 Task: Look for space in Angri, Italy from 24th August, 2023 to 10th September, 2023 for 8 adults in price range Rs.12000 to Rs.15000. Place can be entire place or shared room with 4 bedrooms having 8 beds and 4 bathrooms. Property type can be house, flat, guest house. Amenities needed are: wifi, TV, free parkinig on premises, gym, breakfast. Booking option can be shelf check-in. Required host language is English.
Action: Mouse moved to (594, 111)
Screenshot: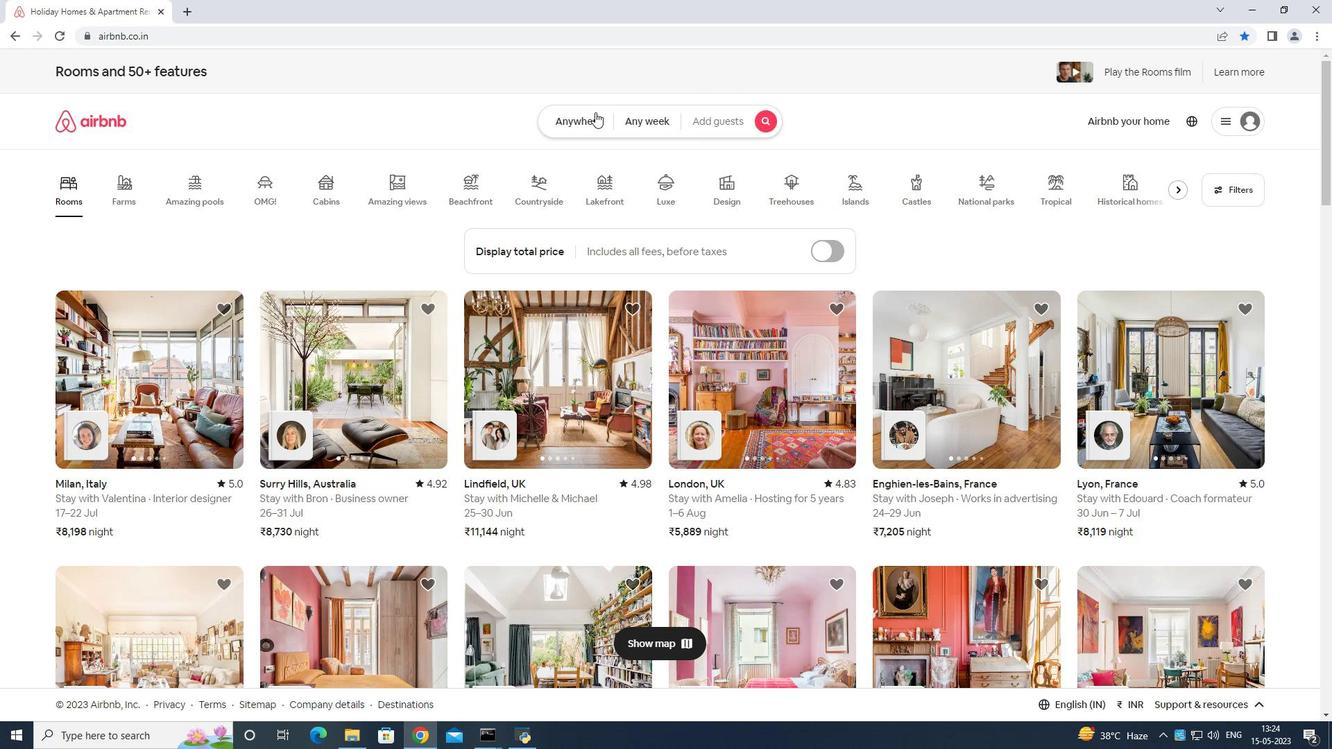 
Action: Mouse pressed left at (594, 111)
Screenshot: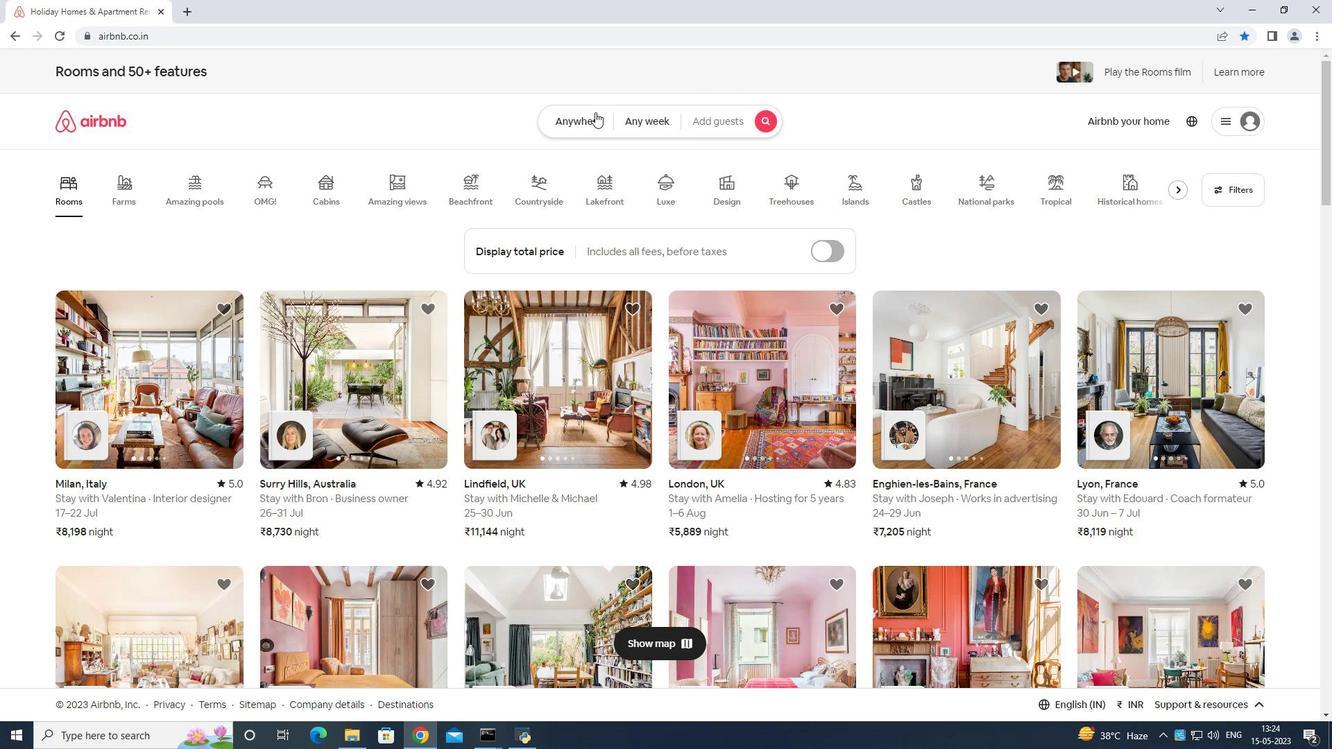 
Action: Mouse moved to (544, 166)
Screenshot: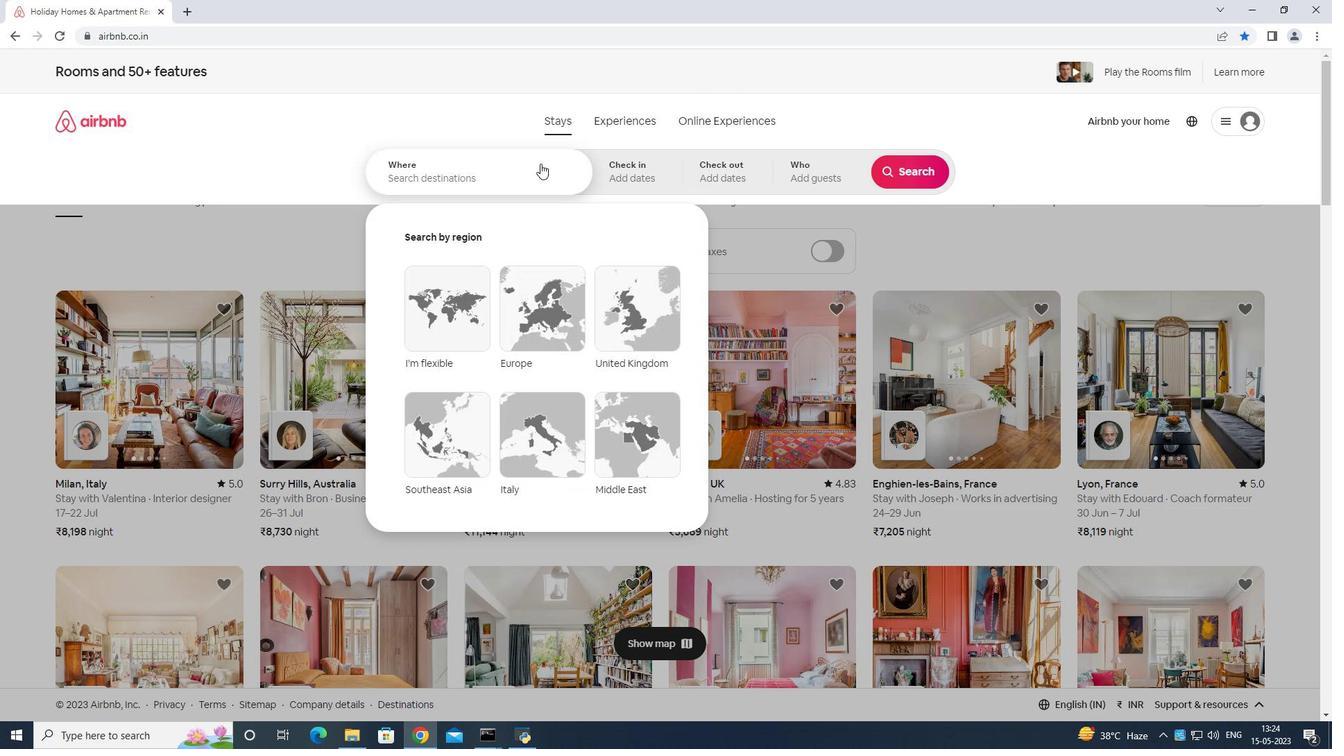 
Action: Mouse pressed left at (544, 166)
Screenshot: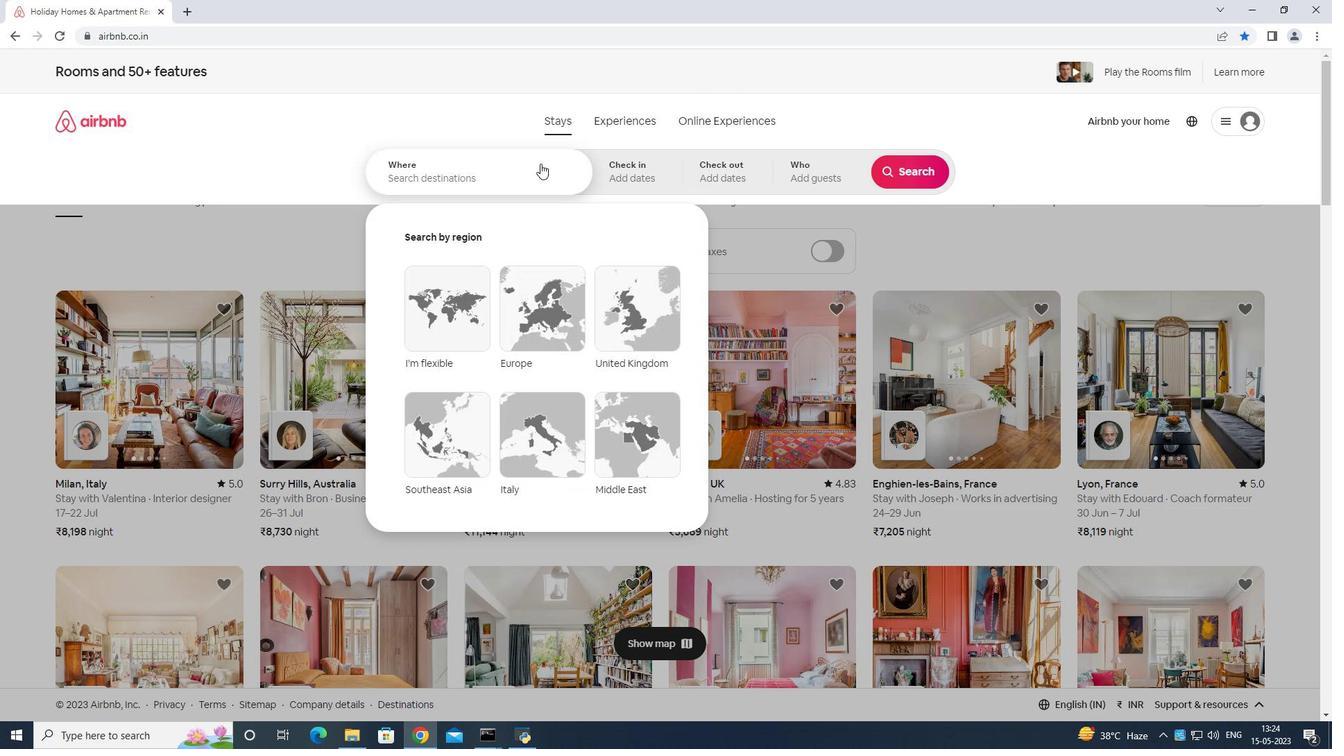 
Action: Mouse moved to (714, 286)
Screenshot: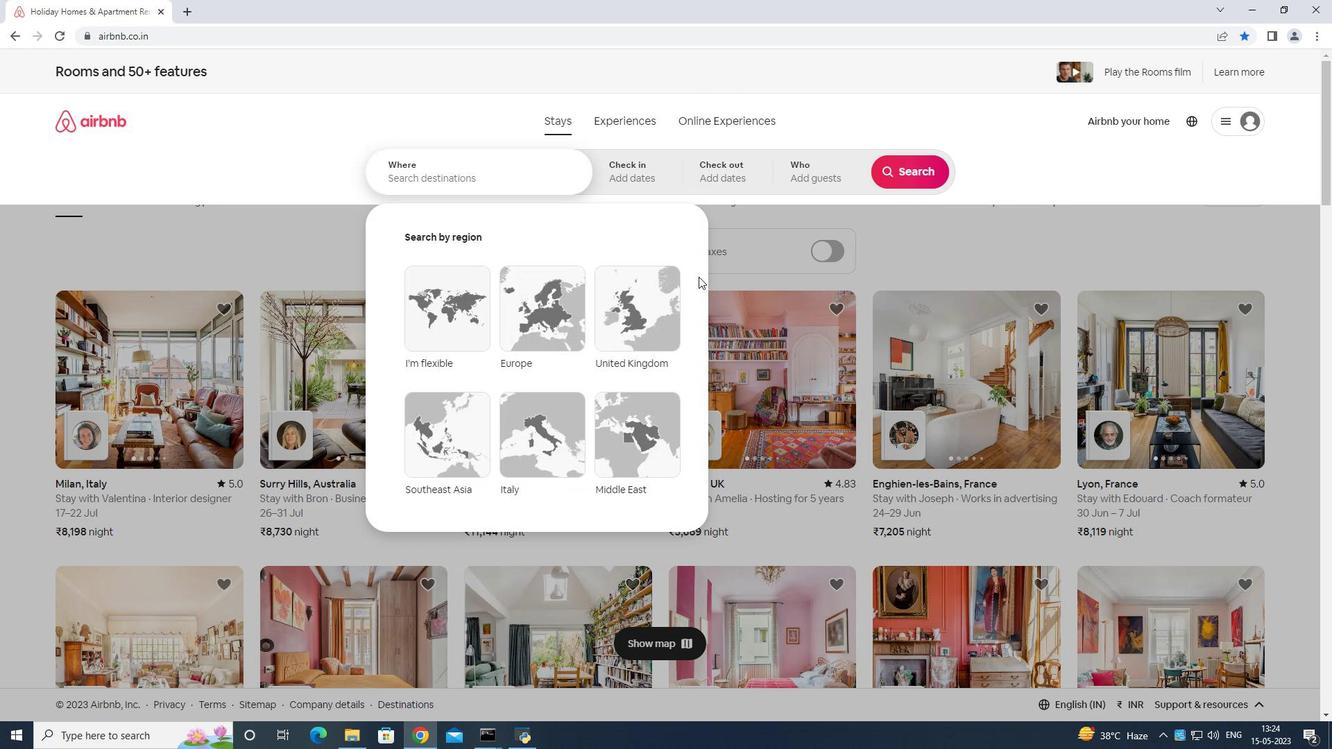
Action: Key pressed <Key.shift>Angri<Key.space>its<Key.backspace>aly<Key.enter>
Screenshot: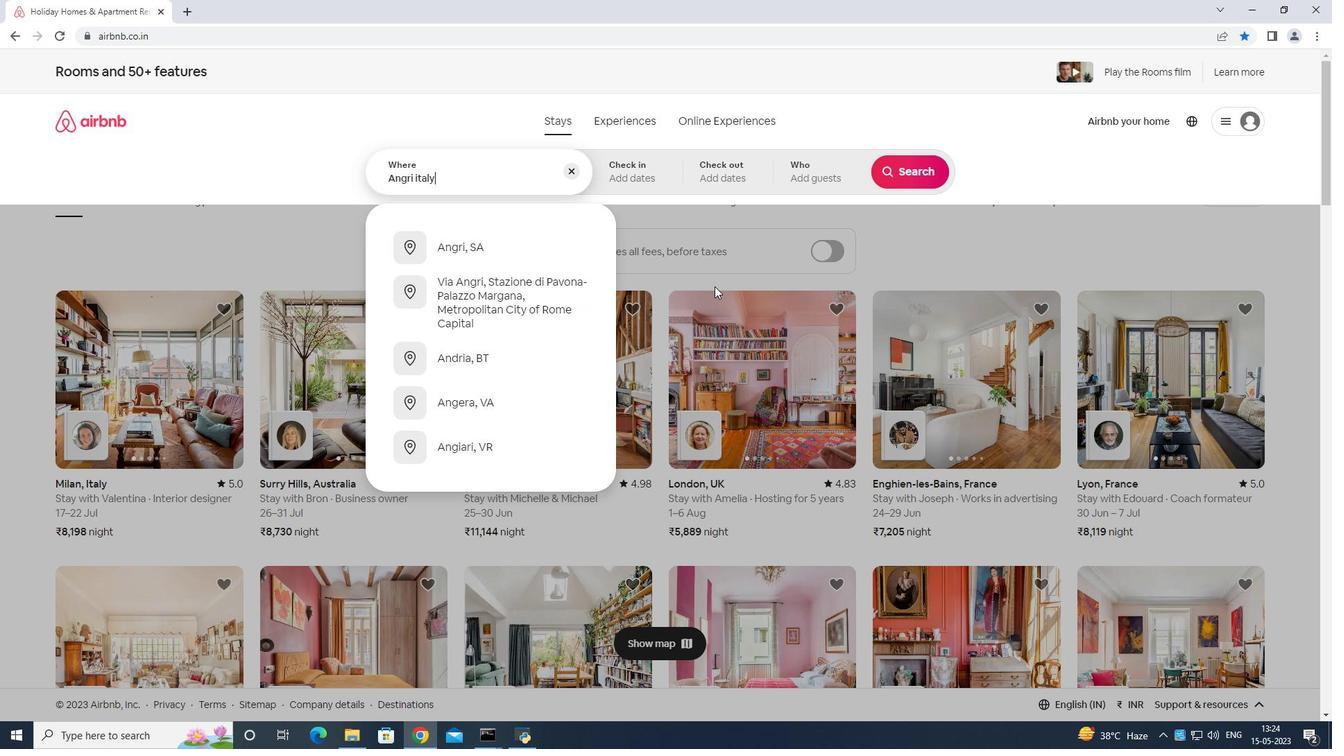 
Action: Mouse moved to (902, 285)
Screenshot: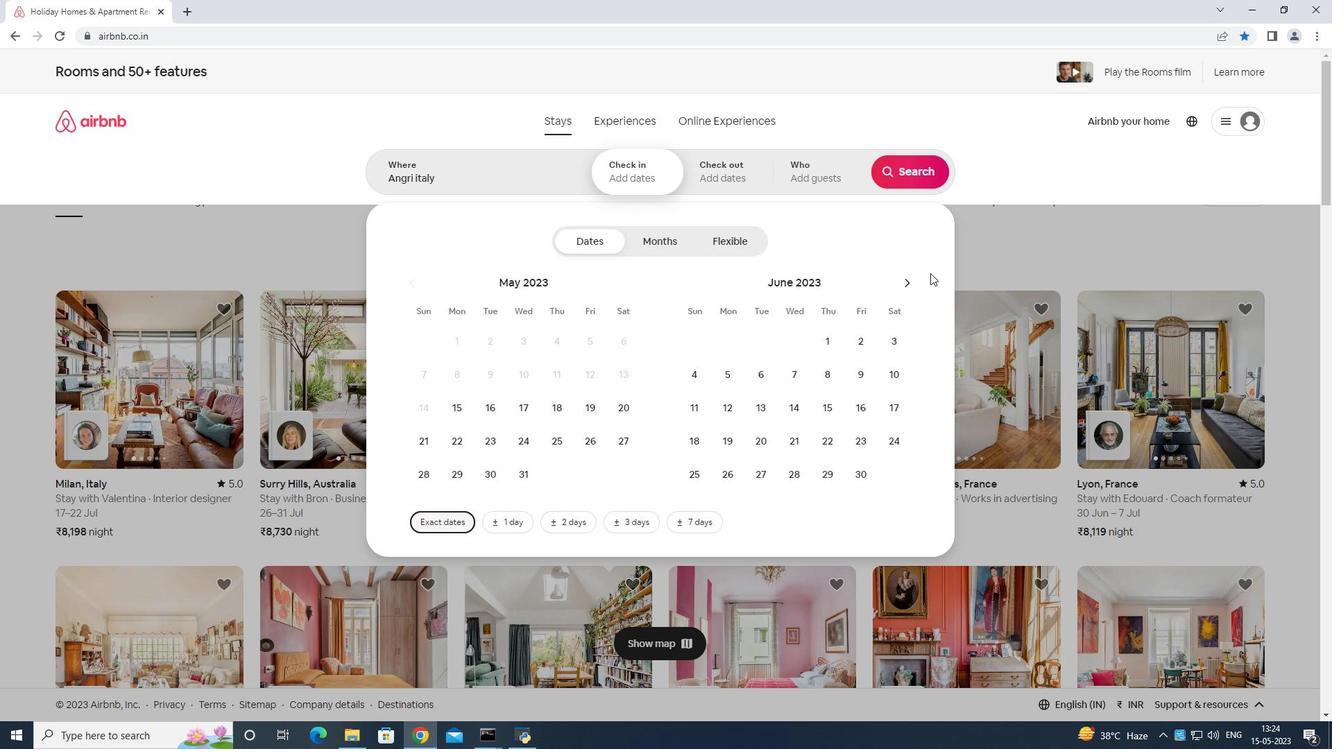 
Action: Mouse pressed left at (902, 285)
Screenshot: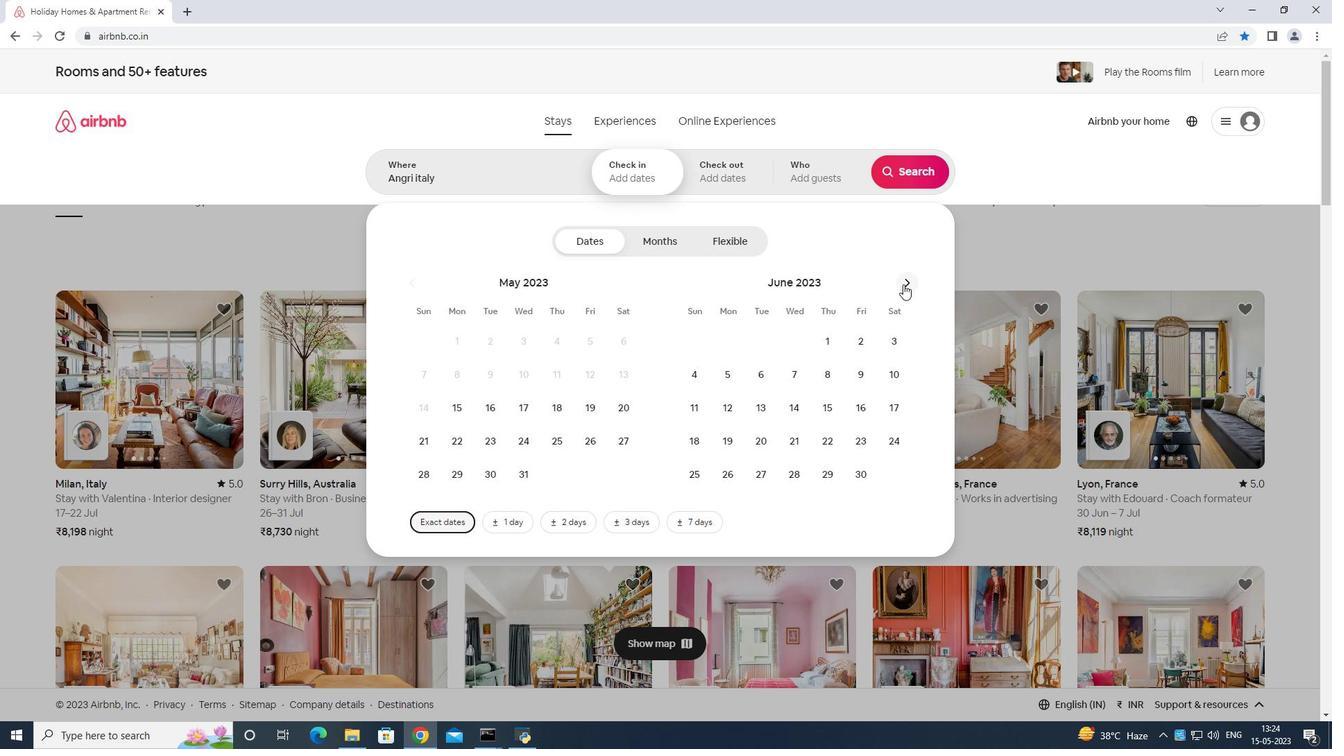 
Action: Mouse pressed left at (902, 285)
Screenshot: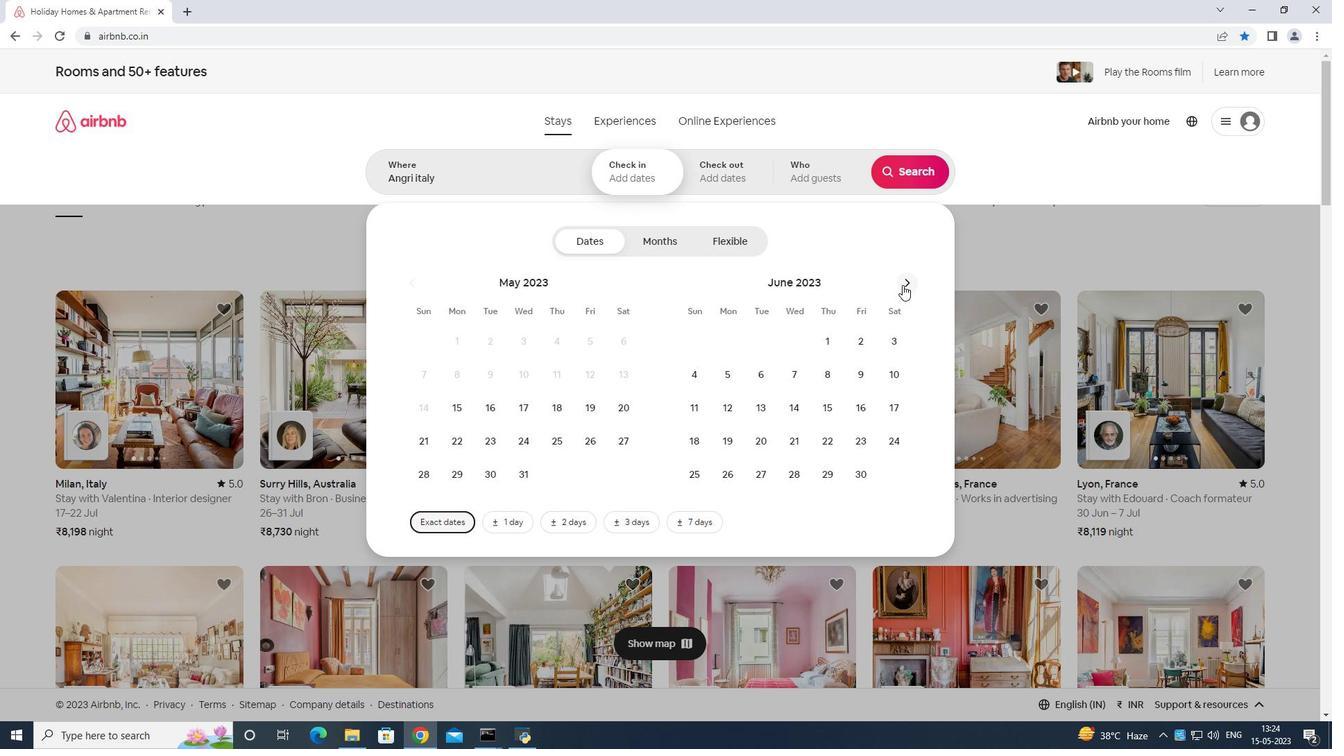 
Action: Mouse moved to (831, 433)
Screenshot: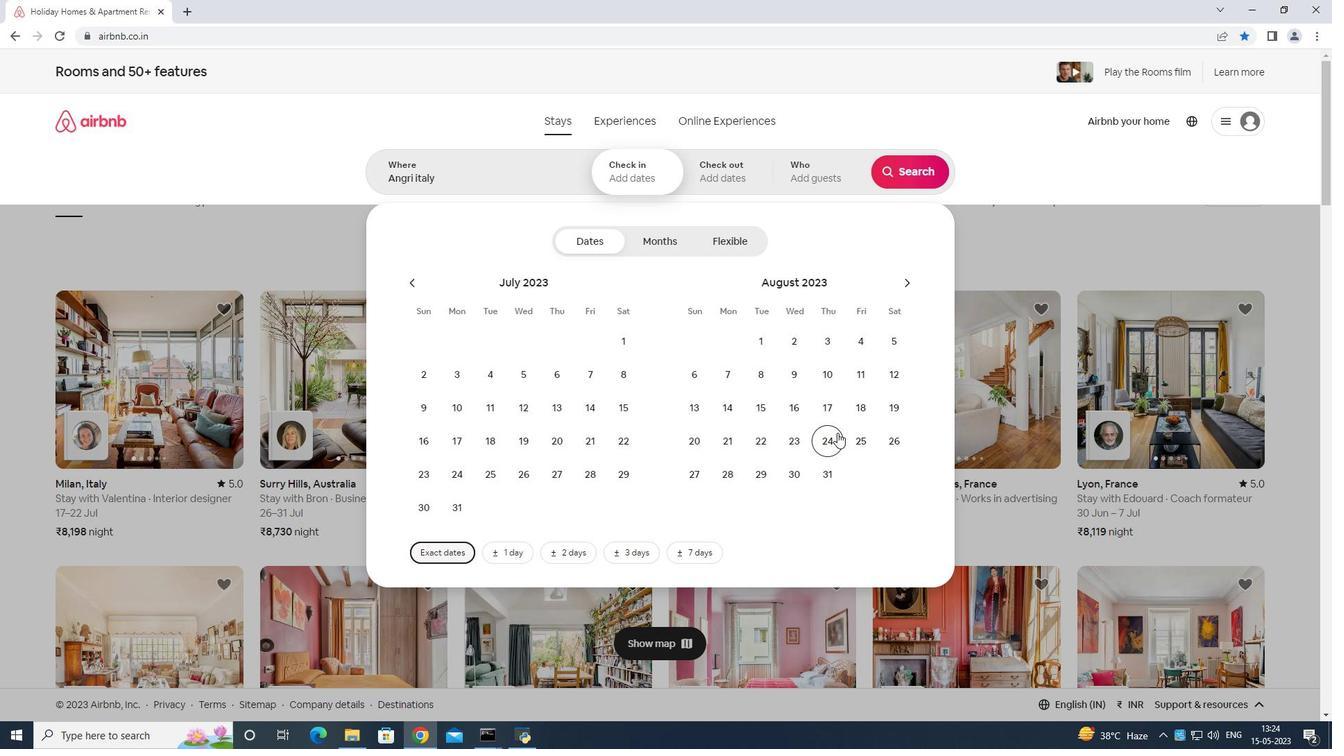 
Action: Mouse pressed left at (831, 433)
Screenshot: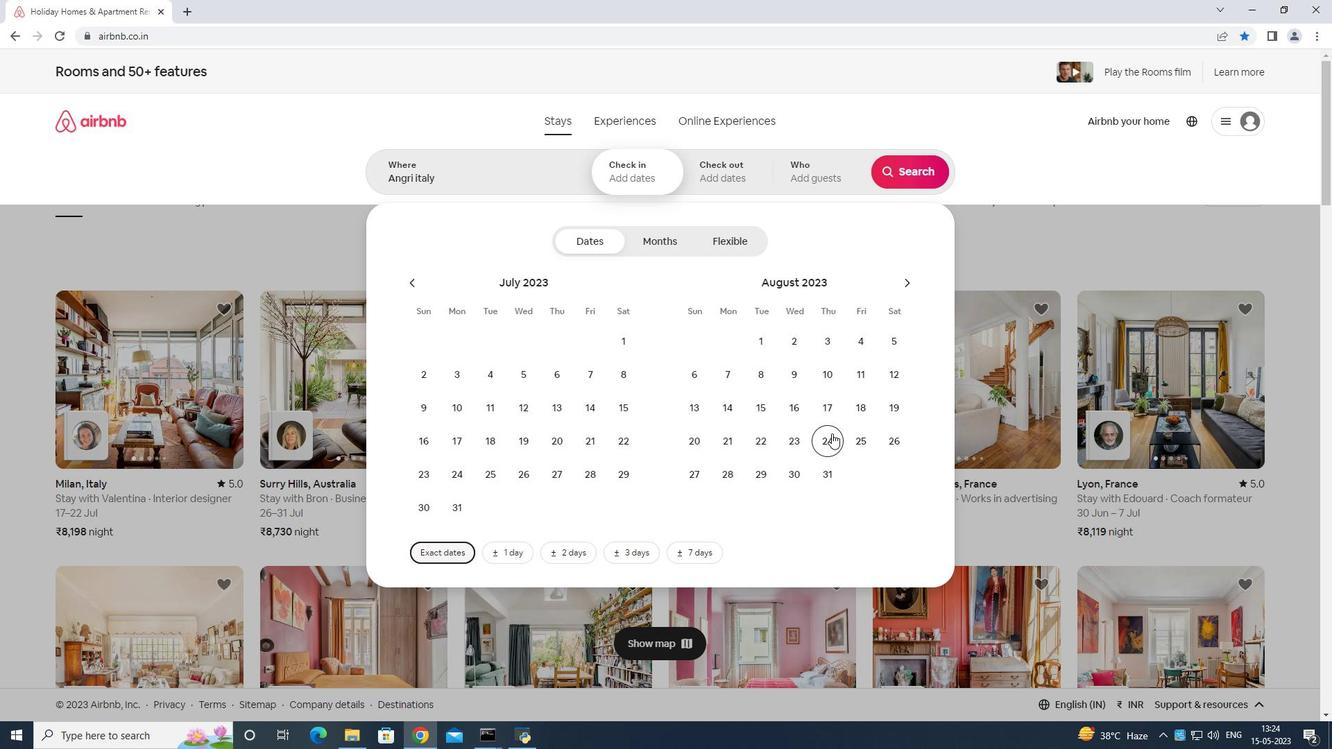 
Action: Mouse moved to (910, 286)
Screenshot: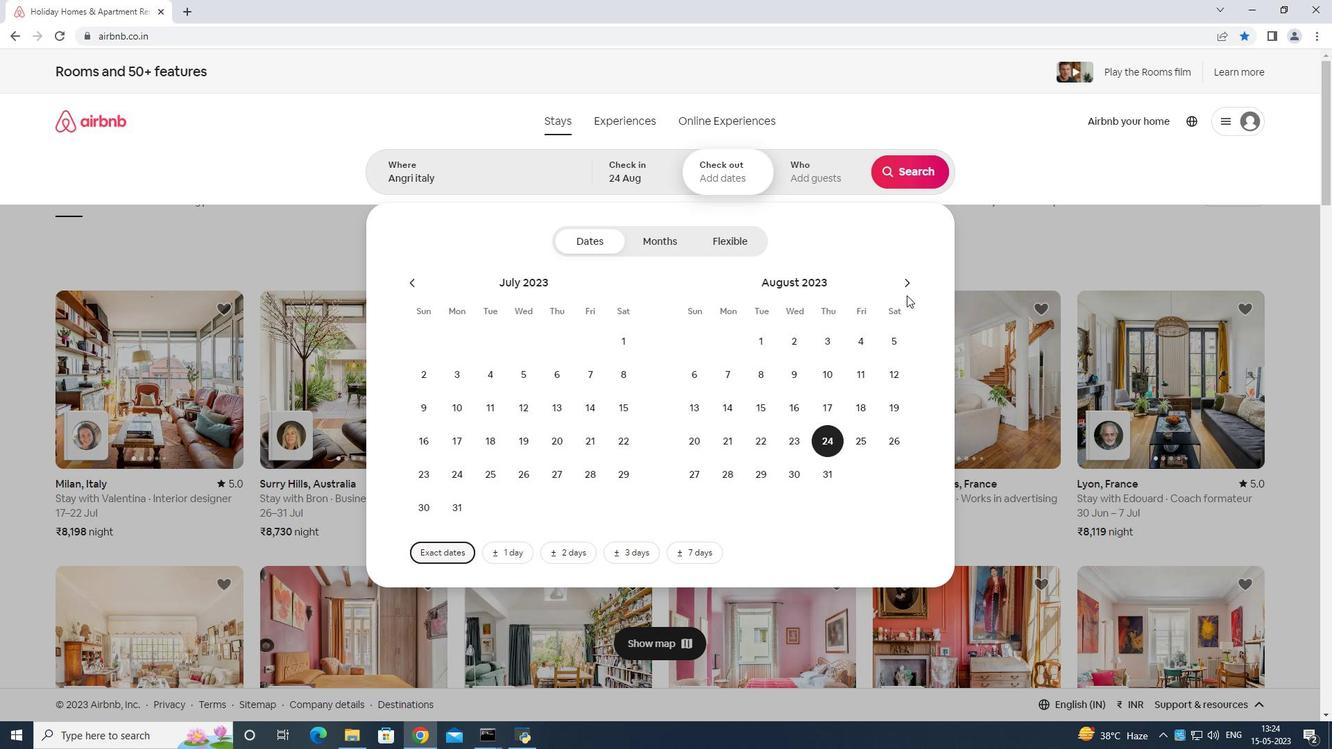 
Action: Mouse pressed left at (910, 286)
Screenshot: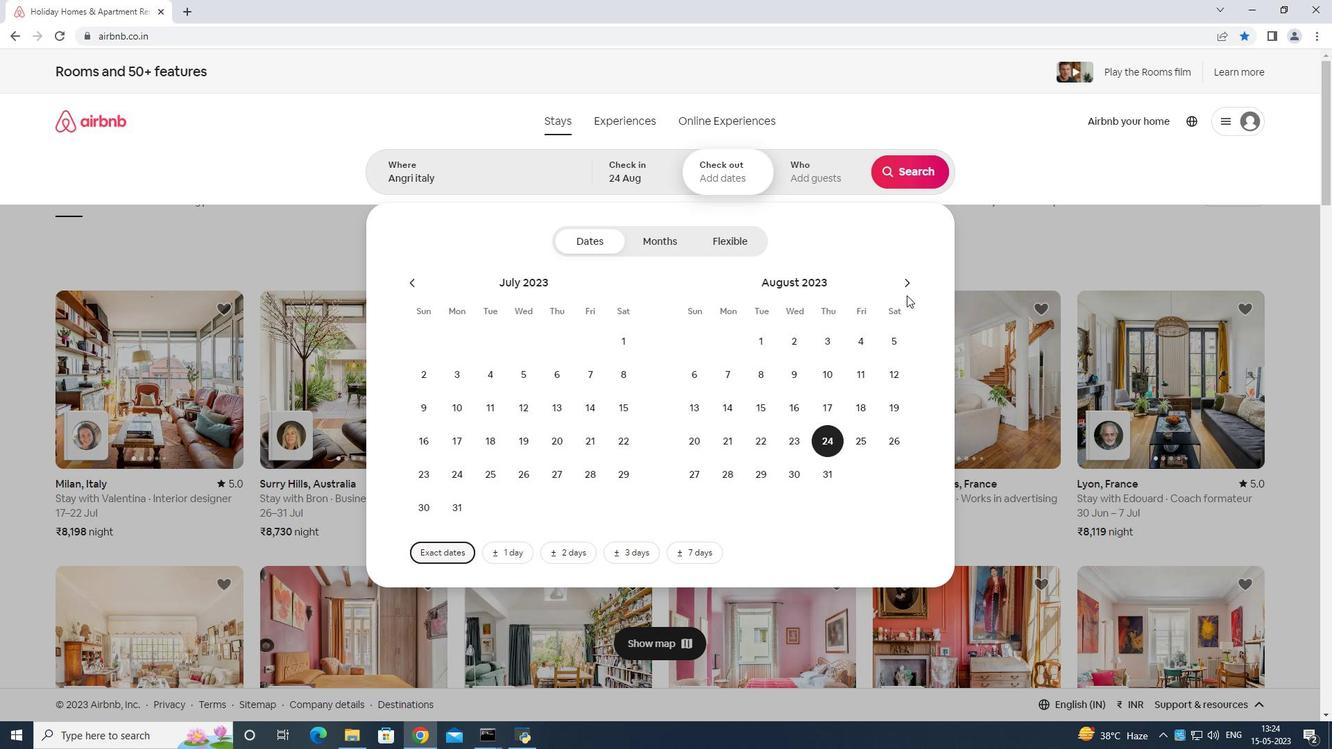 
Action: Mouse moved to (700, 407)
Screenshot: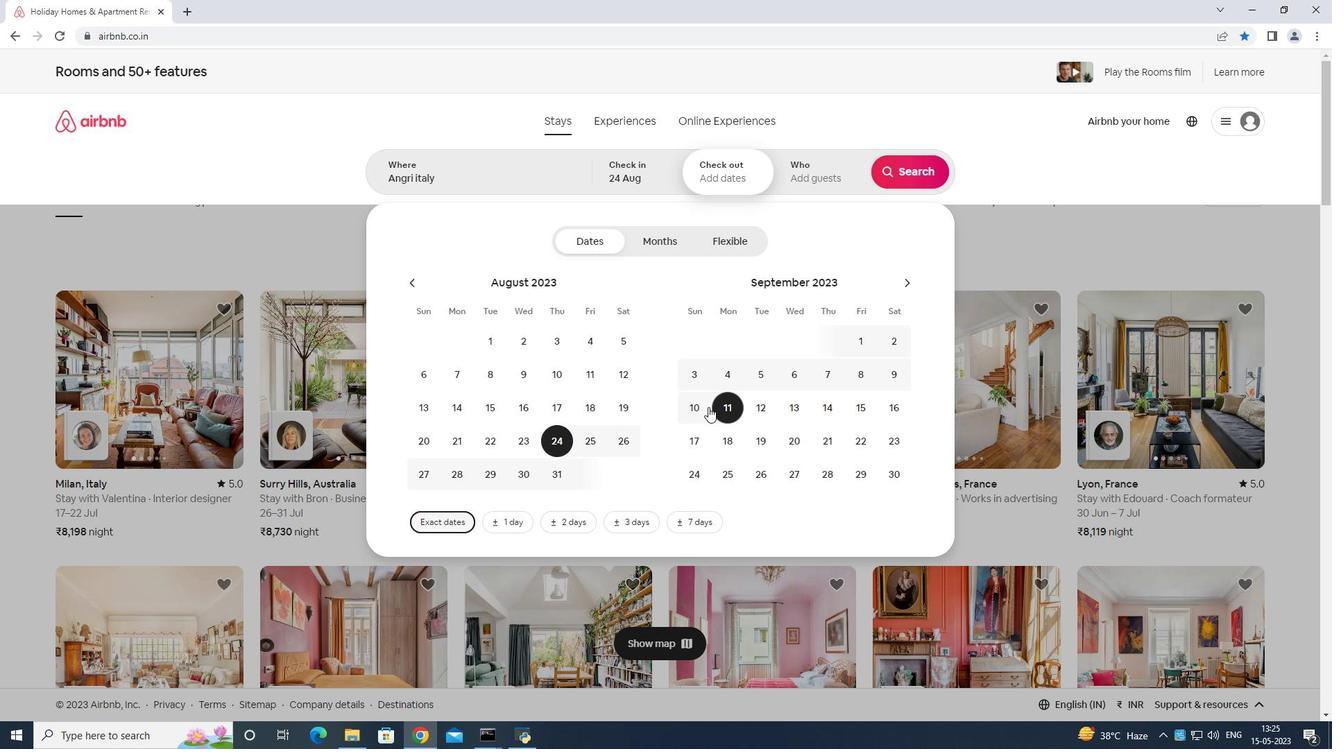 
Action: Mouse pressed left at (700, 407)
Screenshot: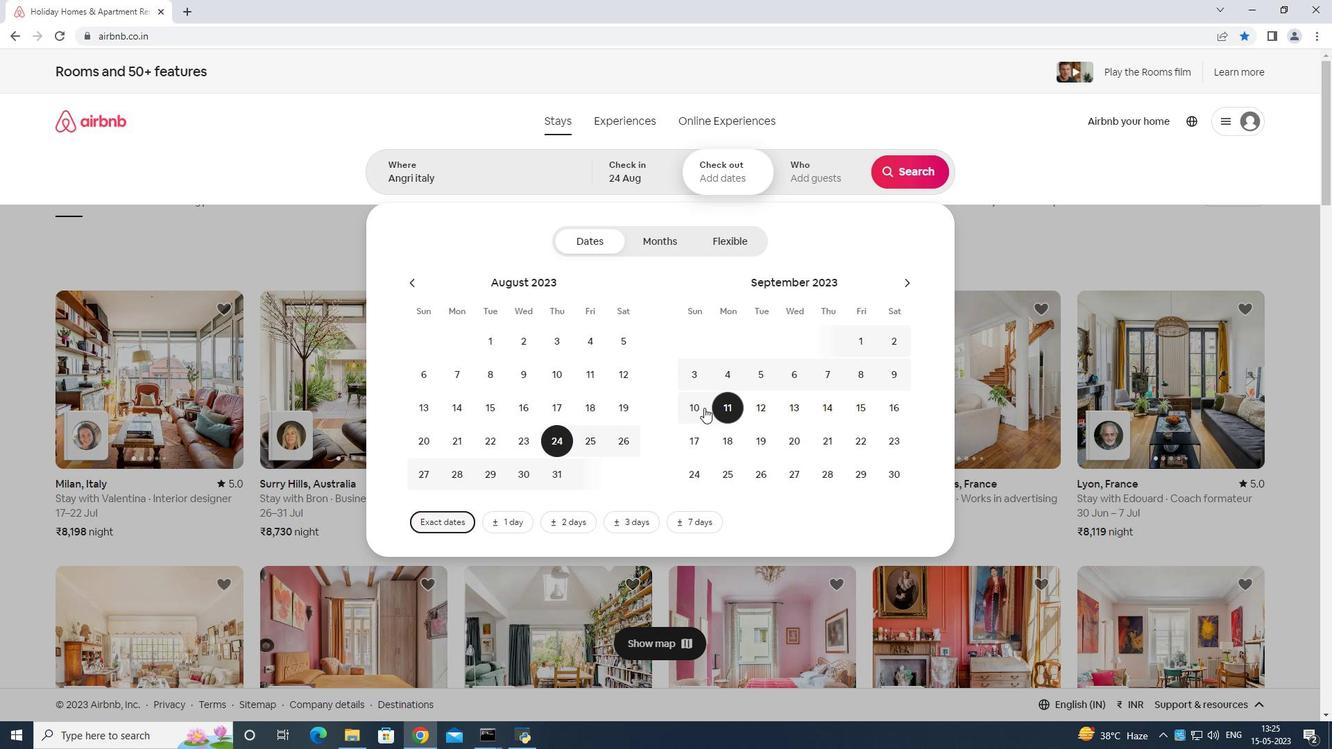 
Action: Mouse moved to (806, 170)
Screenshot: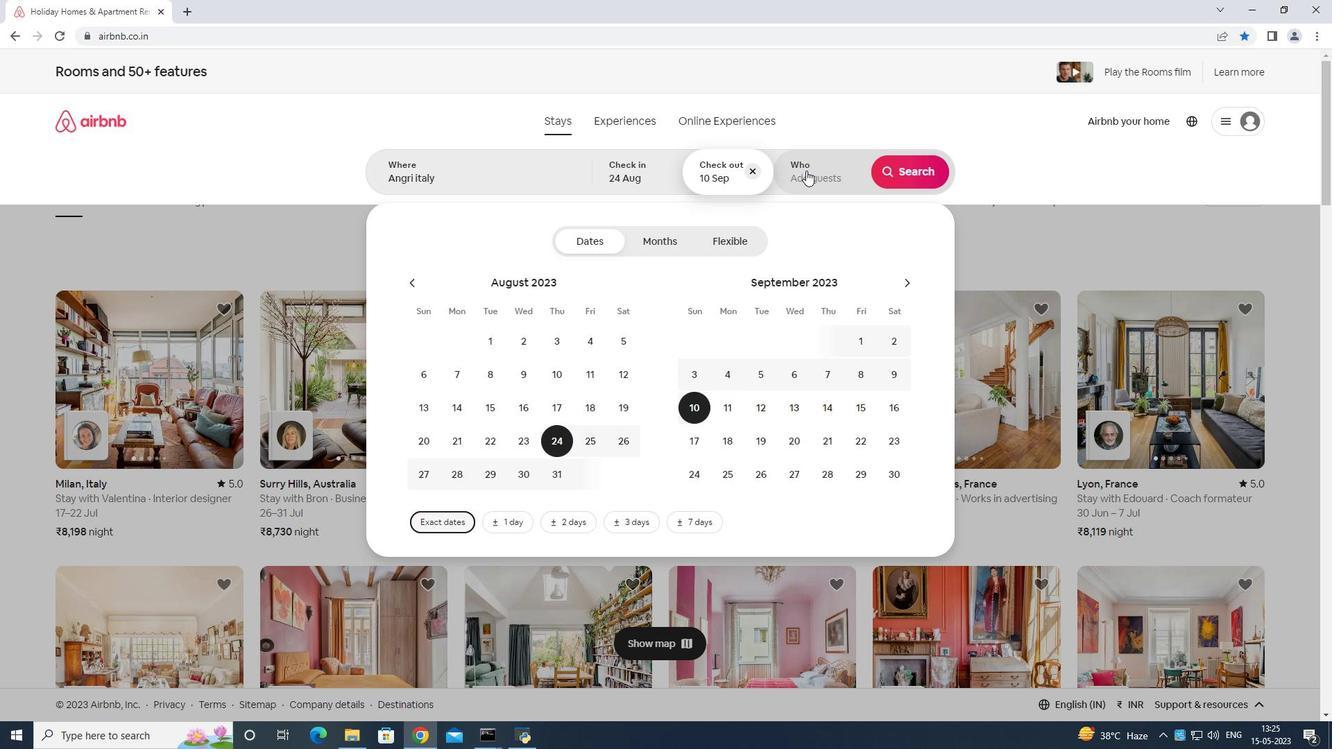
Action: Mouse pressed left at (806, 170)
Screenshot: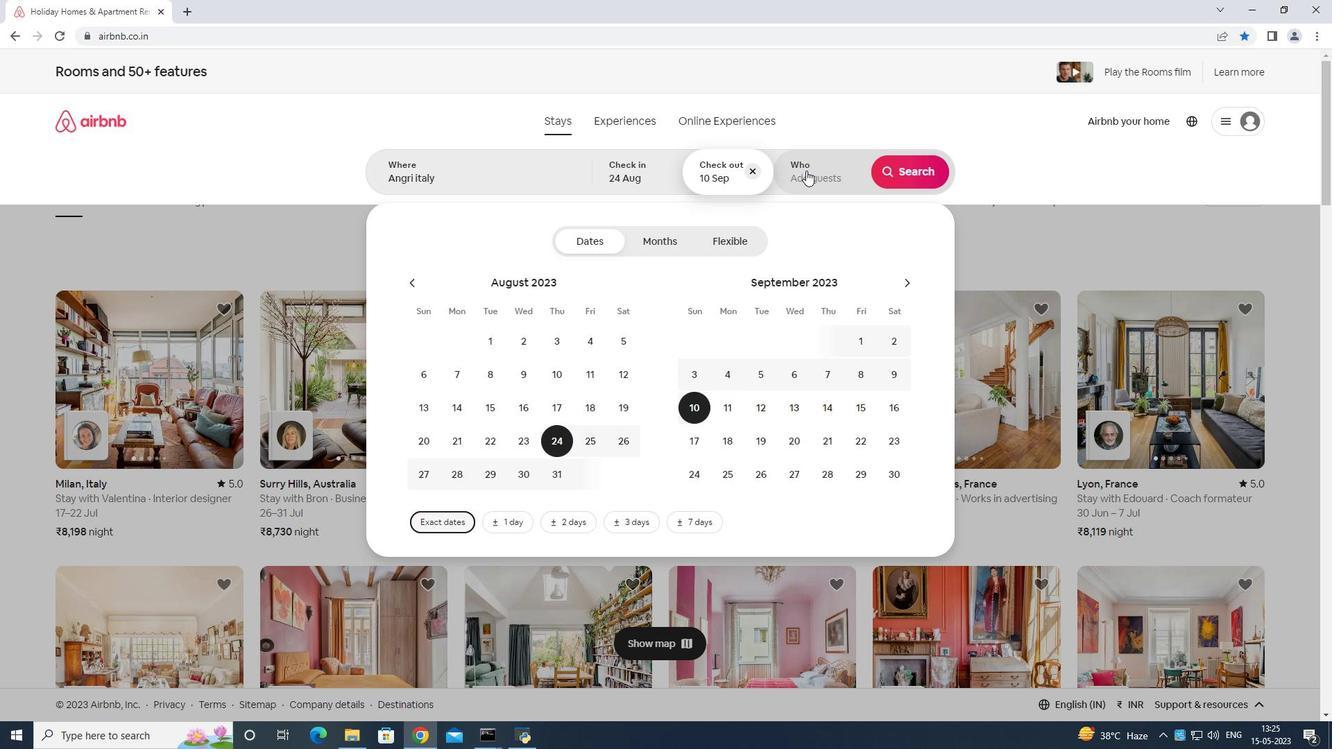 
Action: Mouse moved to (906, 244)
Screenshot: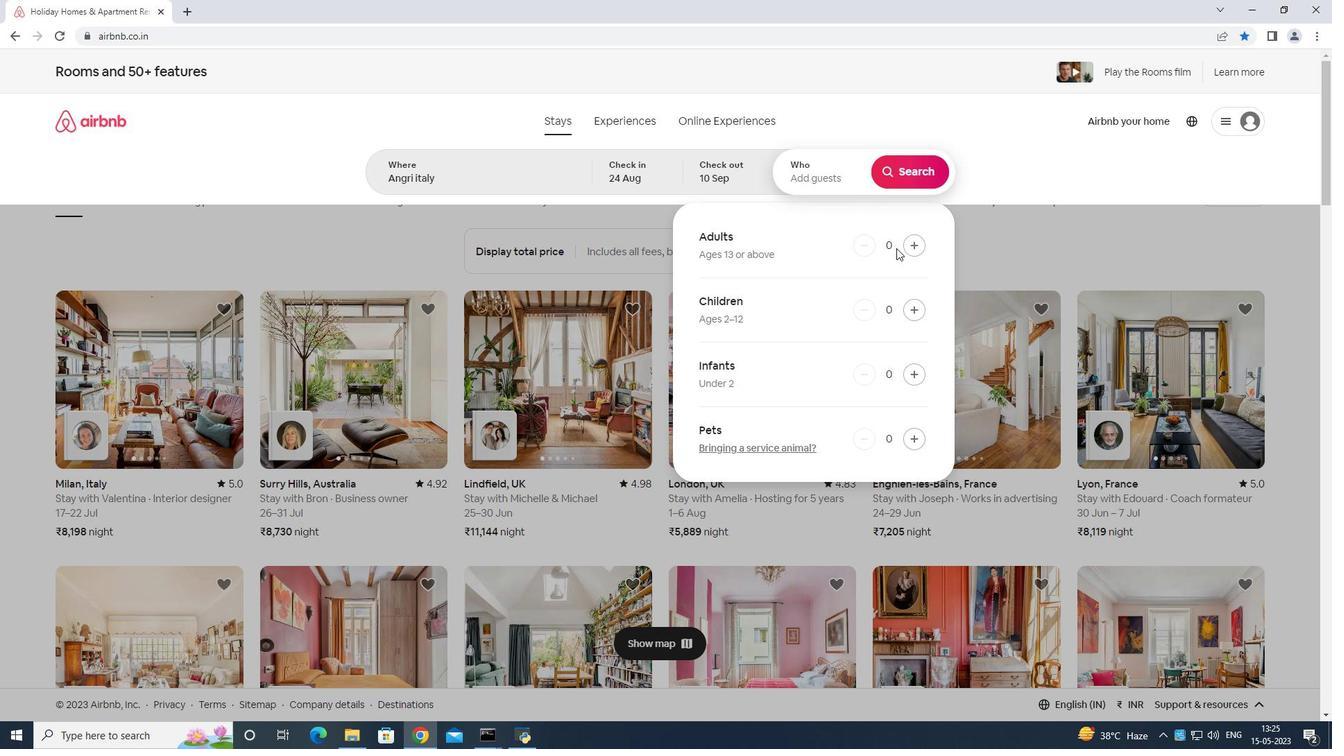 
Action: Mouse pressed left at (906, 244)
Screenshot: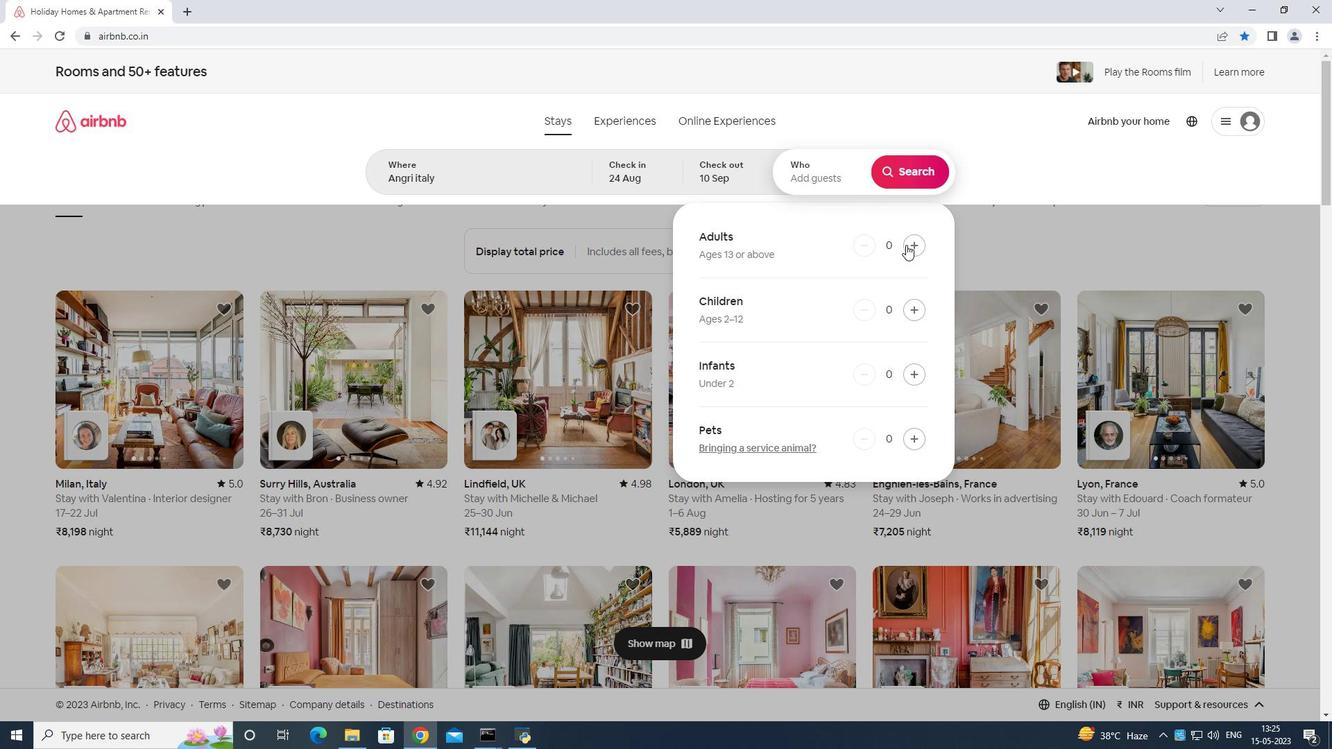 
Action: Mouse moved to (907, 244)
Screenshot: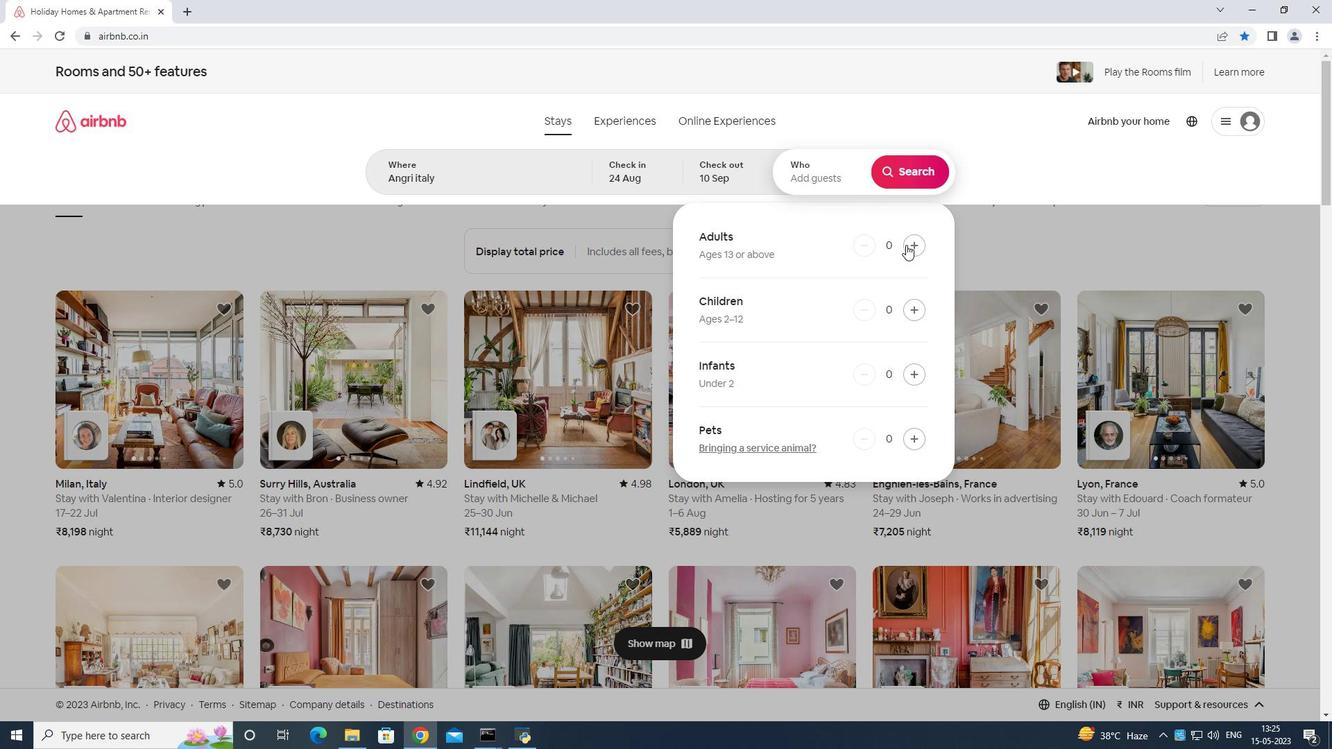 
Action: Mouse pressed left at (907, 244)
Screenshot: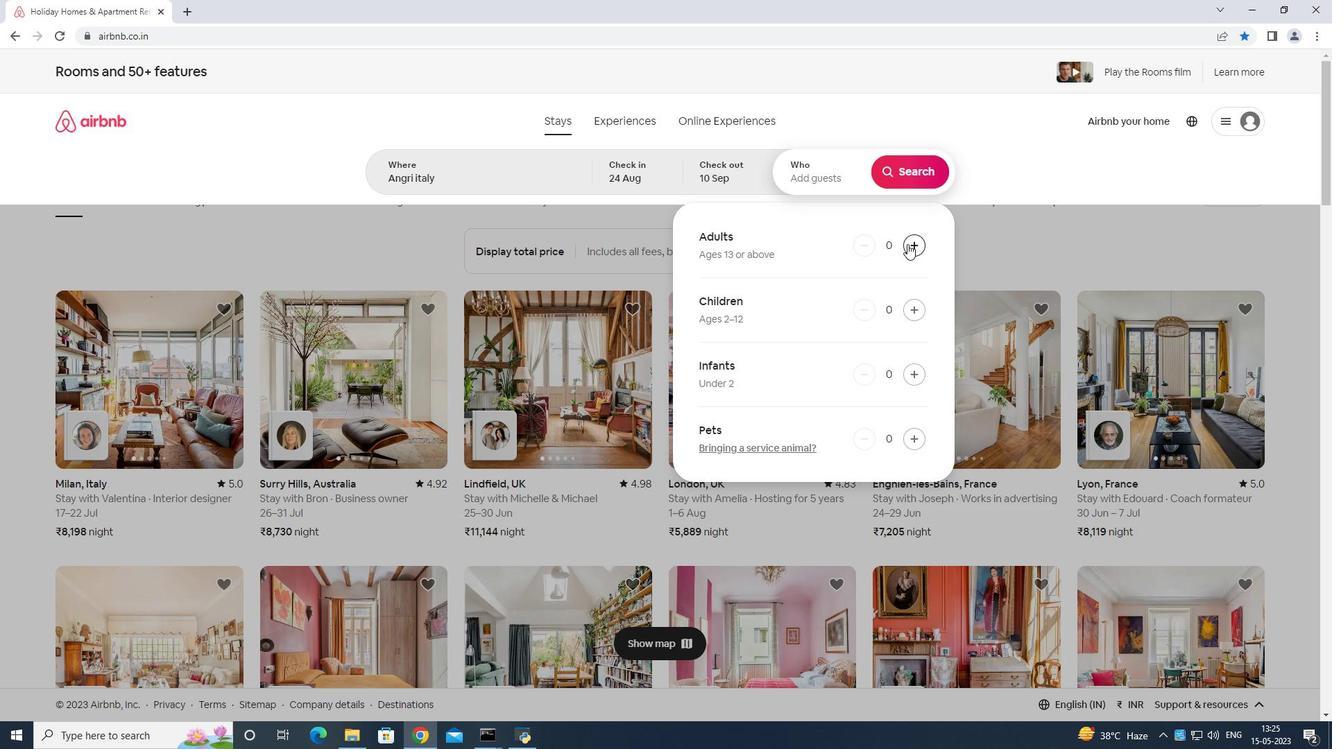
Action: Mouse pressed left at (907, 244)
Screenshot: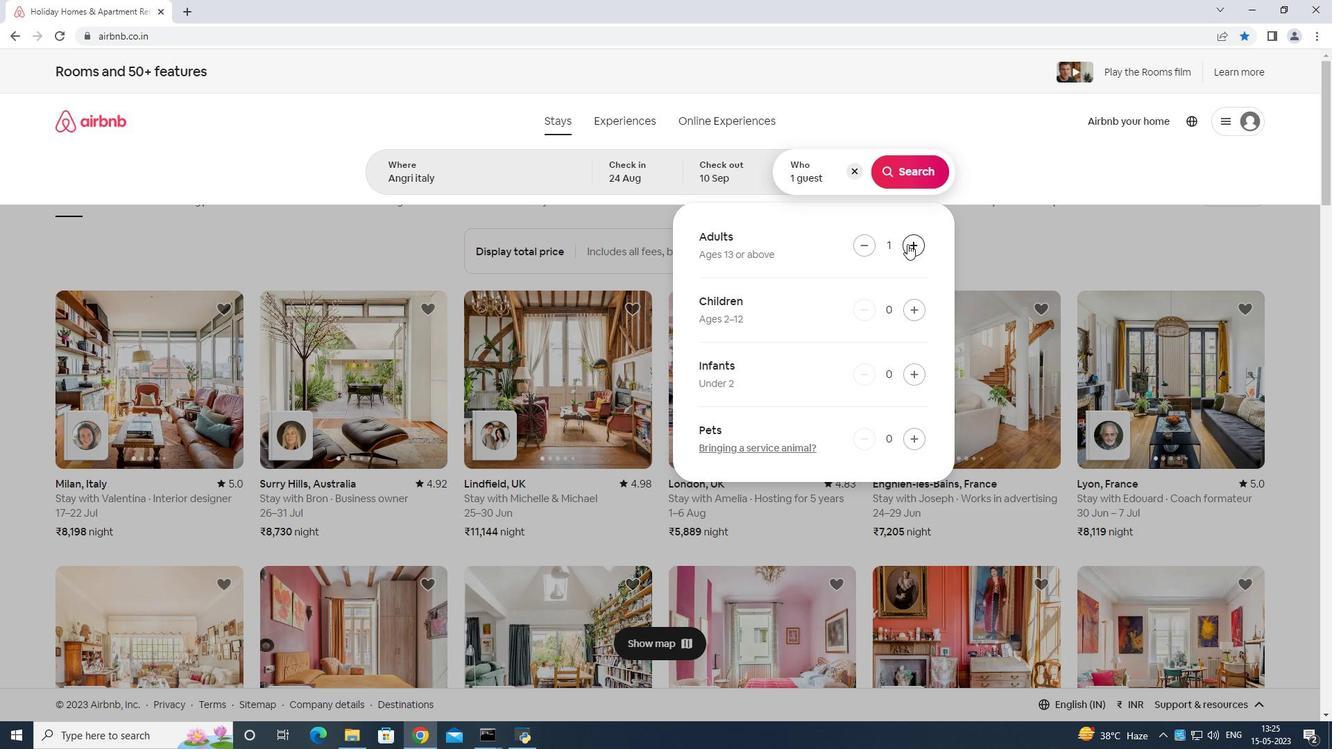 
Action: Mouse moved to (907, 244)
Screenshot: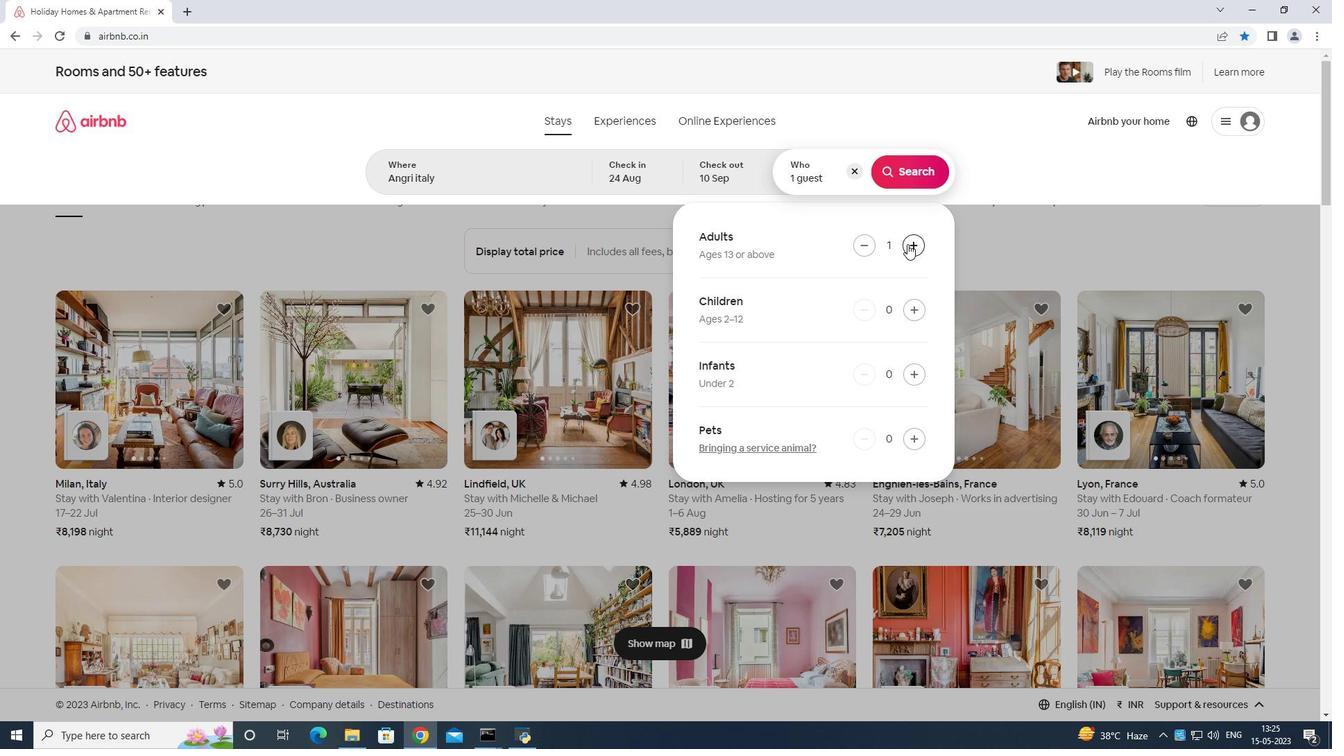 
Action: Mouse pressed left at (907, 244)
Screenshot: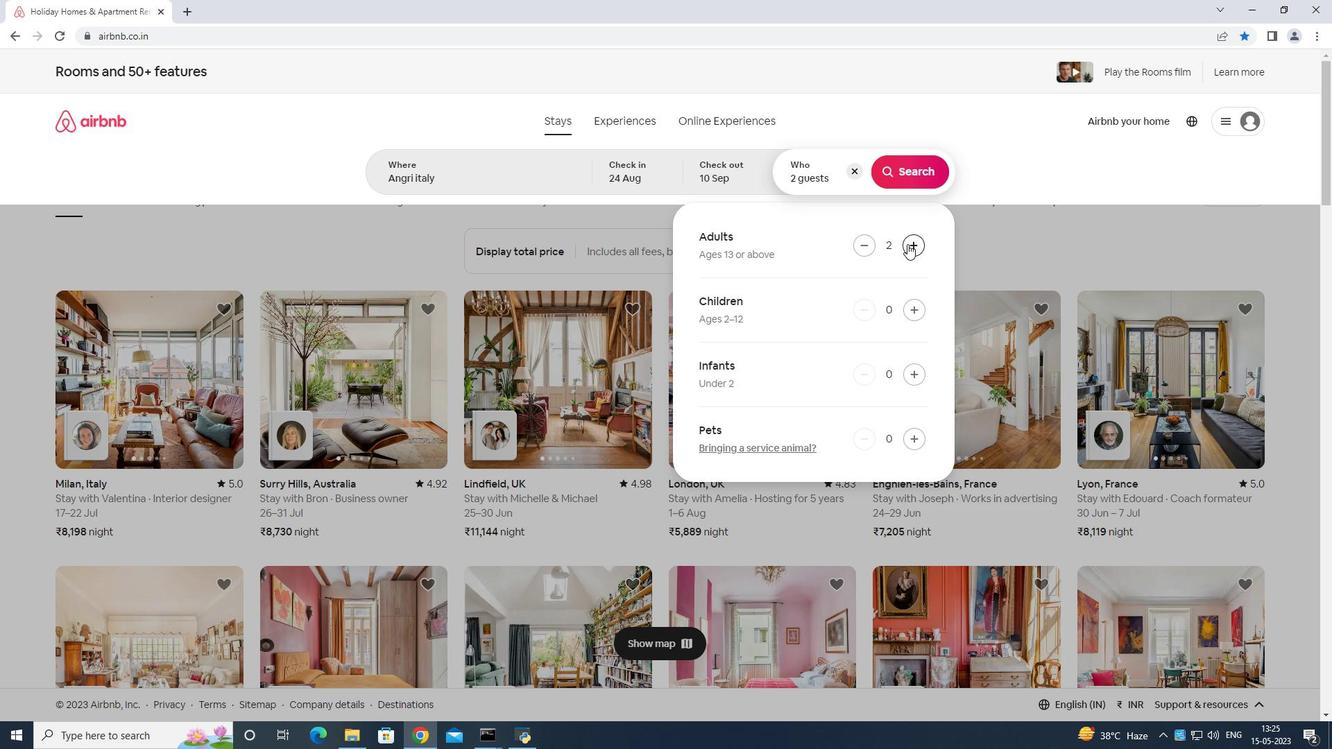 
Action: Mouse pressed left at (907, 244)
Screenshot: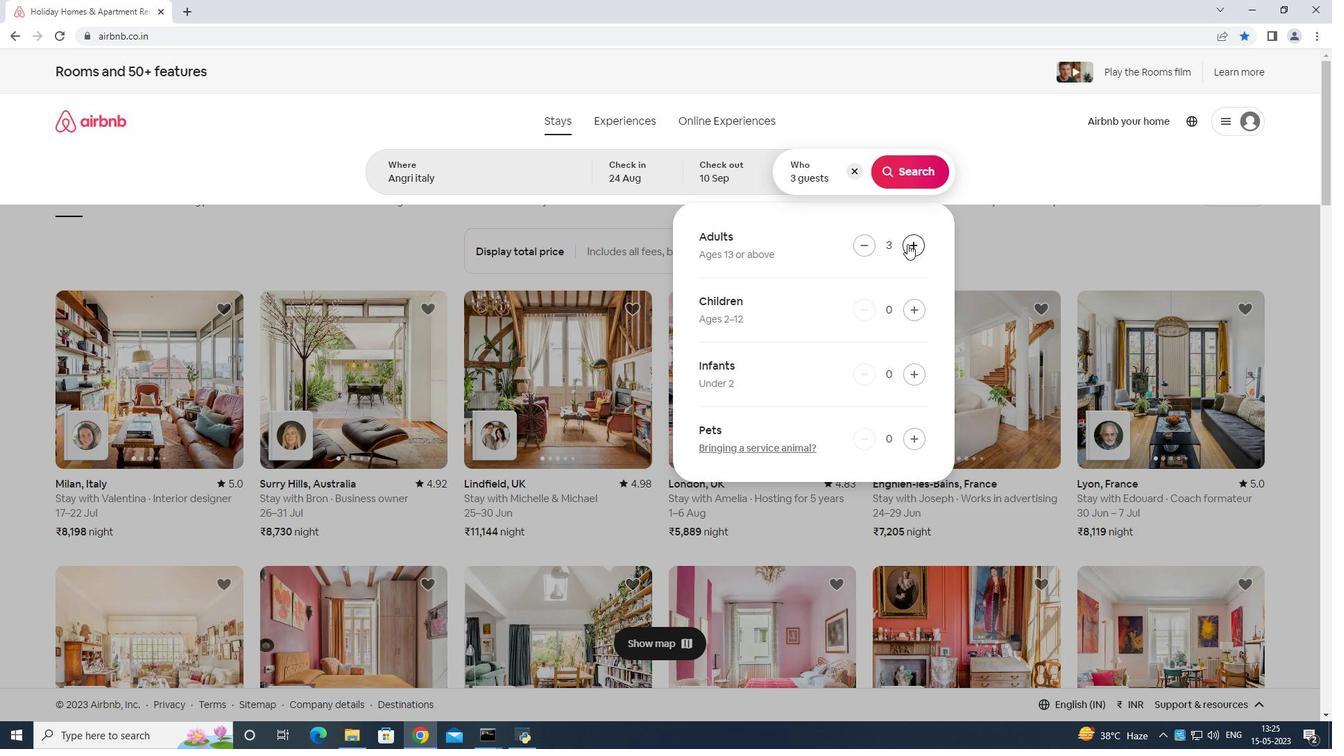 
Action: Mouse pressed left at (907, 244)
Screenshot: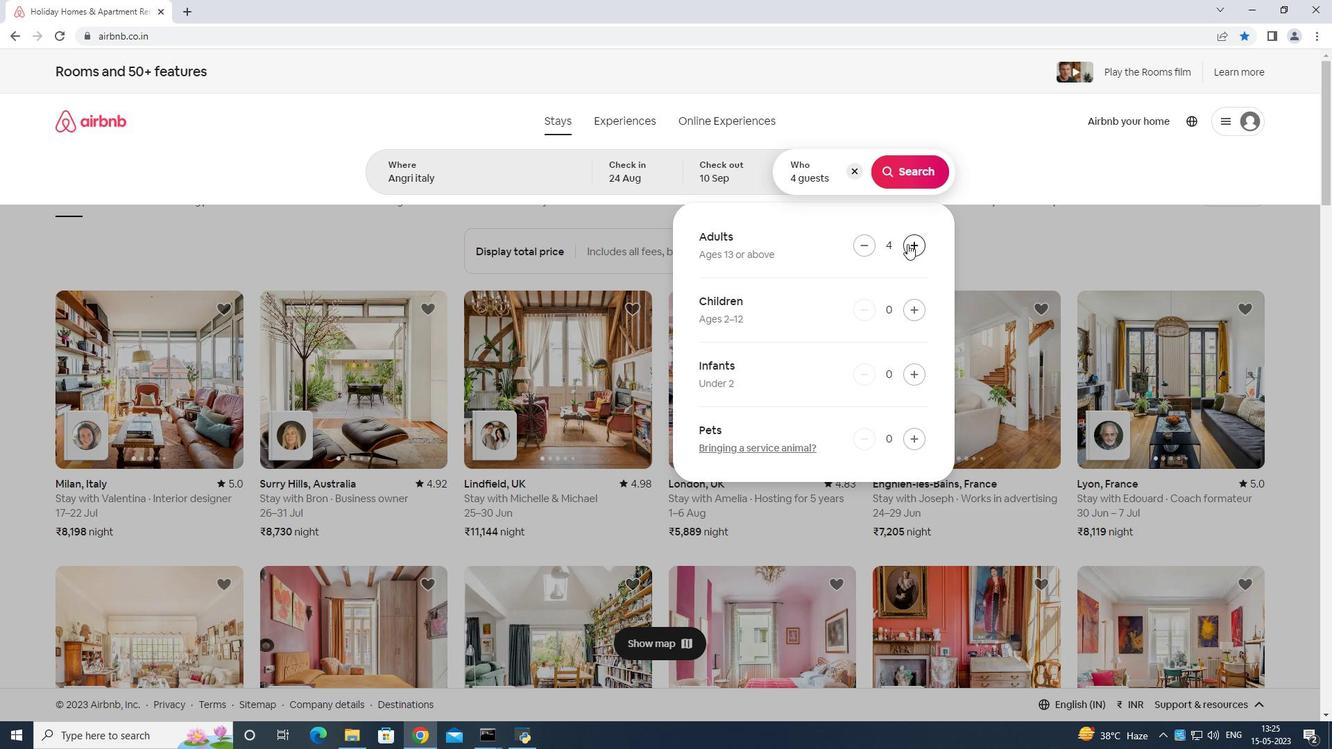 
Action: Mouse pressed left at (907, 244)
Screenshot: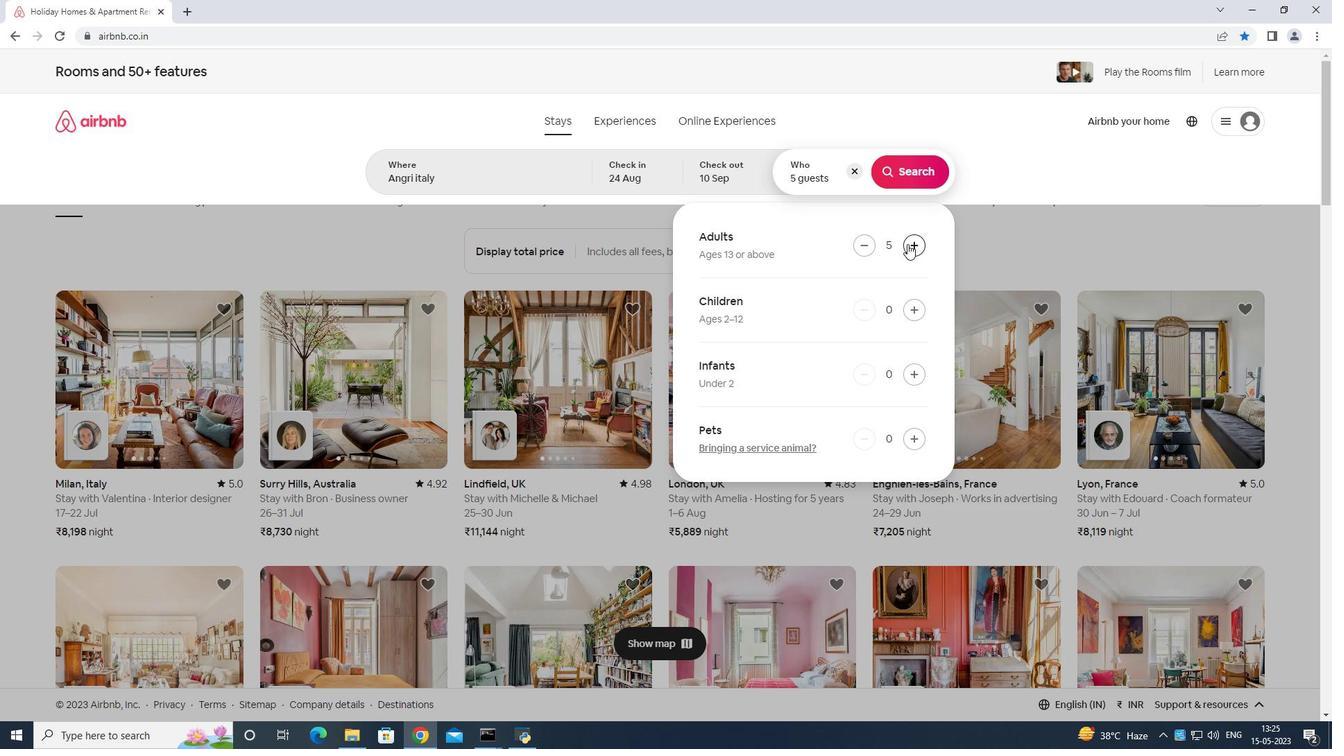 
Action: Mouse pressed left at (907, 244)
Screenshot: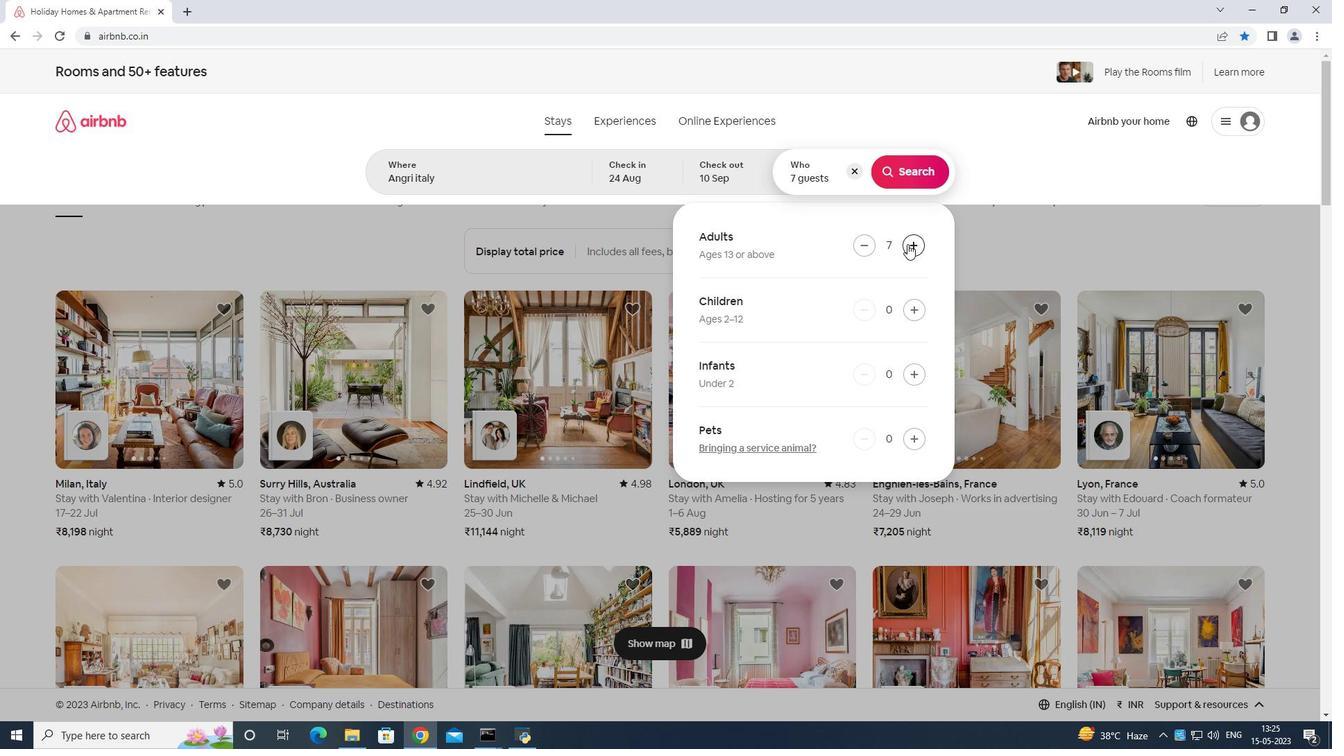 
Action: Mouse moved to (917, 169)
Screenshot: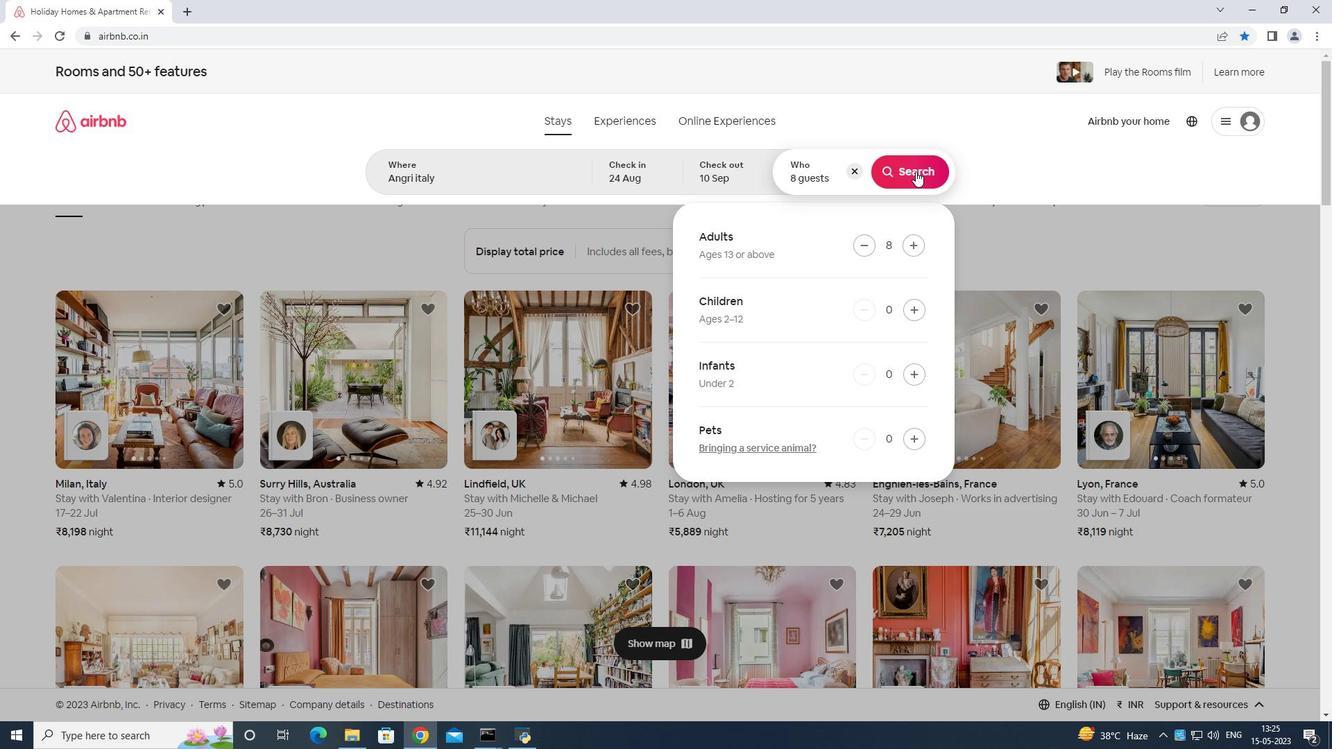 
Action: Mouse pressed left at (917, 169)
Screenshot: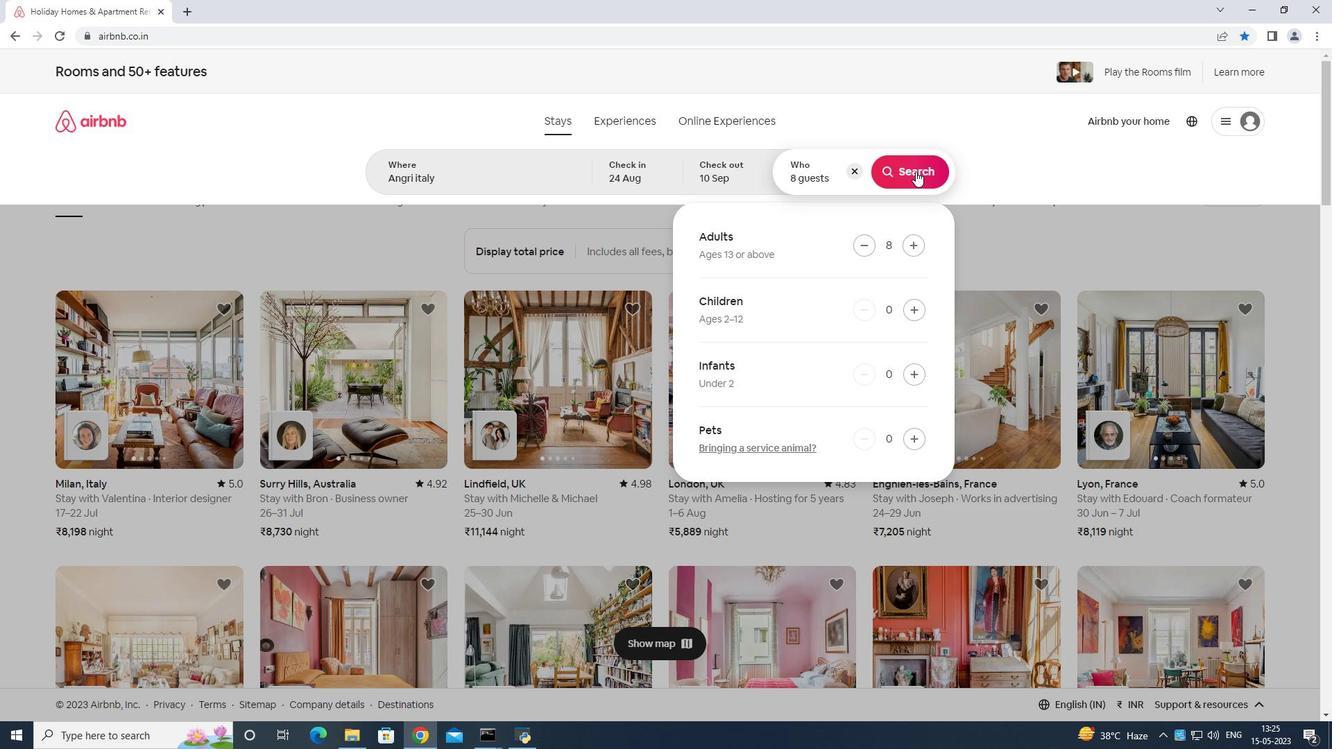 
Action: Mouse moved to (1260, 127)
Screenshot: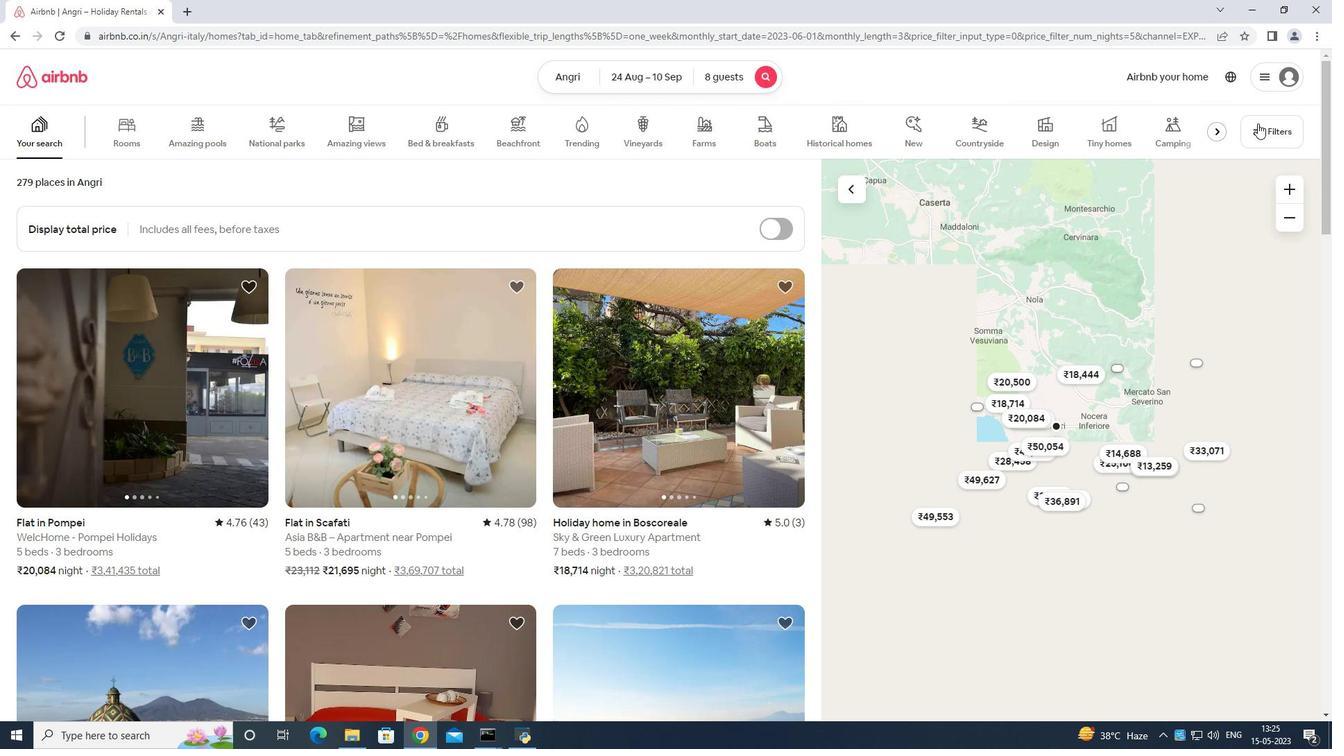 
Action: Mouse pressed left at (1260, 127)
Screenshot: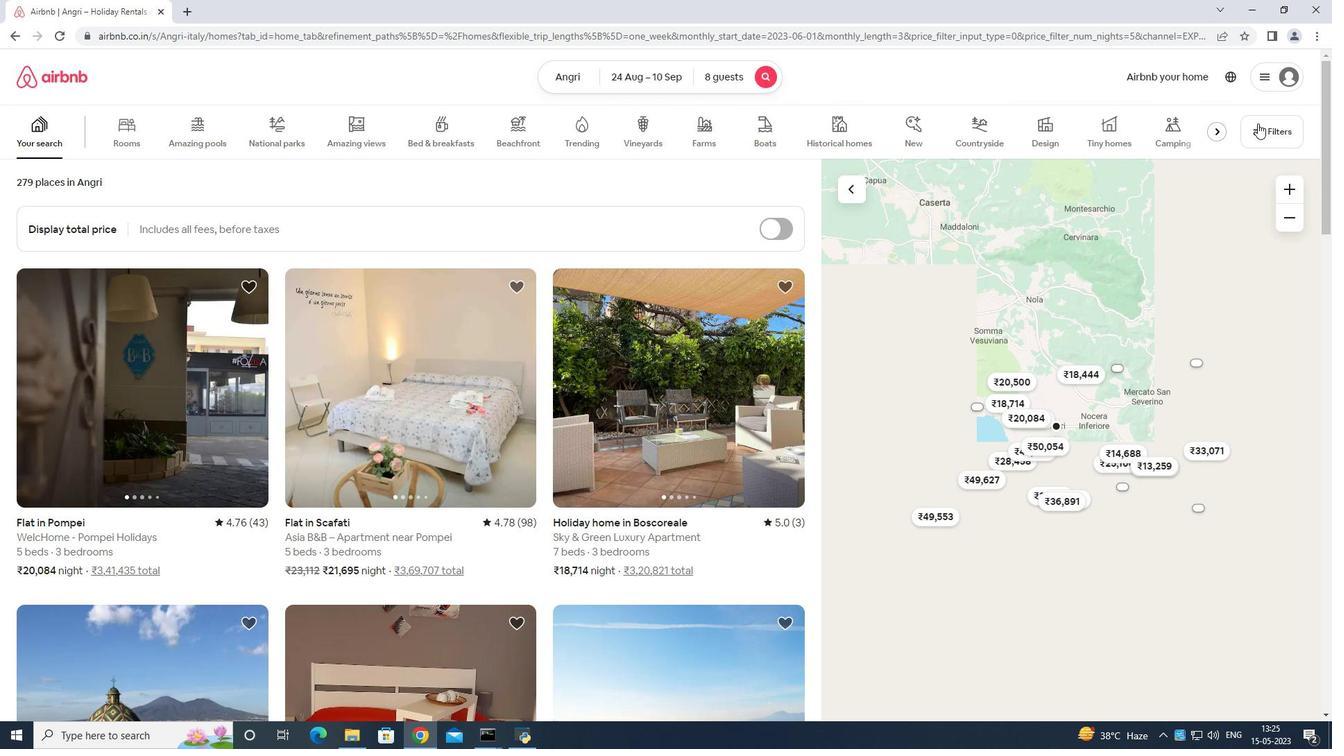 
Action: Mouse moved to (618, 467)
Screenshot: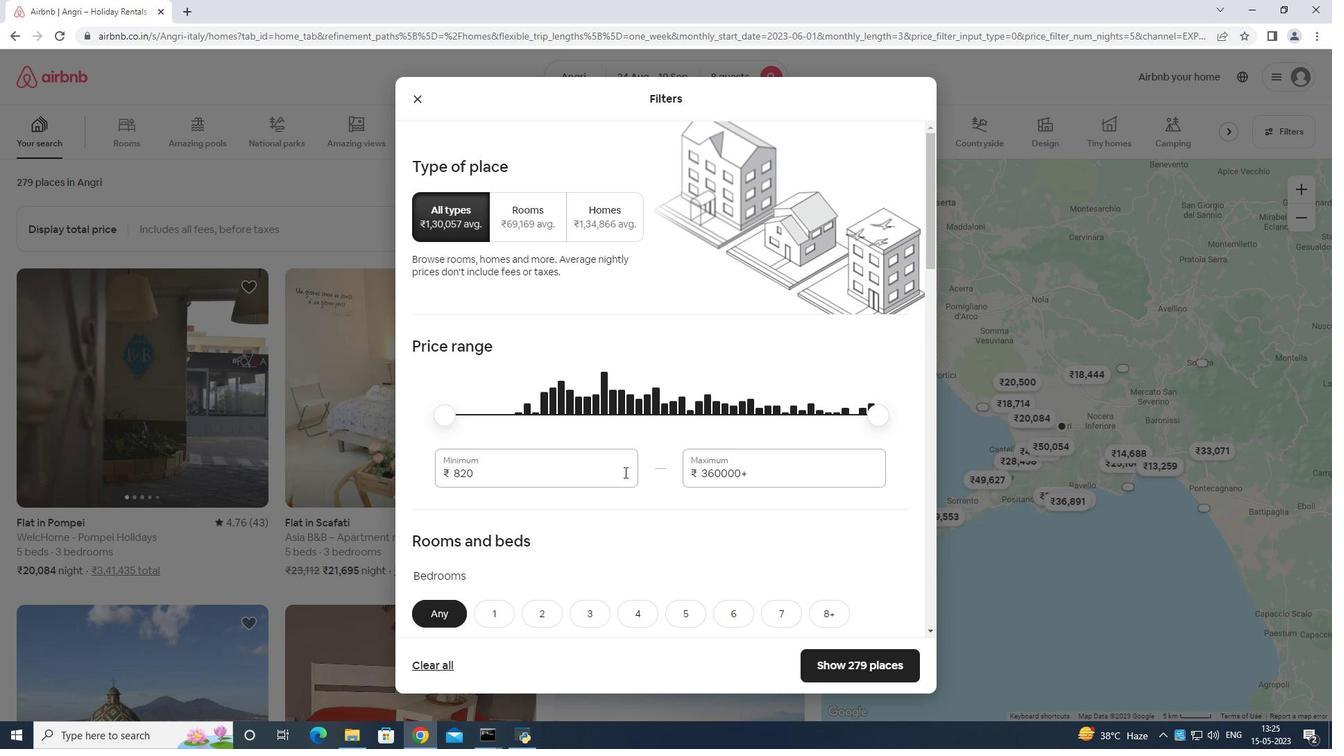 
Action: Mouse pressed left at (618, 467)
Screenshot: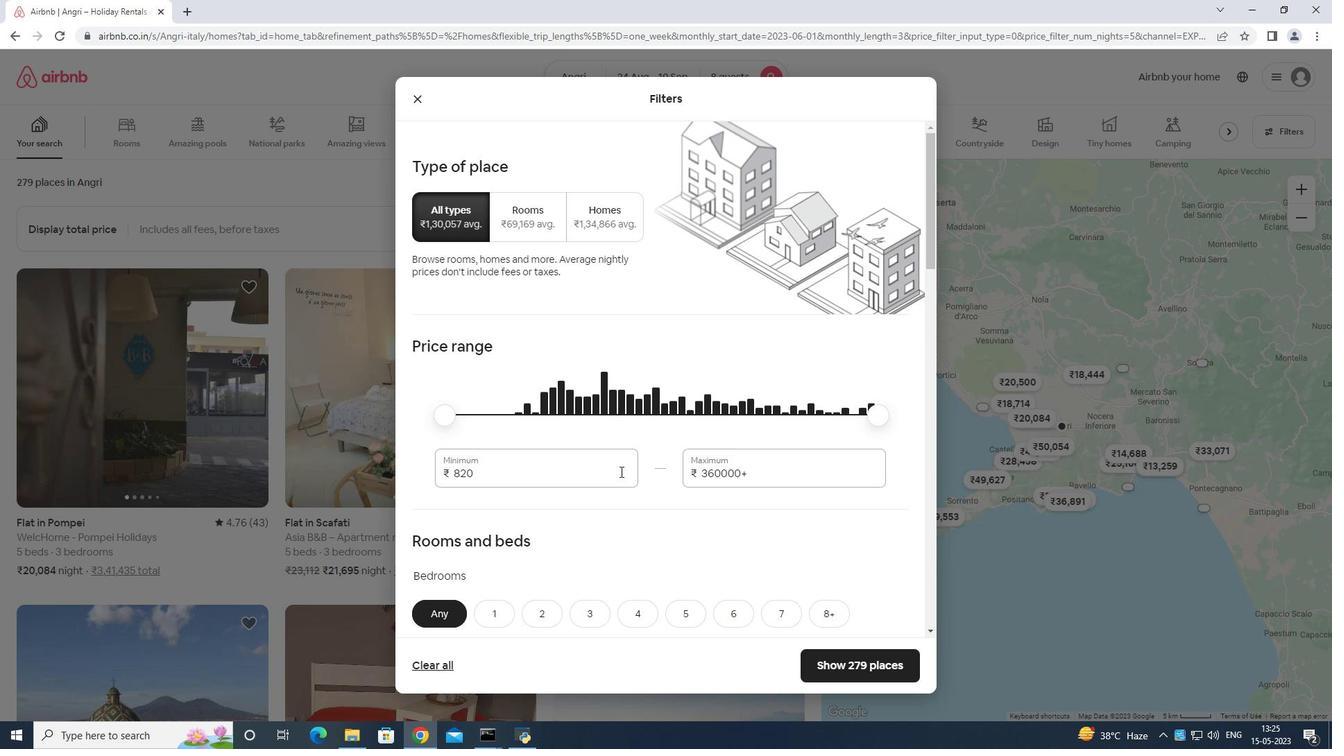 
Action: Mouse moved to (633, 441)
Screenshot: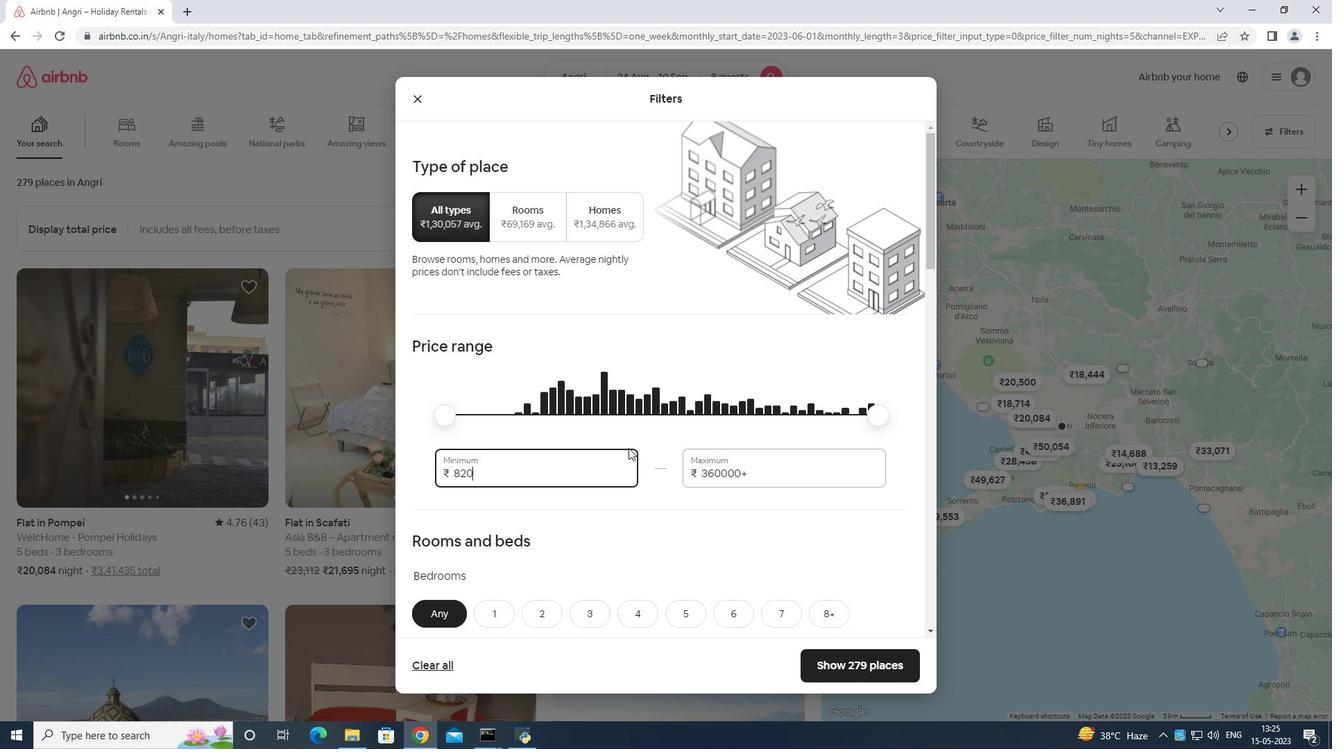 
Action: Key pressed <Key.backspace>
Screenshot: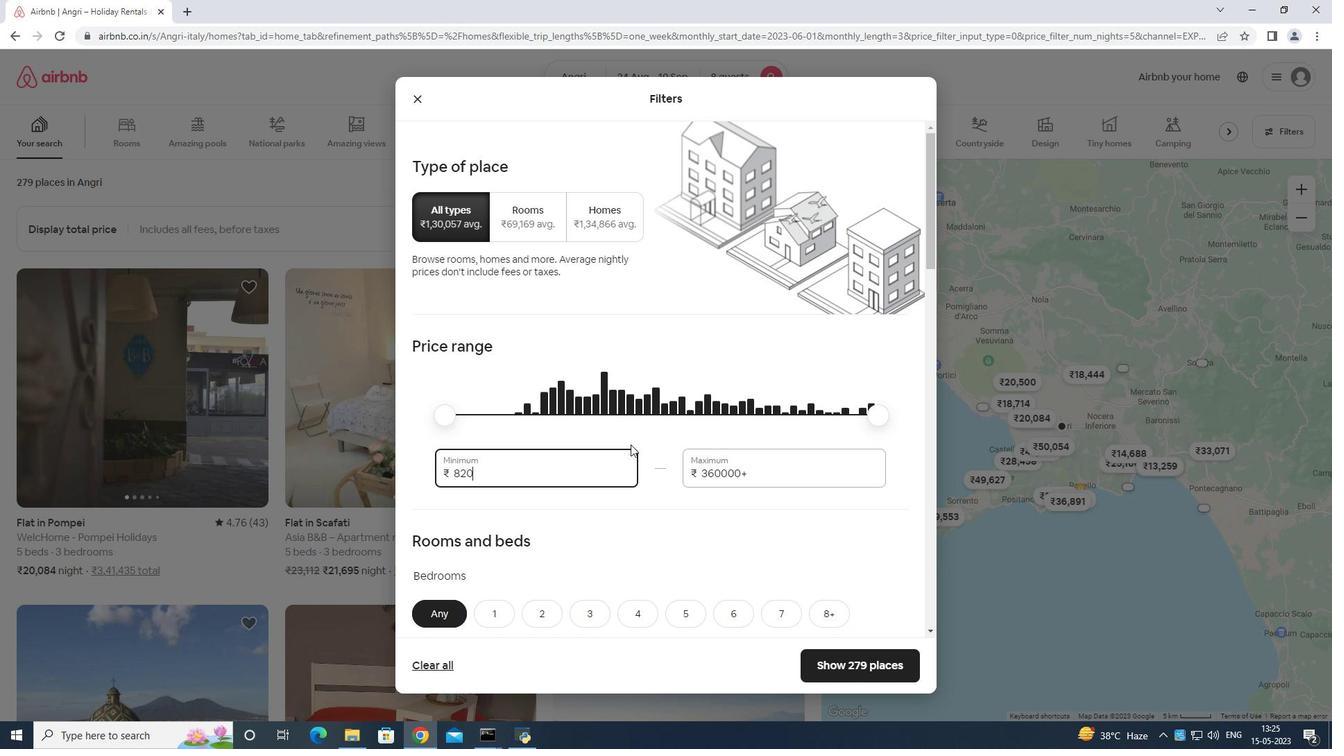 
Action: Mouse moved to (639, 433)
Screenshot: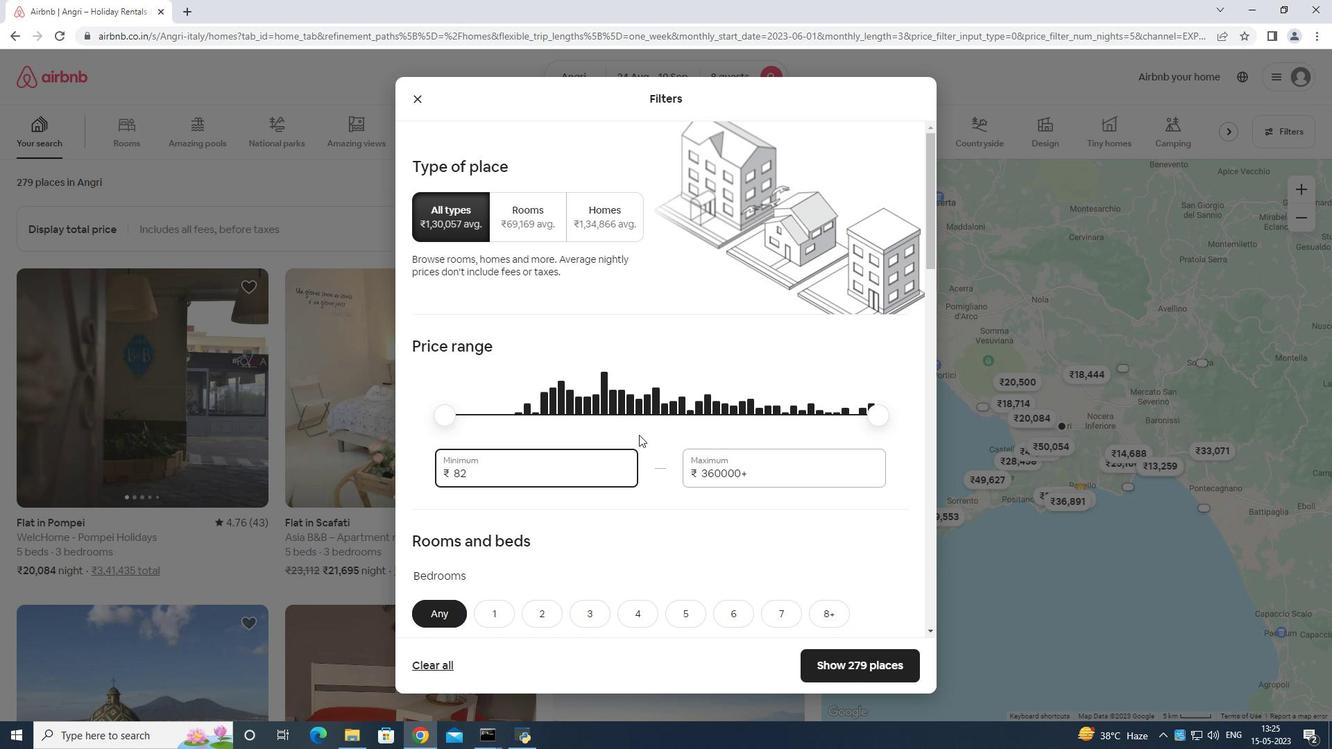 
Action: Key pressed <Key.backspace>
Screenshot: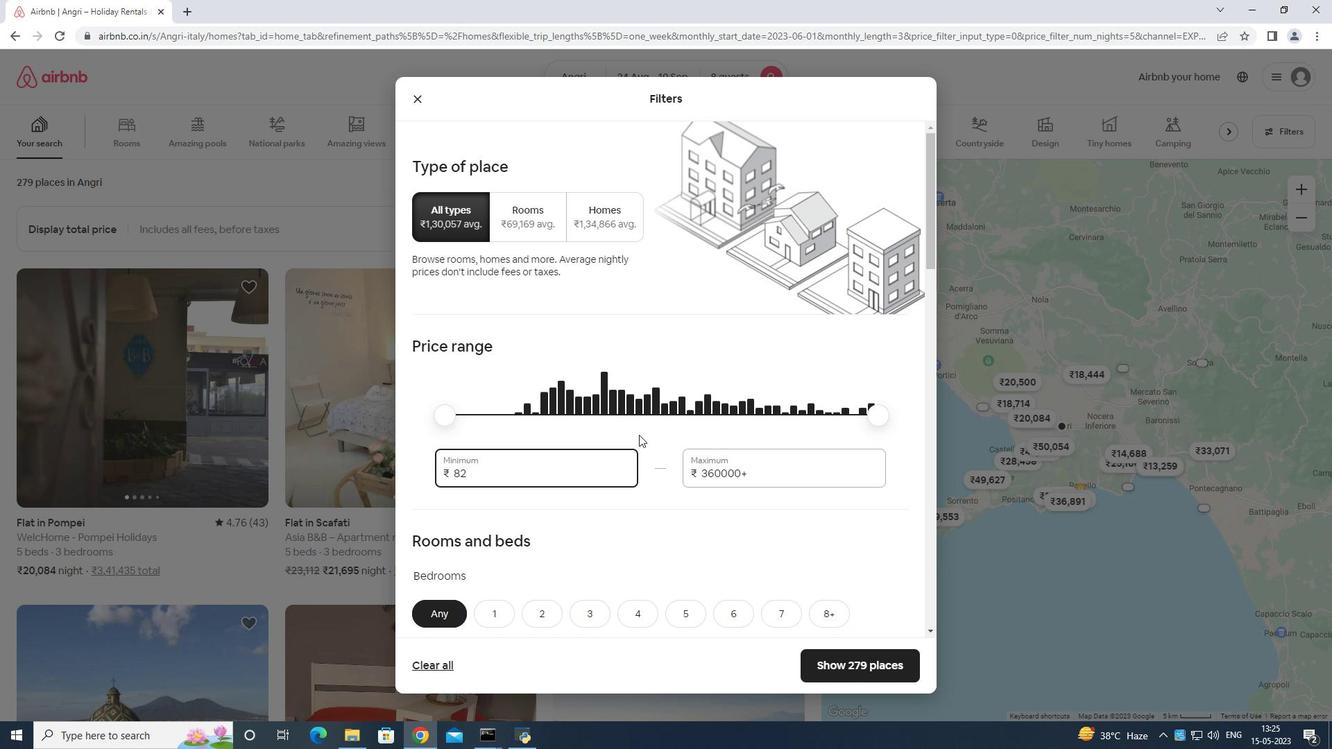 
Action: Mouse moved to (640, 432)
Screenshot: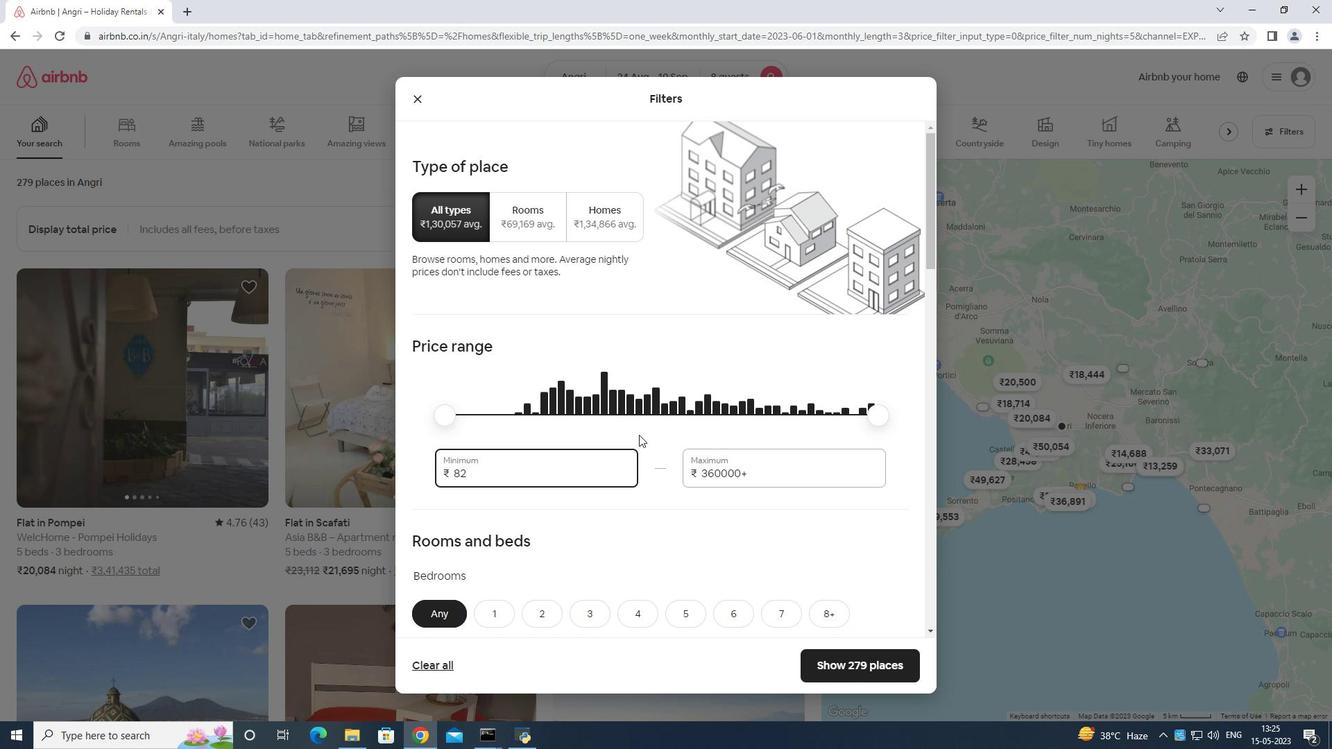 
Action: Key pressed <Key.backspace><Key.backspace><Key.backspace>
Screenshot: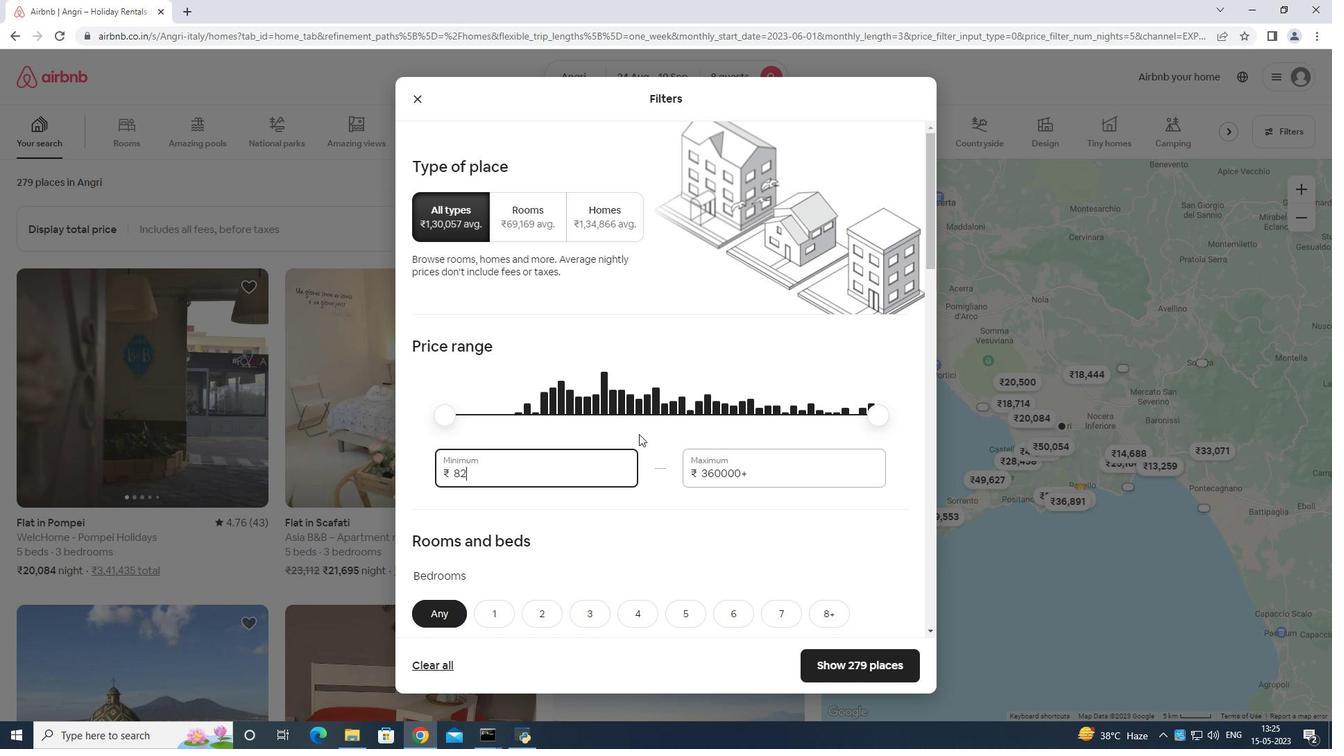 
Action: Mouse moved to (640, 432)
Screenshot: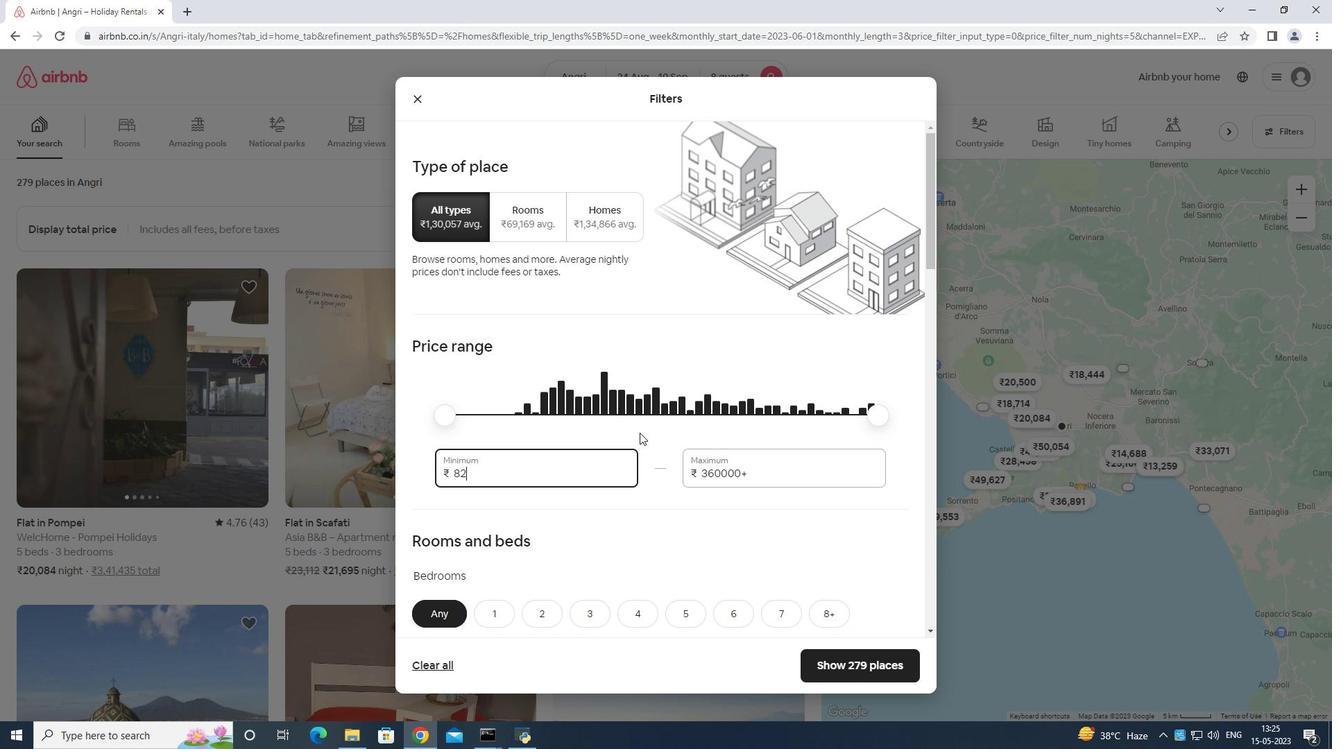 
Action: Key pressed <Key.backspace>
Screenshot: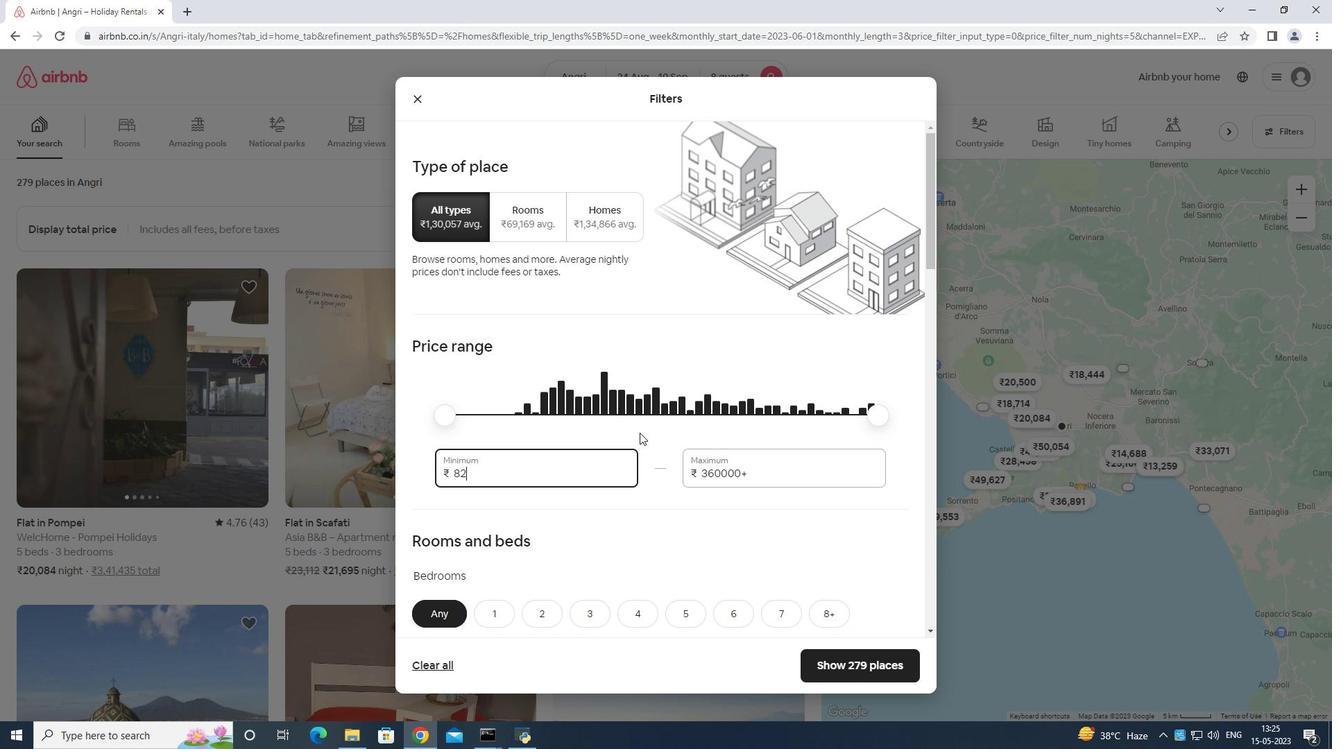 
Action: Mouse moved to (641, 431)
Screenshot: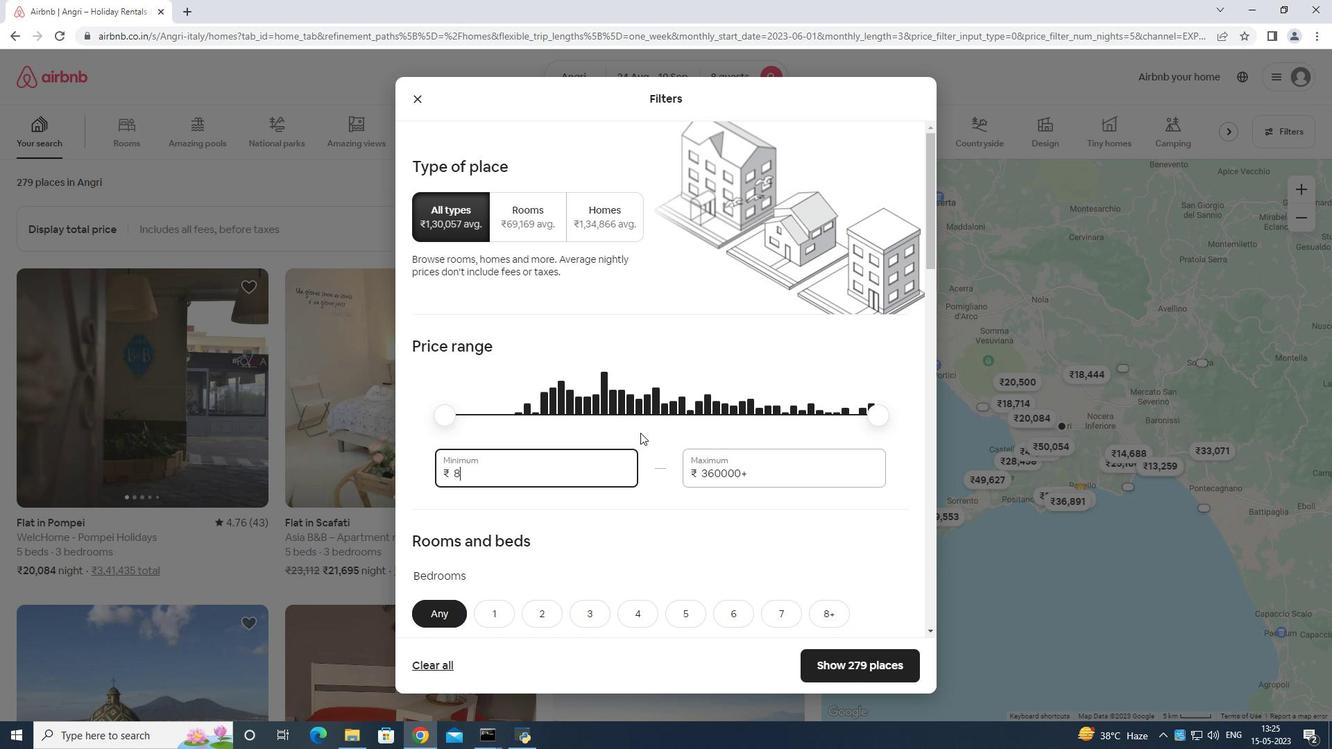 
Action: Key pressed <Key.backspace>
Screenshot: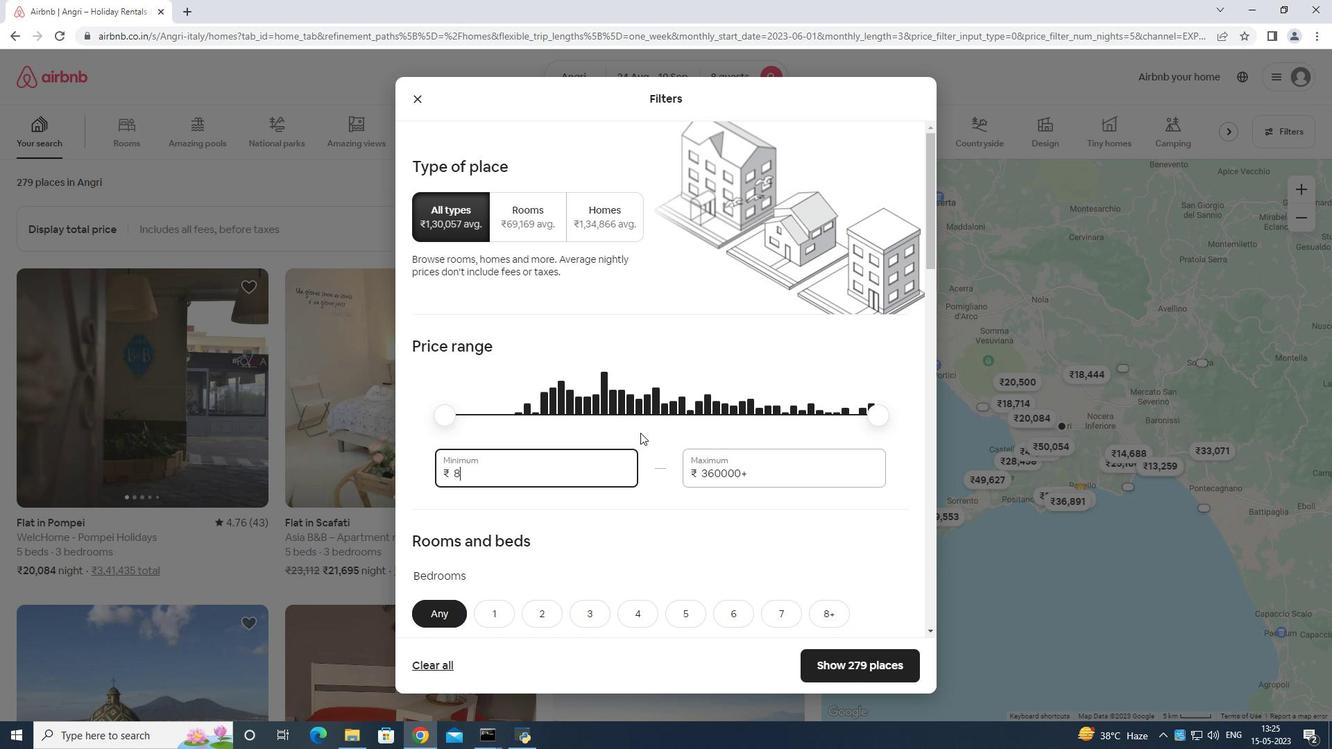 
Action: Mouse moved to (641, 431)
Screenshot: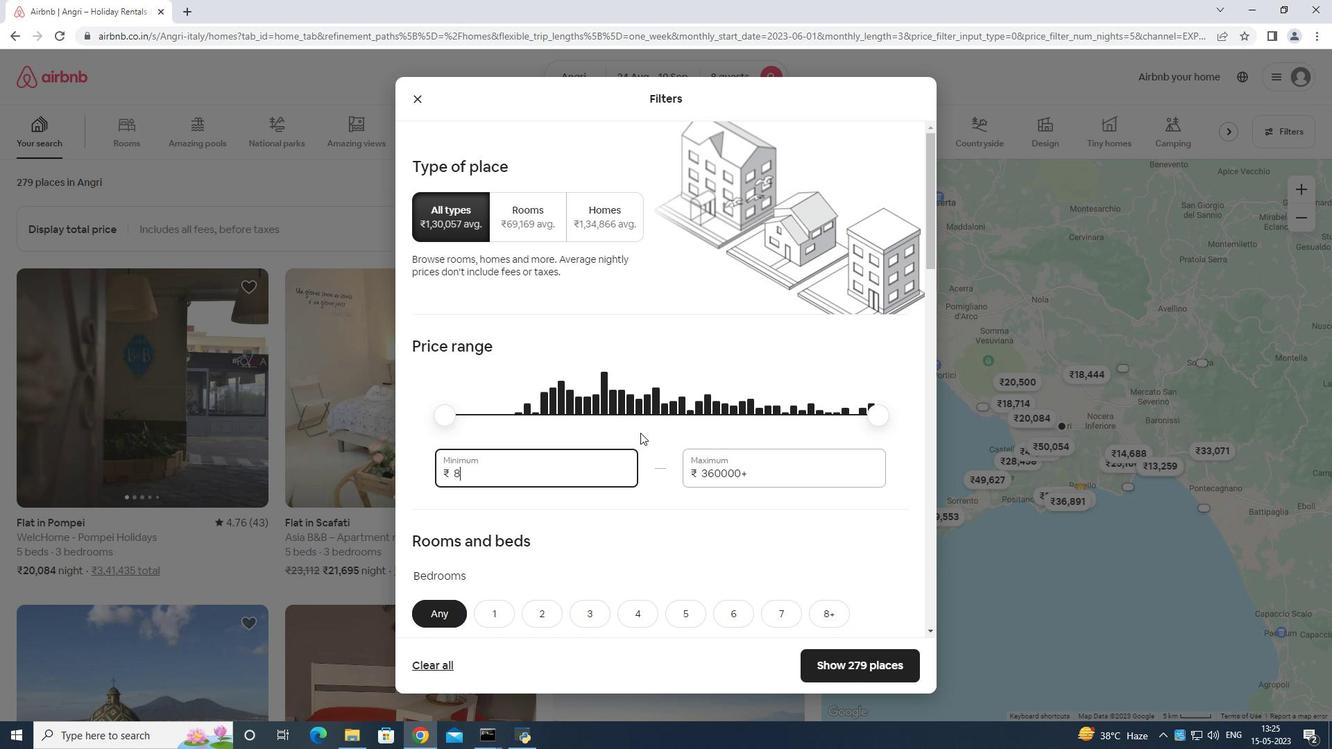 
Action: Key pressed <Key.backspace>
Screenshot: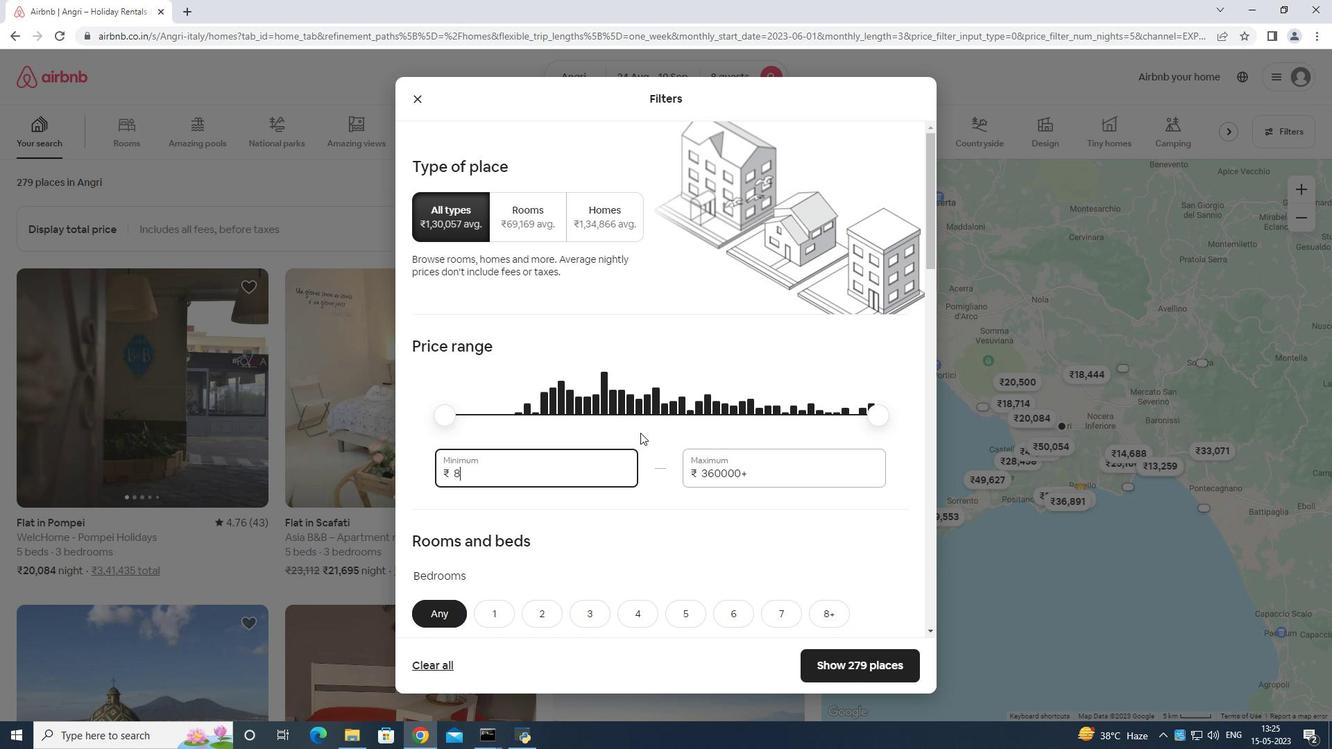 
Action: Mouse moved to (643, 429)
Screenshot: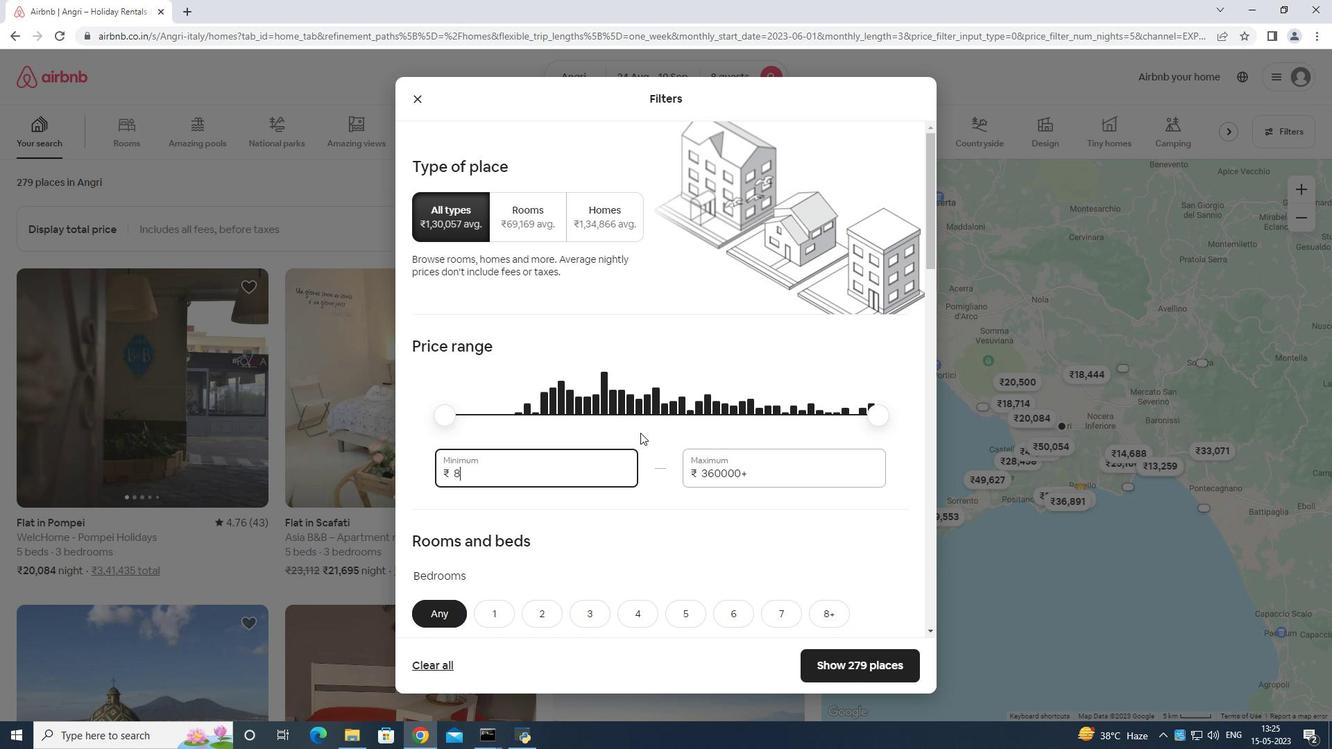 
Action: Key pressed <Key.backspace>
Screenshot: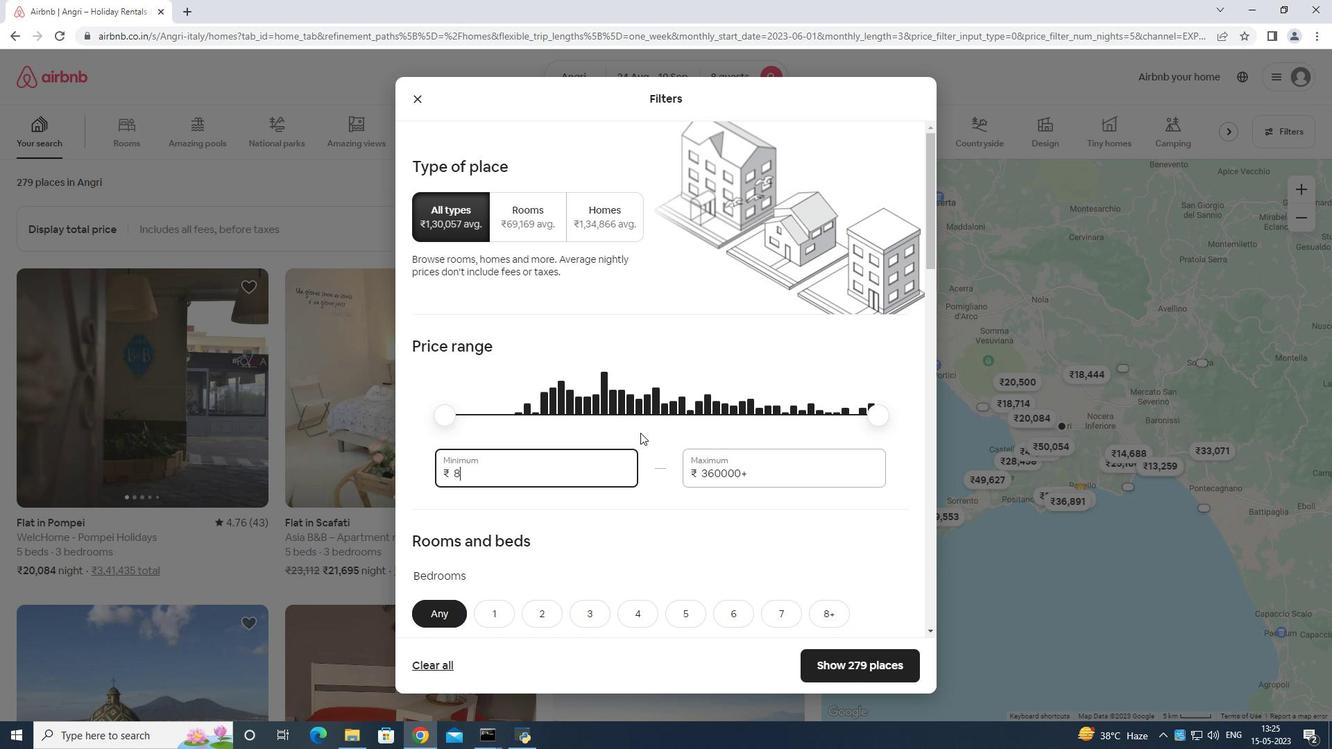 
Action: Mouse moved to (647, 425)
Screenshot: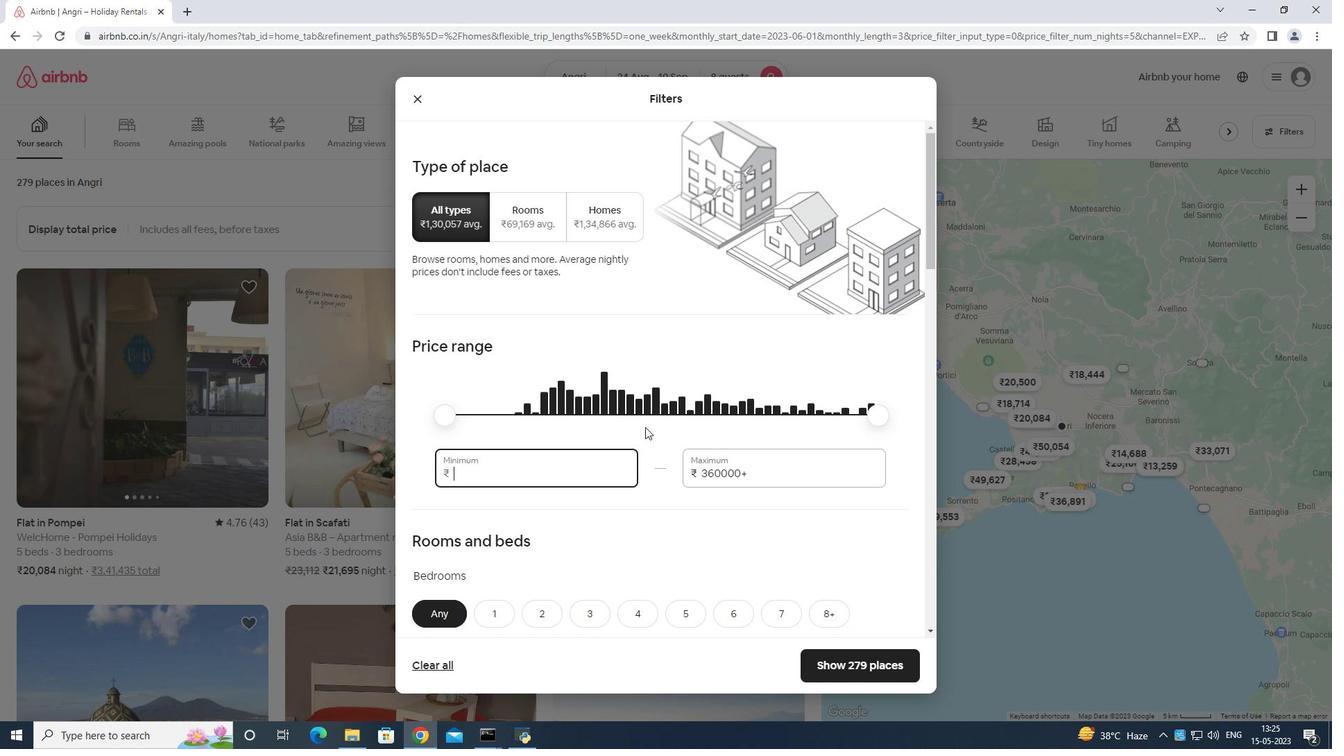 
Action: Key pressed 1
Screenshot: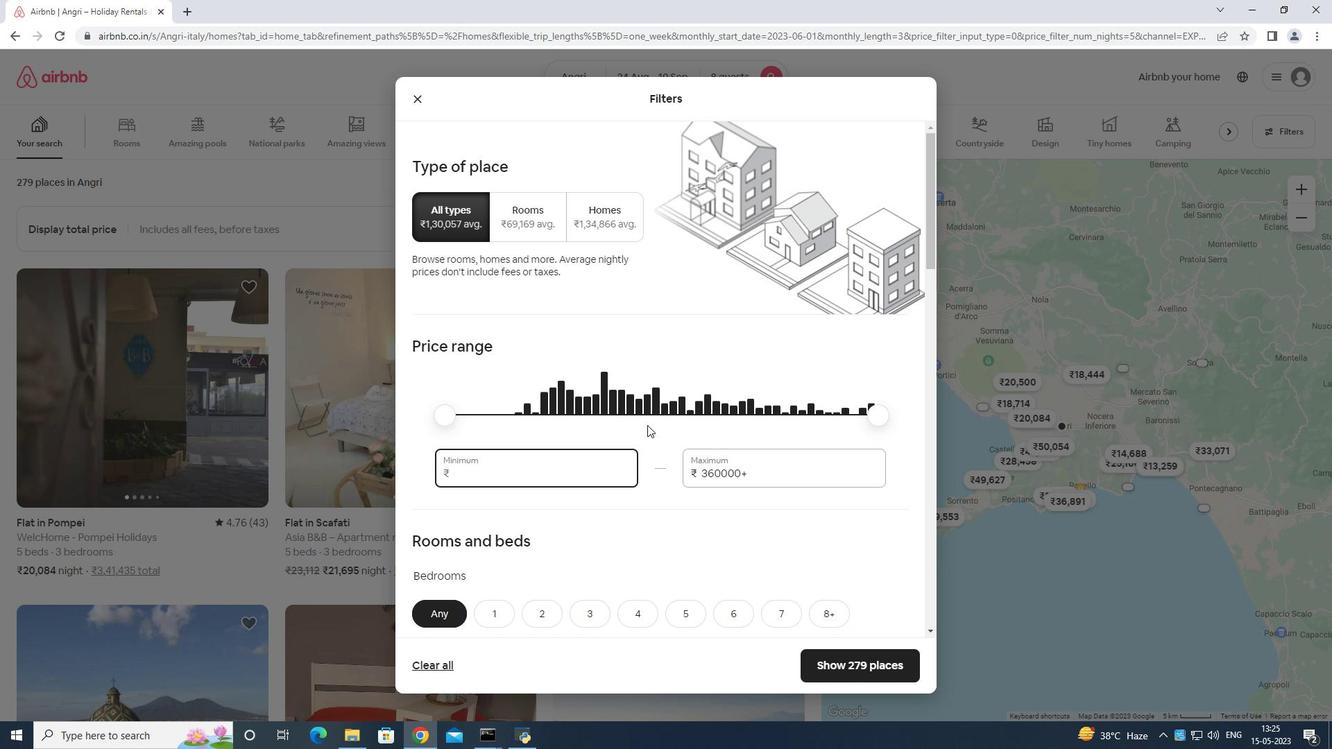 
Action: Mouse moved to (649, 423)
Screenshot: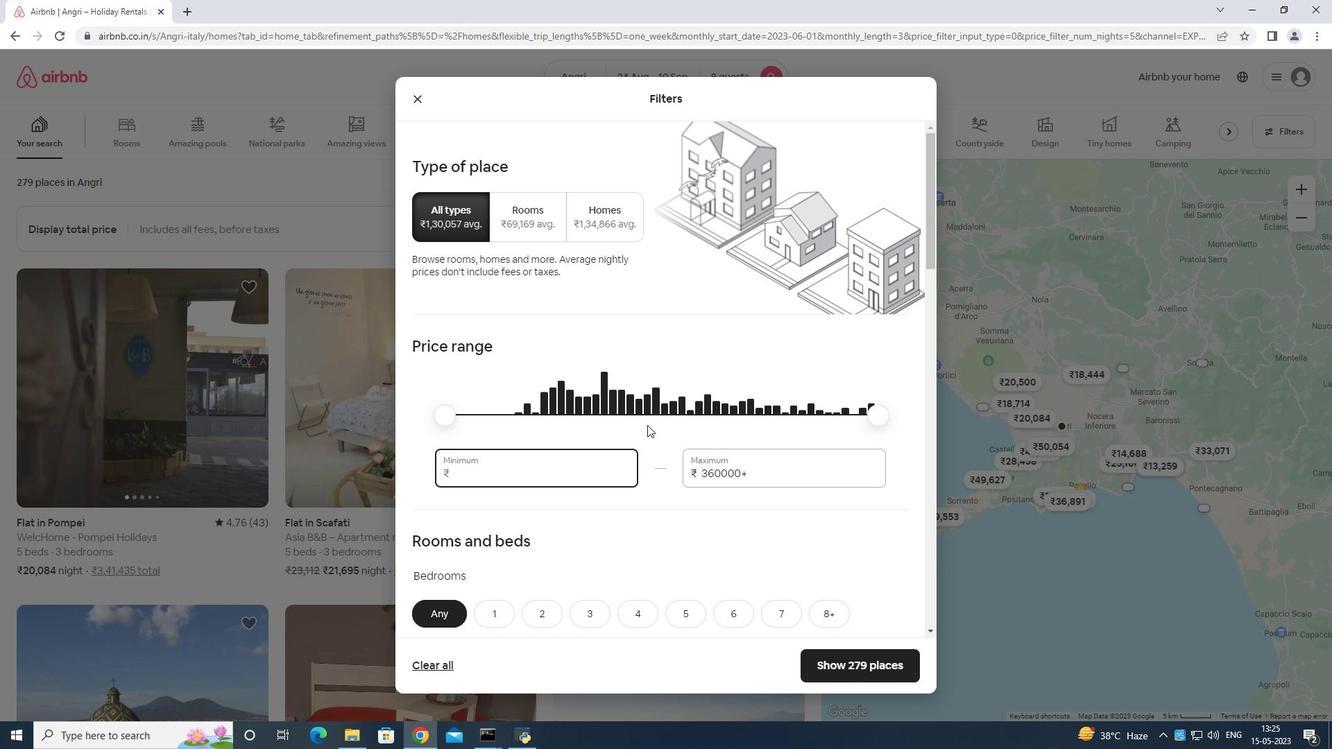 
Action: Key pressed 2000
Screenshot: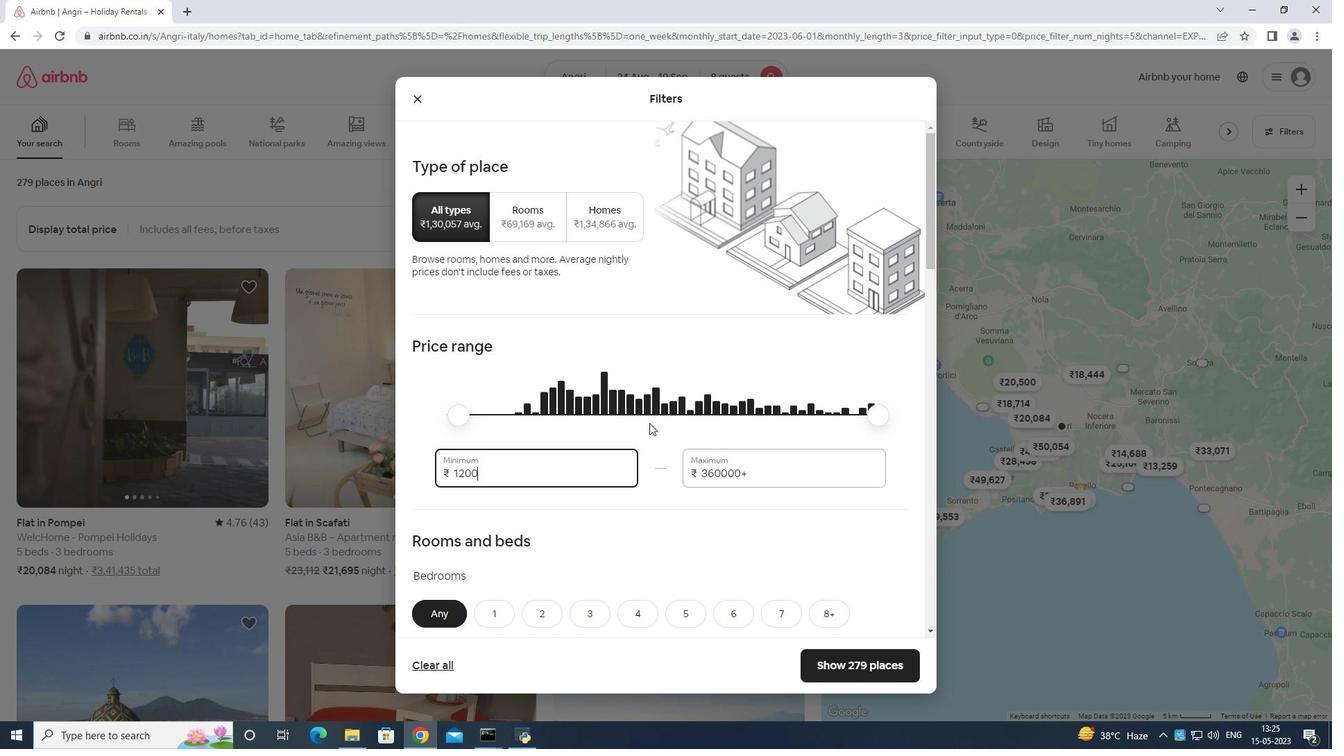 
Action: Mouse moved to (840, 452)
Screenshot: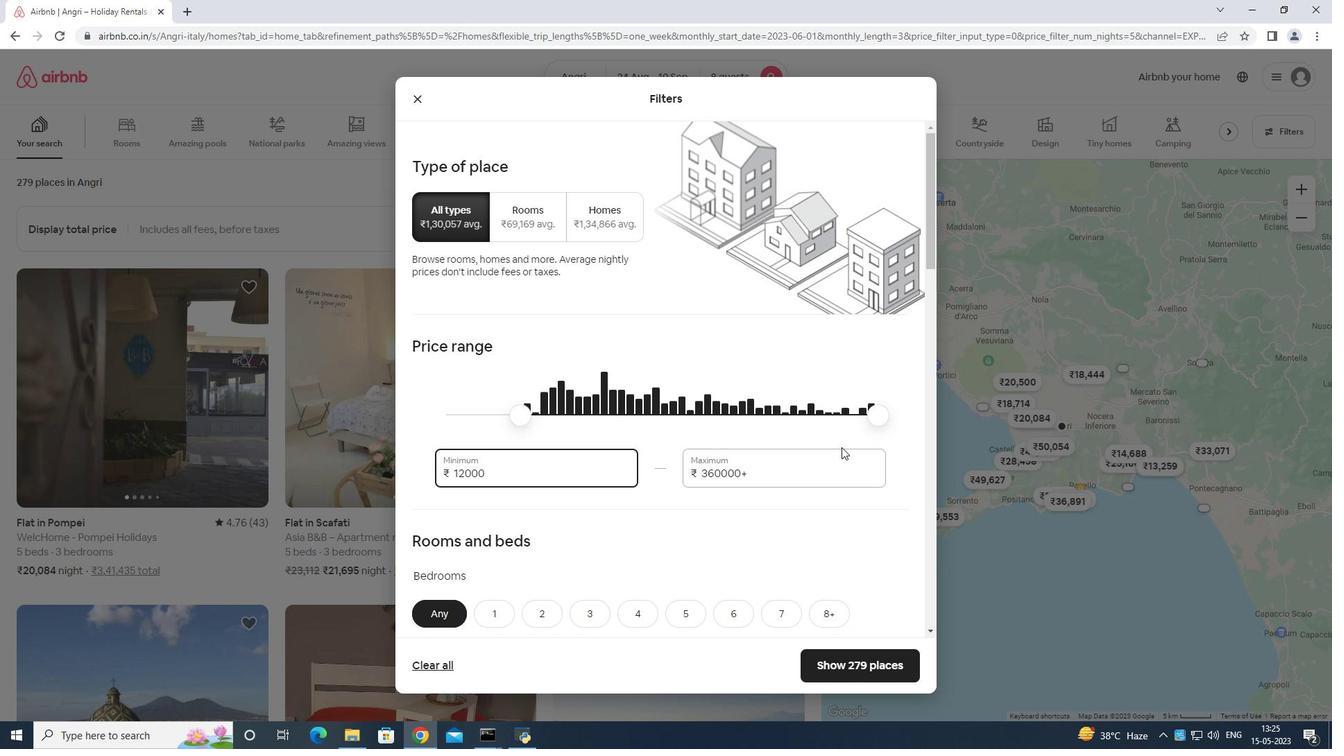 
Action: Mouse pressed left at (840, 452)
Screenshot: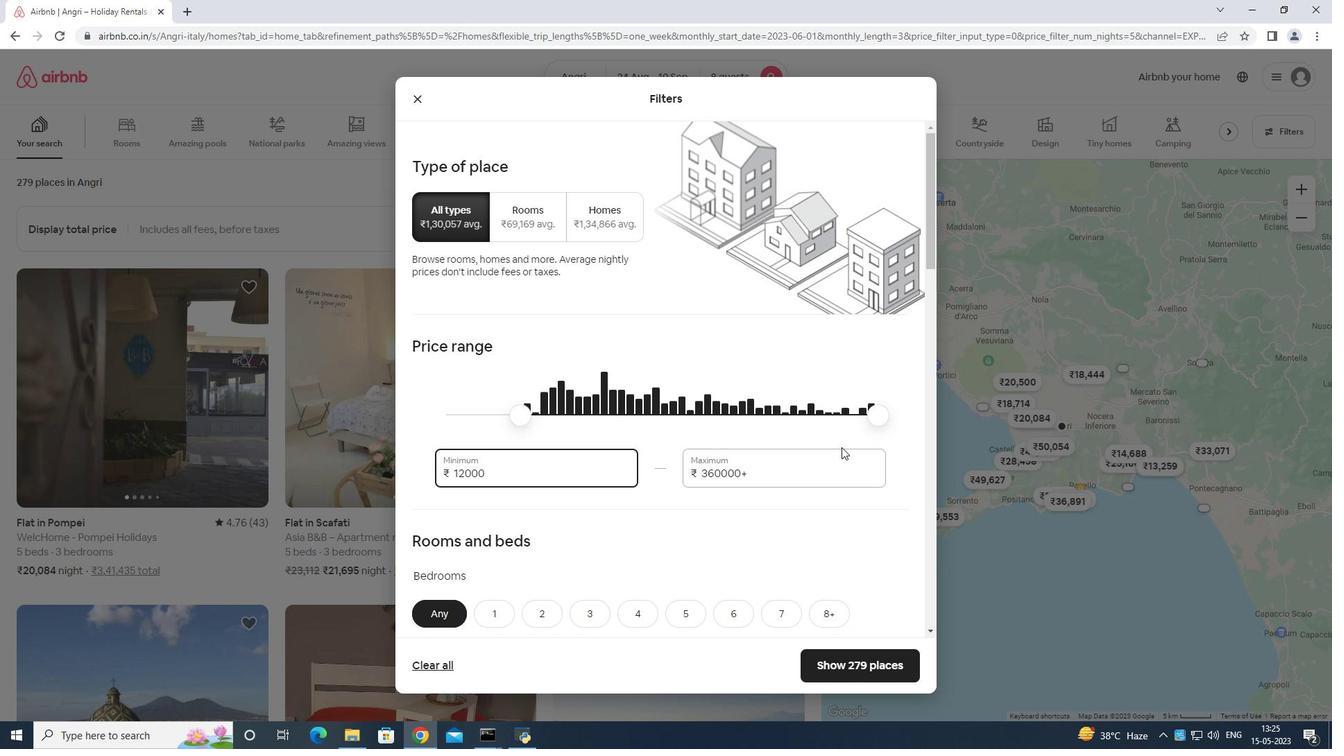 
Action: Mouse moved to (840, 453)
Screenshot: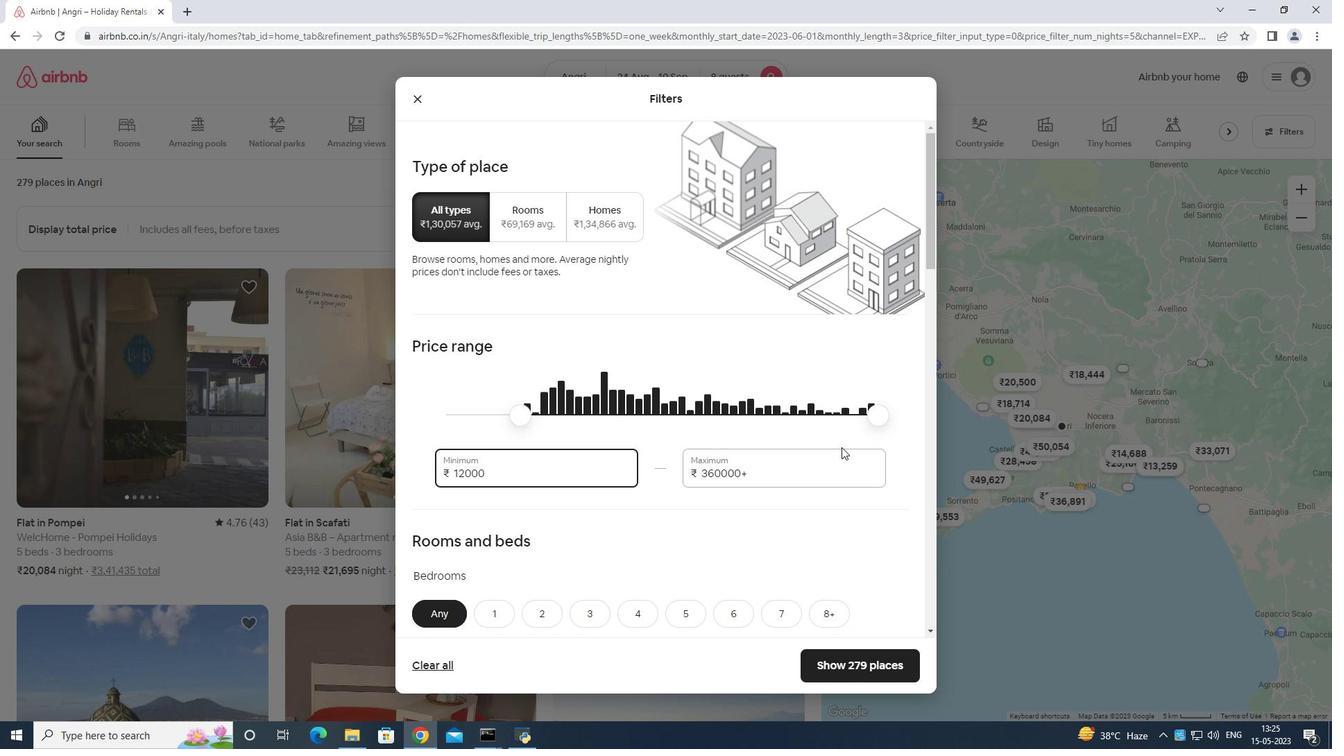 
Action: Key pressed <Key.backspace>
Screenshot: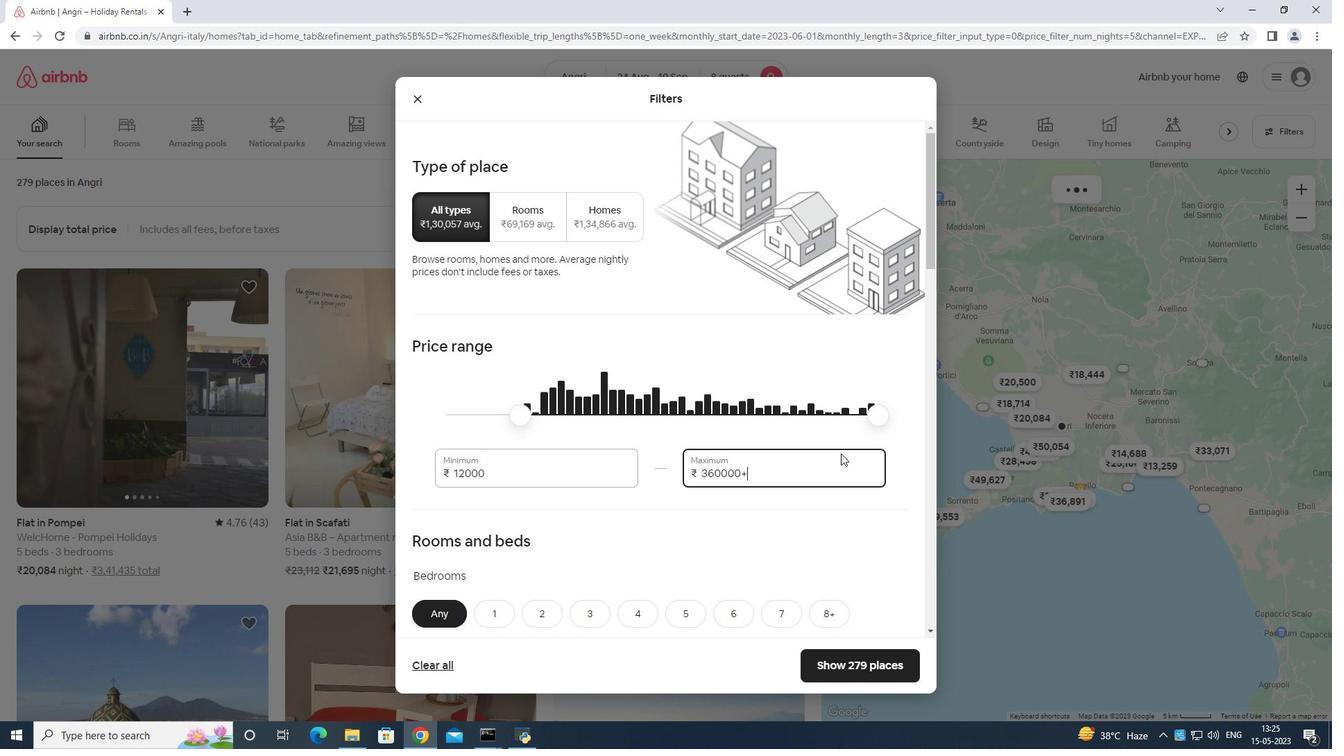 
Action: Mouse moved to (840, 453)
Screenshot: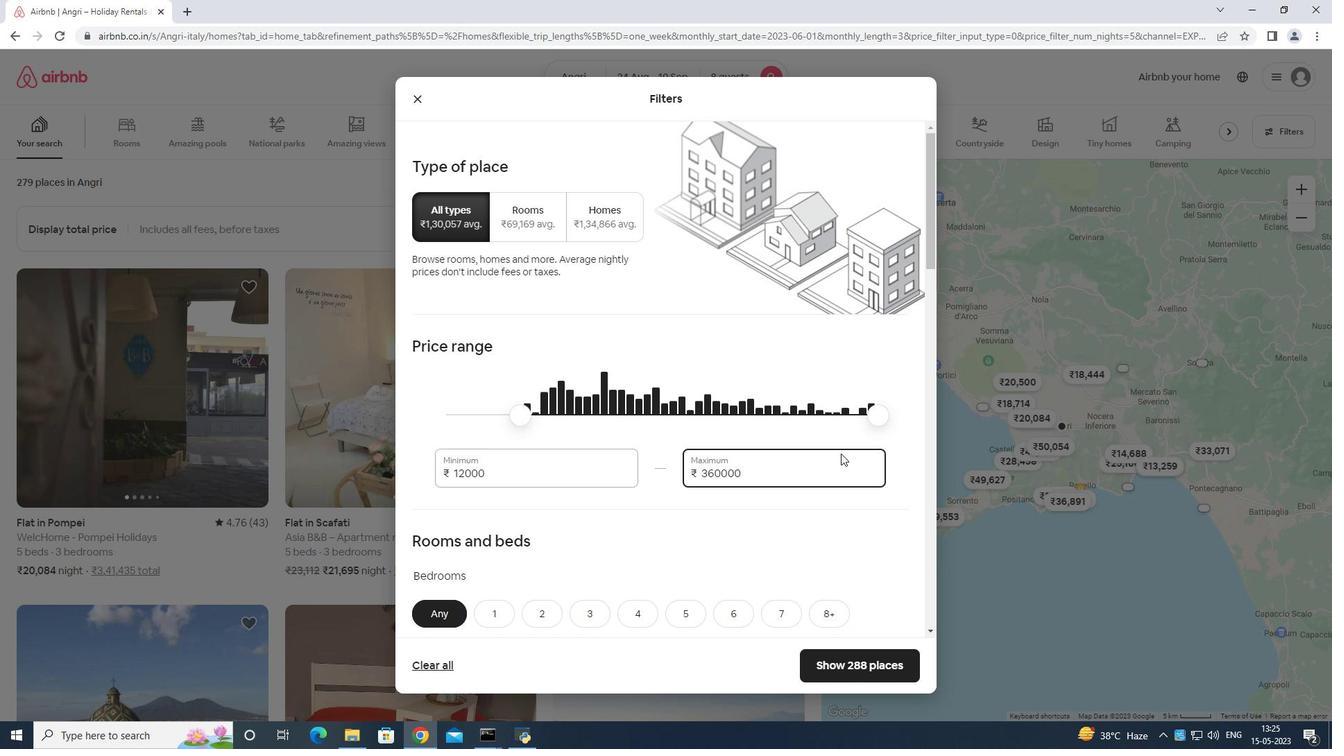 
Action: Key pressed <Key.backspace><Key.backspace><Key.backspace><Key.backspace><Key.backspace><Key.backspace><Key.backspace><Key.backspace><Key.backspace><Key.backspace><Key.backspace><Key.backspace><Key.backspace><Key.backspace><Key.backspace><Key.backspace>
Screenshot: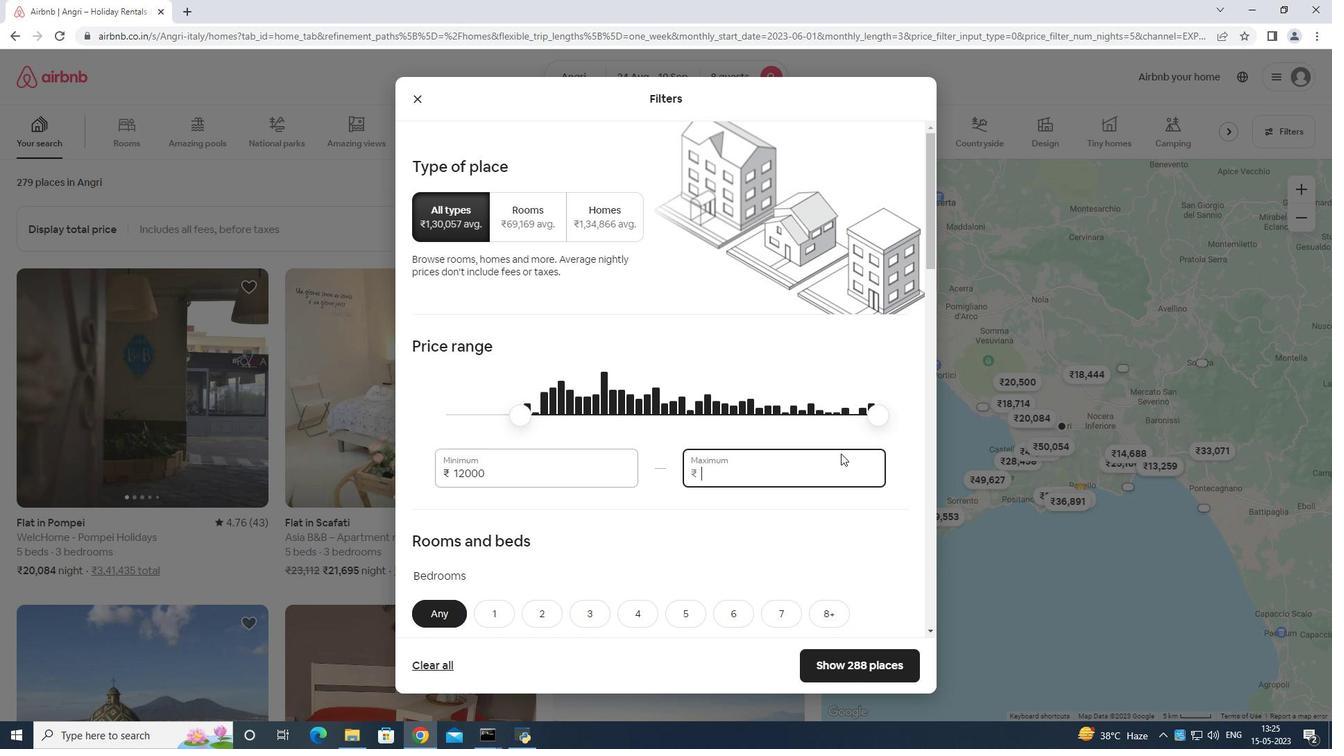 
Action: Mouse moved to (840, 451)
Screenshot: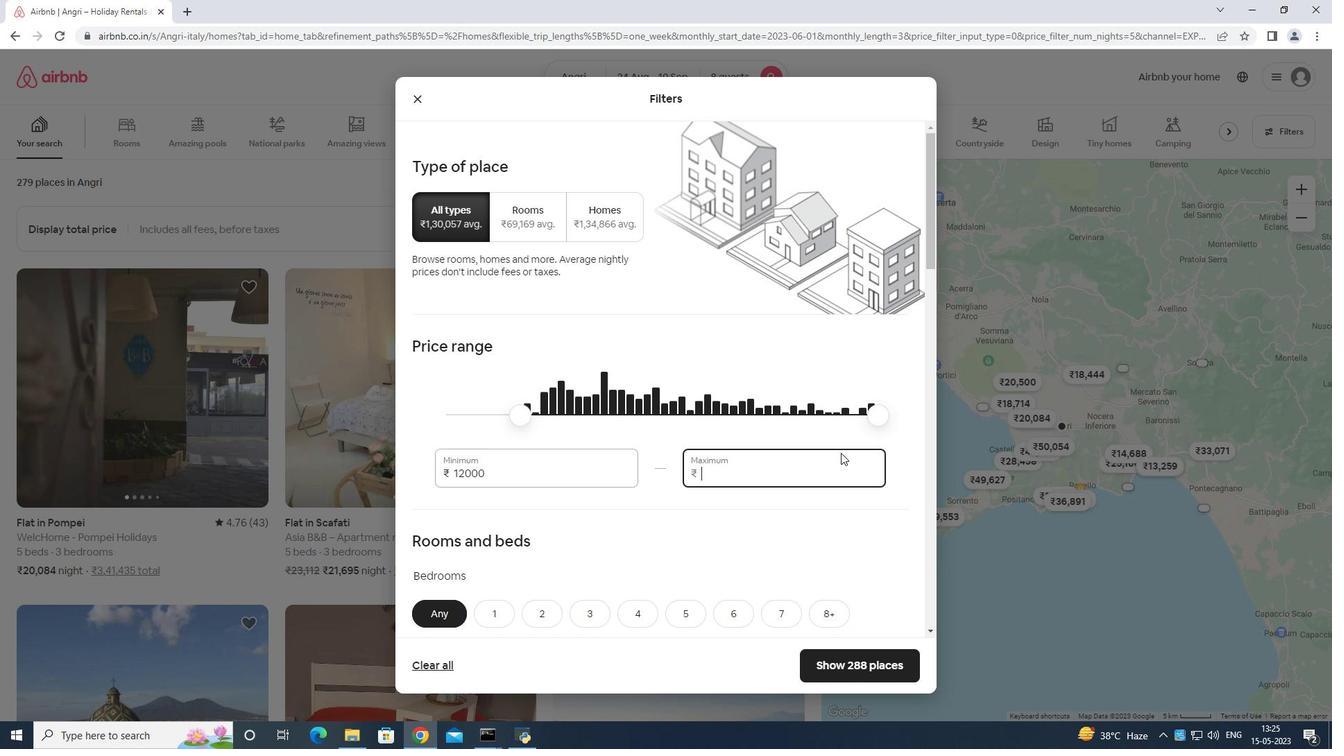 
Action: Key pressed 15
Screenshot: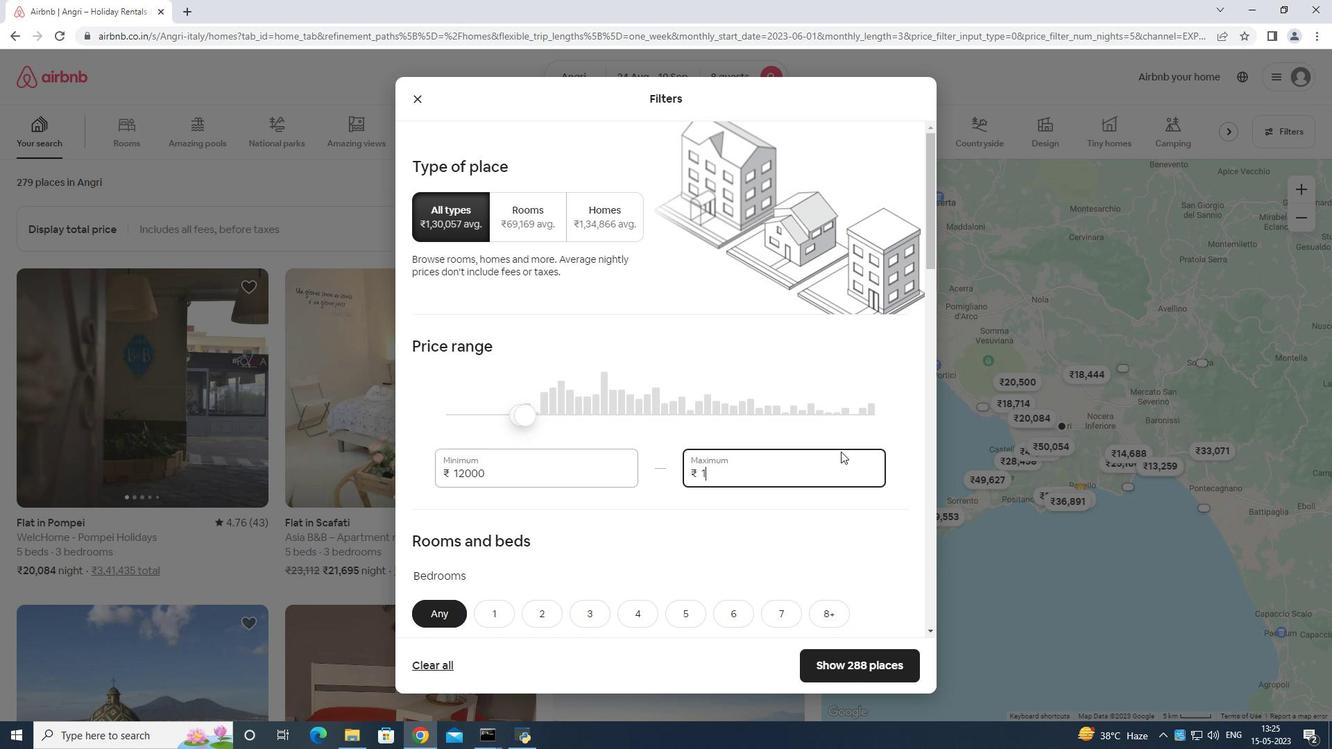 
Action: Mouse moved to (840, 451)
Screenshot: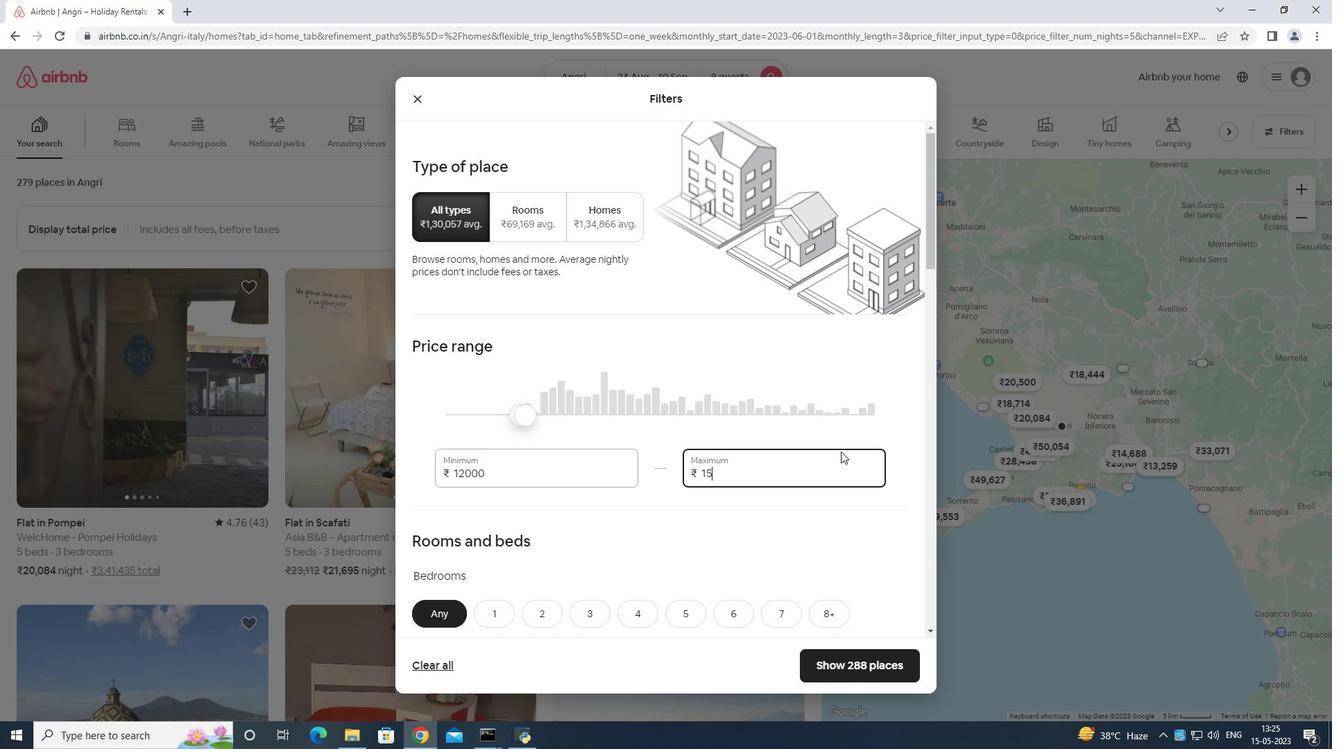 
Action: Key pressed 00
Screenshot: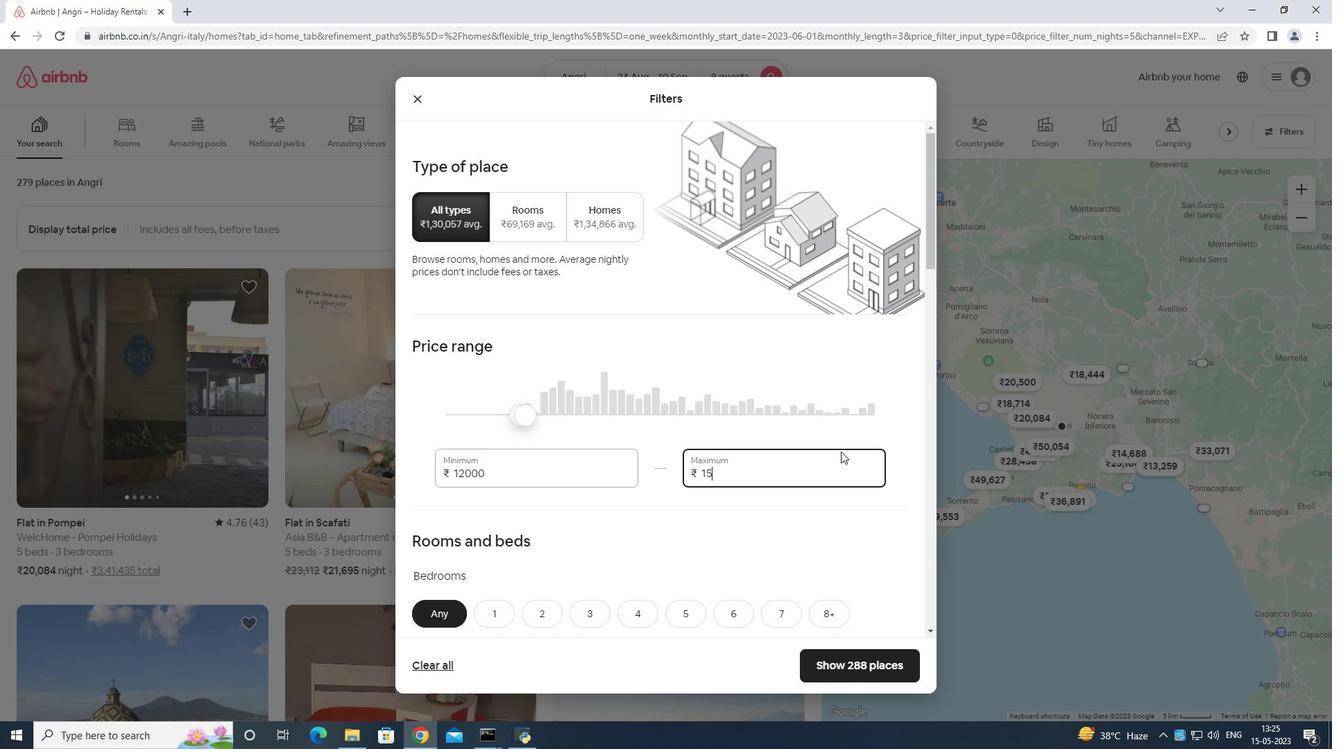 
Action: Mouse moved to (840, 451)
Screenshot: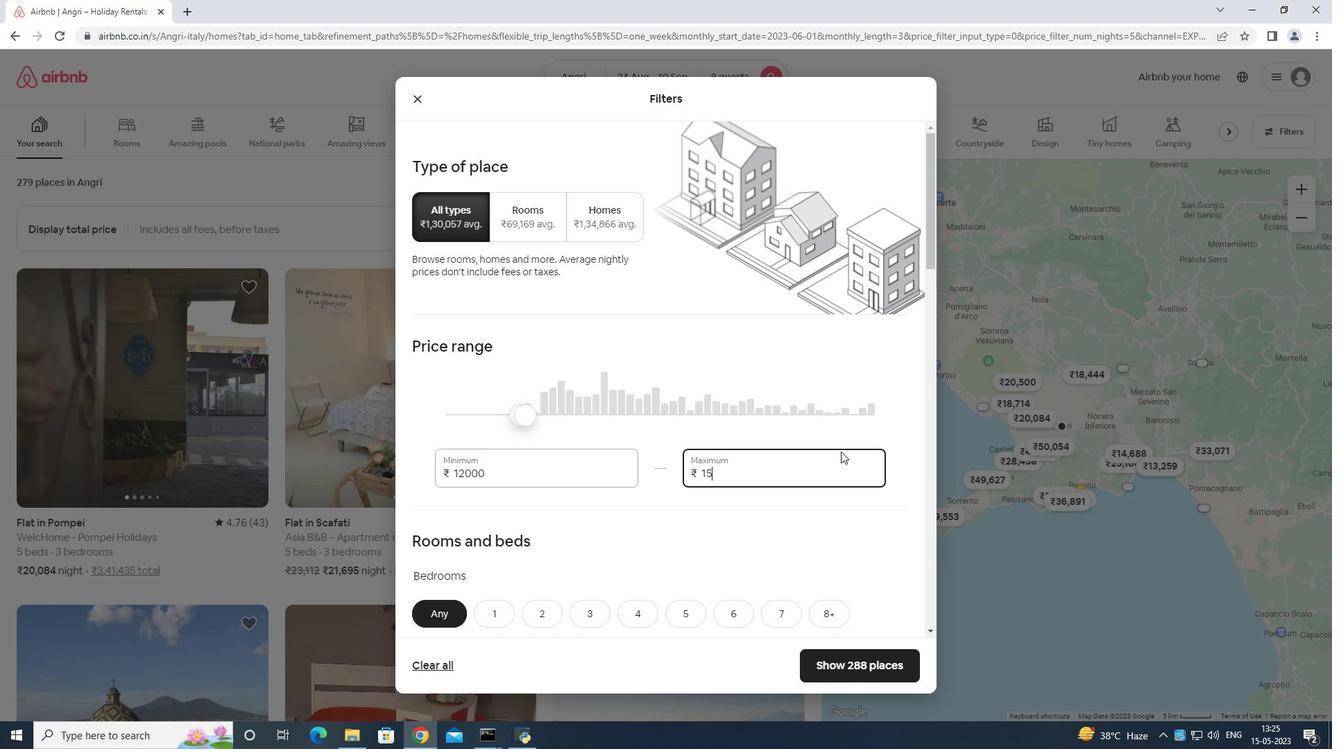 
Action: Key pressed 0
Screenshot: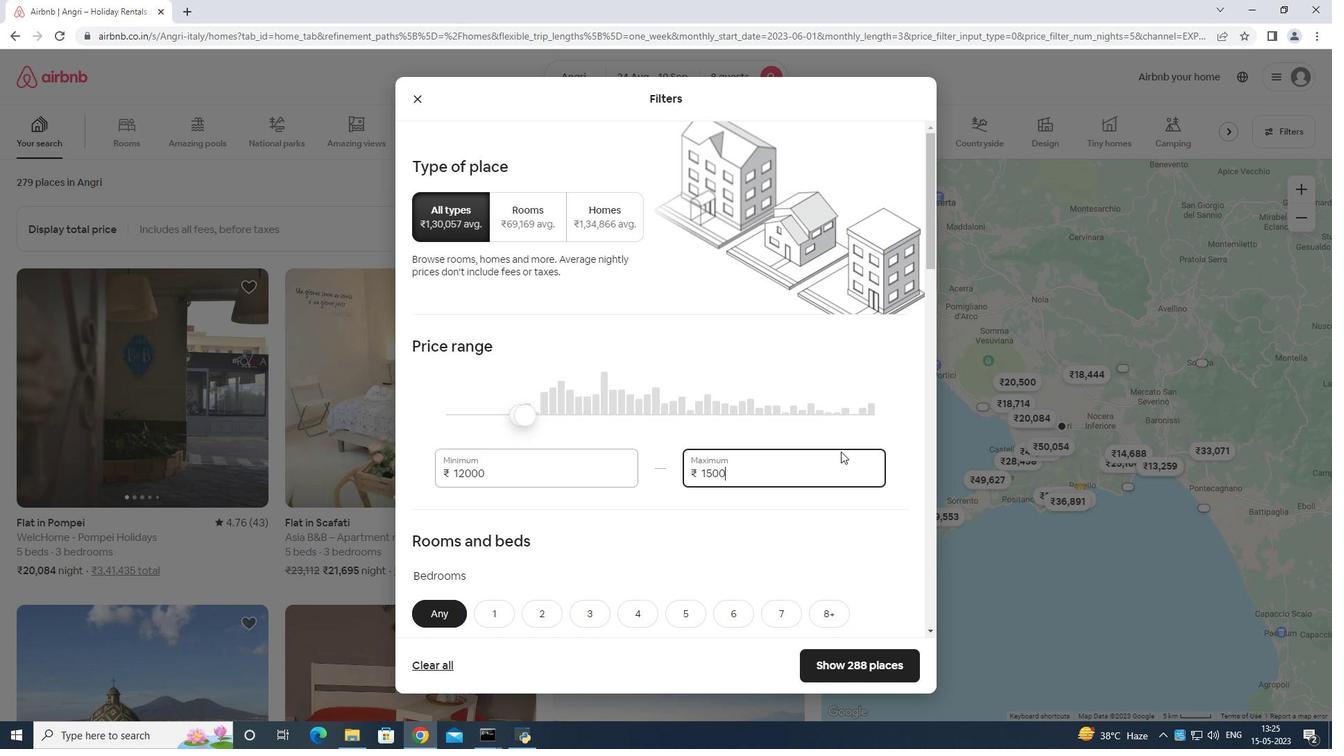 
Action: Mouse moved to (838, 450)
Screenshot: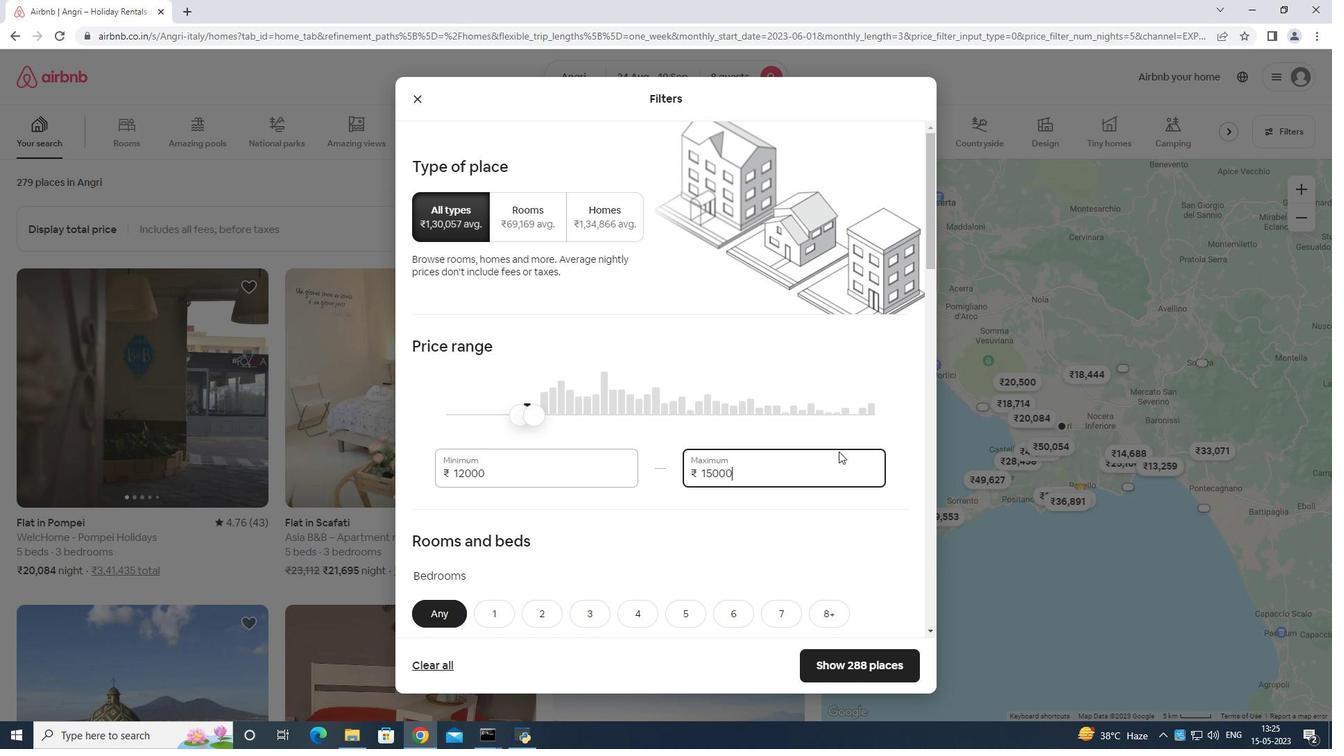 
Action: Mouse scrolled (838, 450) with delta (0, 0)
Screenshot: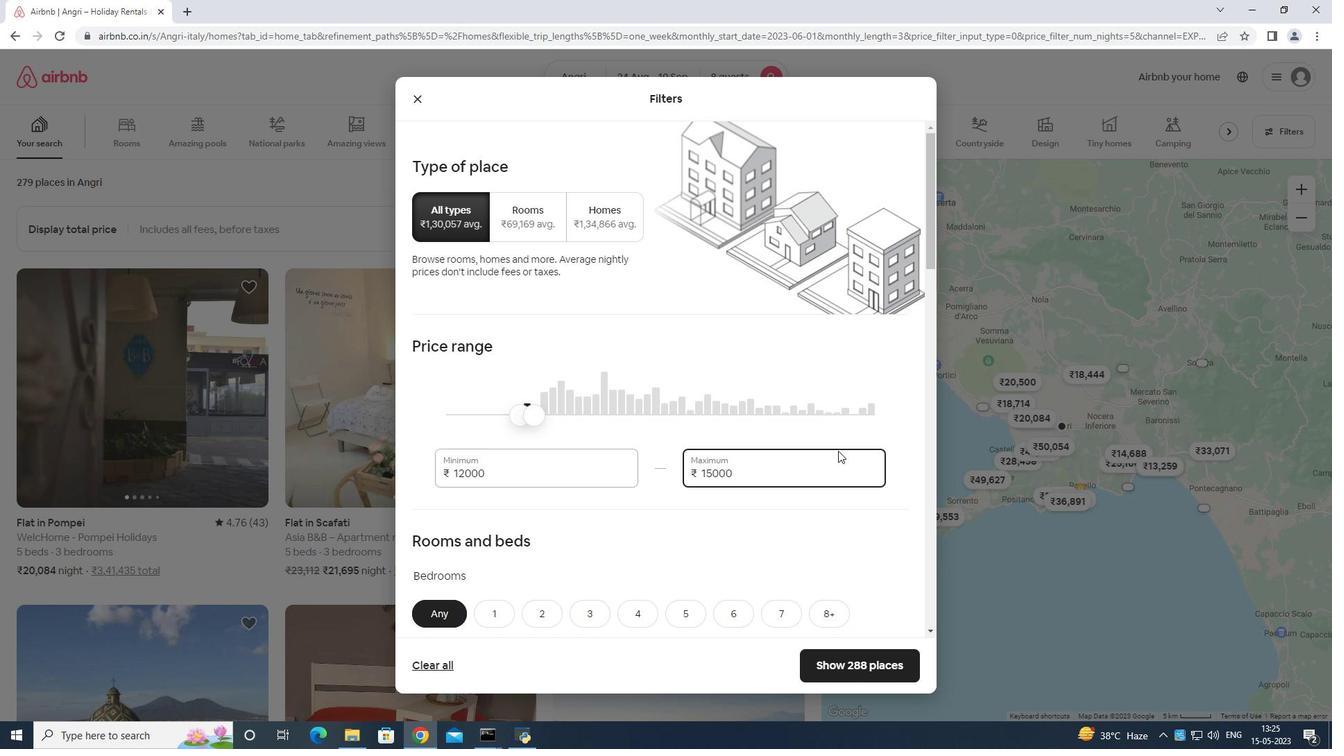 
Action: Mouse scrolled (838, 450) with delta (0, 0)
Screenshot: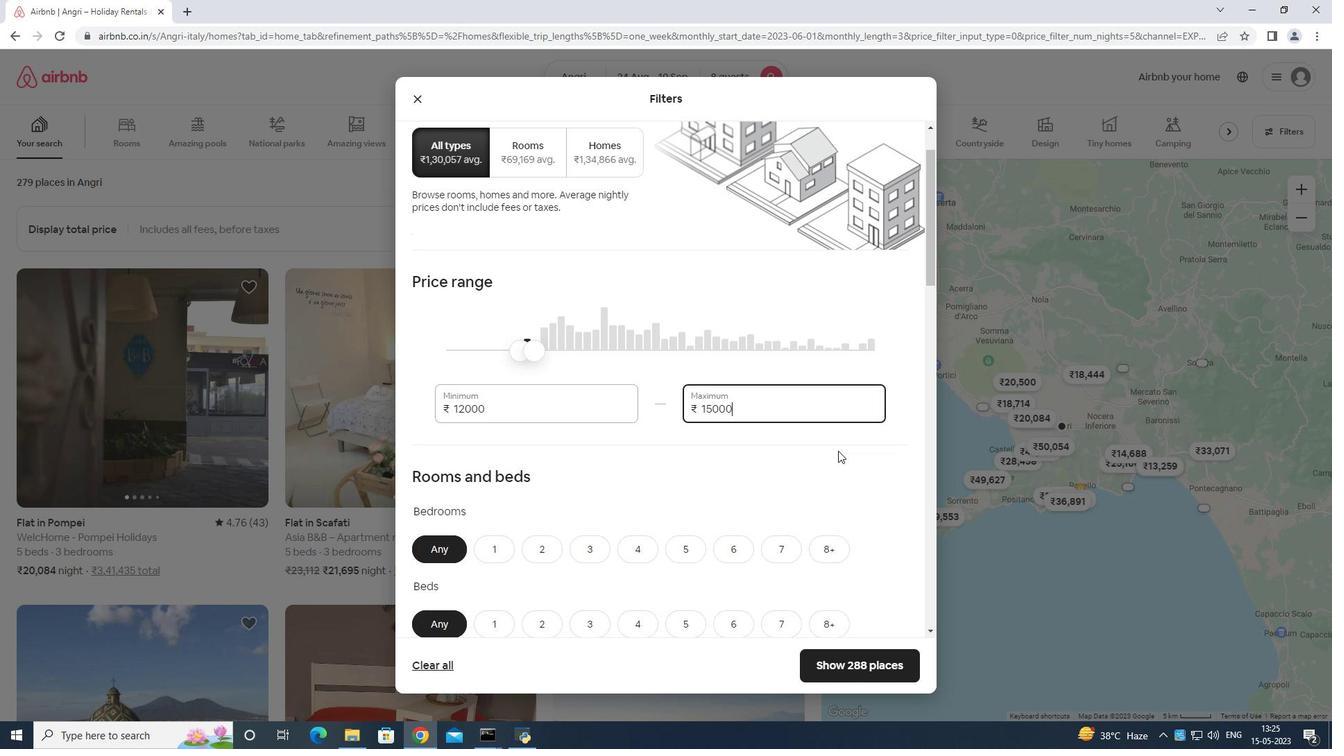 
Action: Mouse scrolled (838, 450) with delta (0, 0)
Screenshot: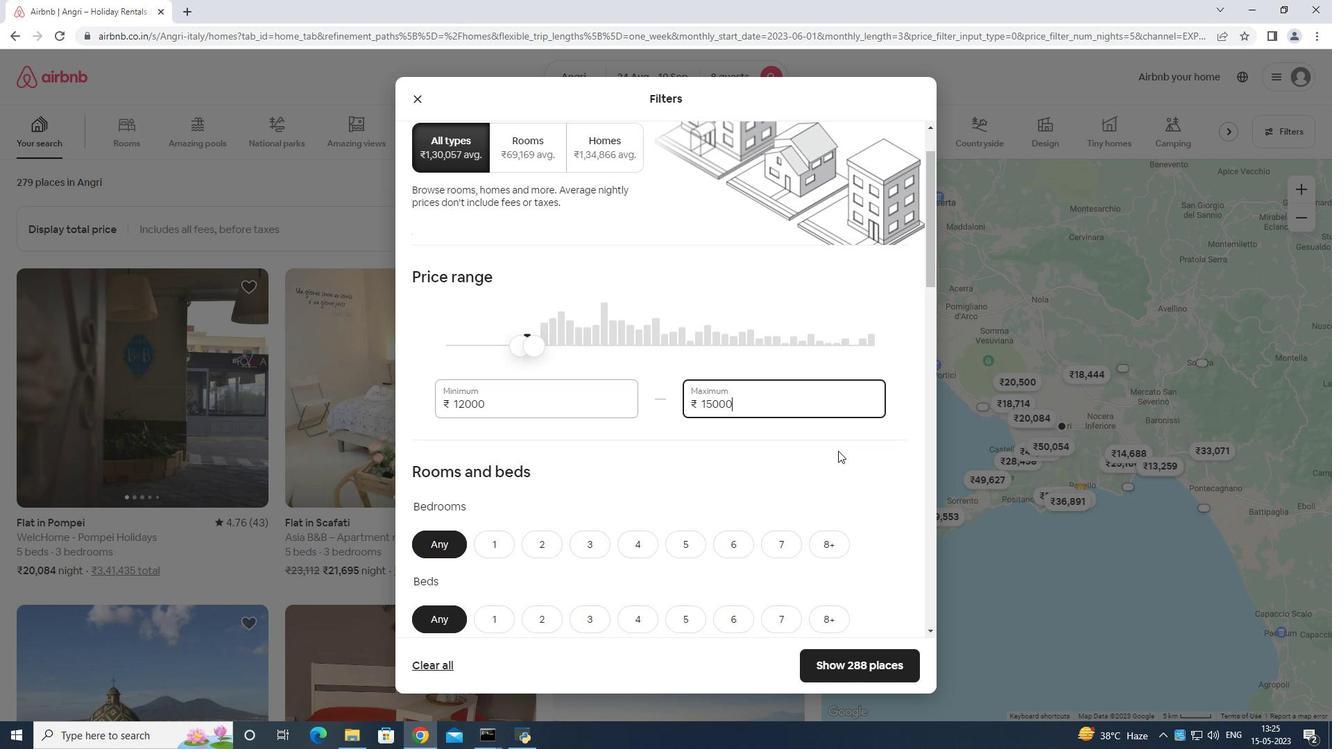 
Action: Mouse moved to (649, 401)
Screenshot: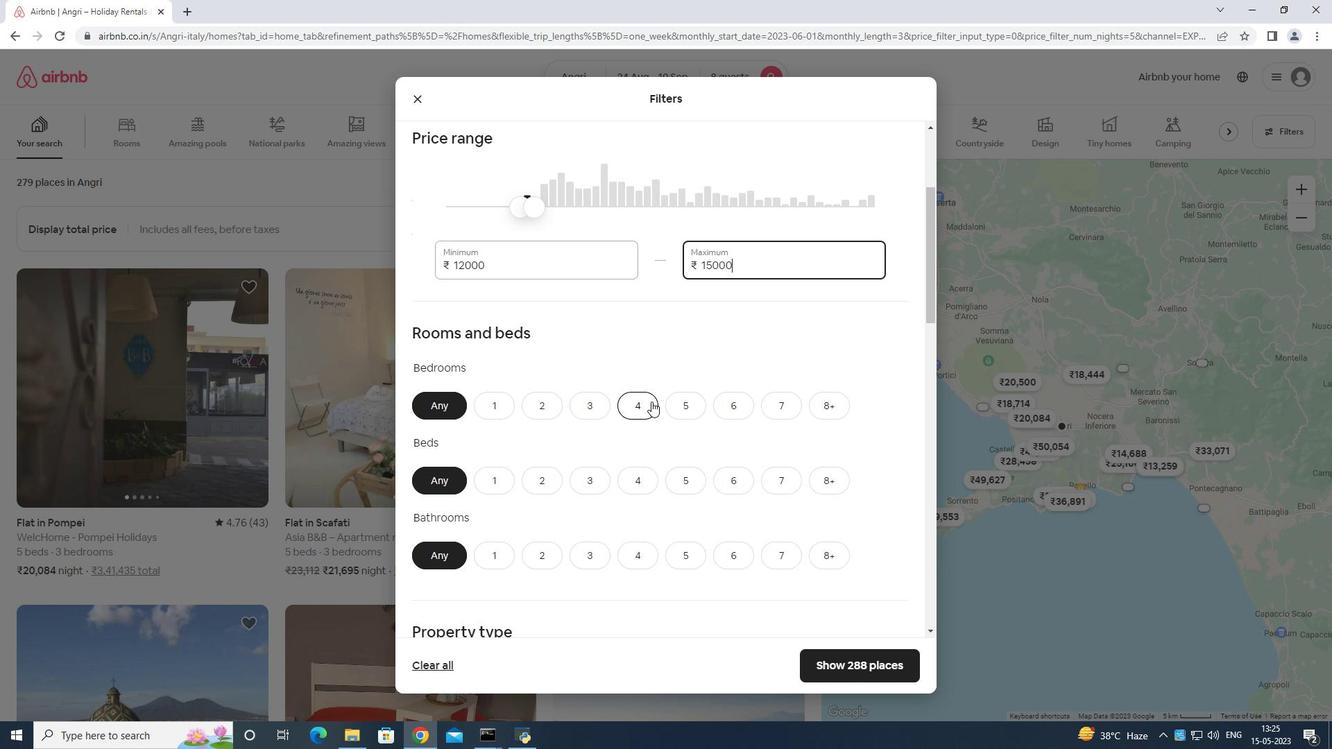 
Action: Mouse pressed left at (649, 401)
Screenshot: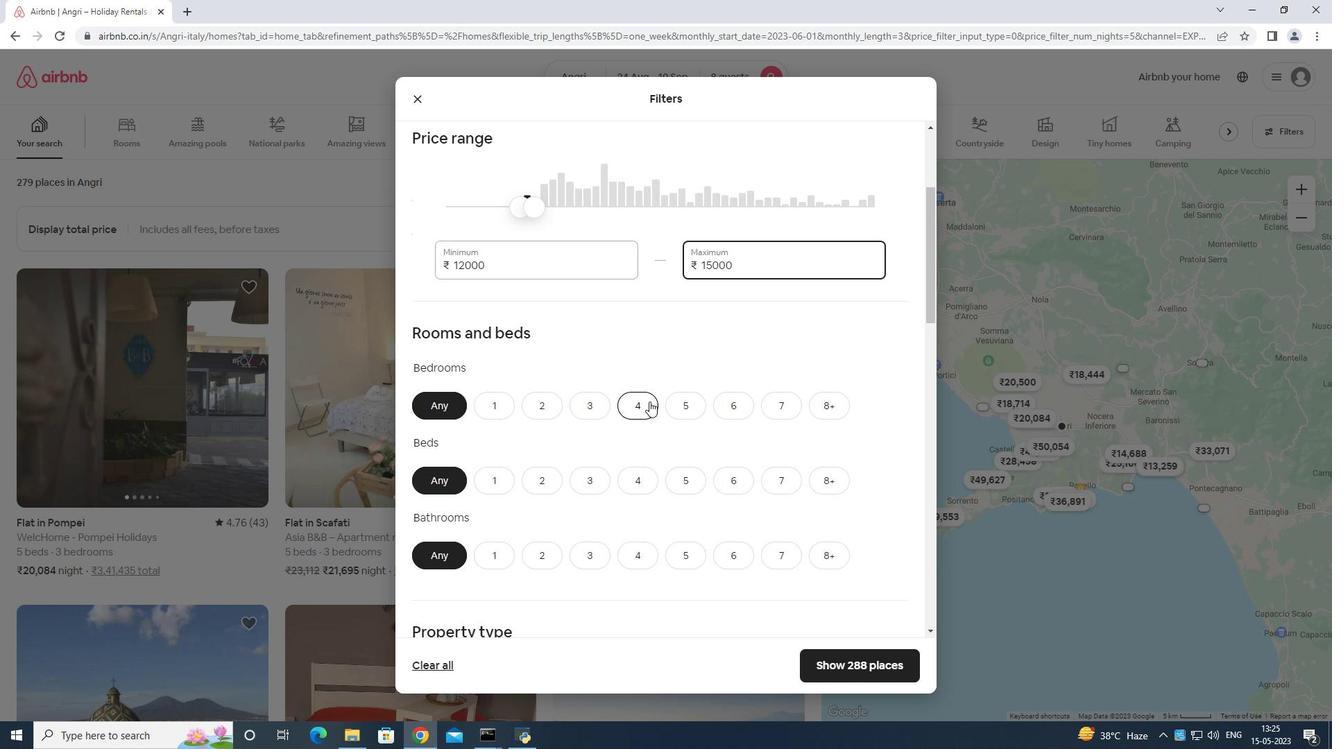
Action: Mouse moved to (840, 484)
Screenshot: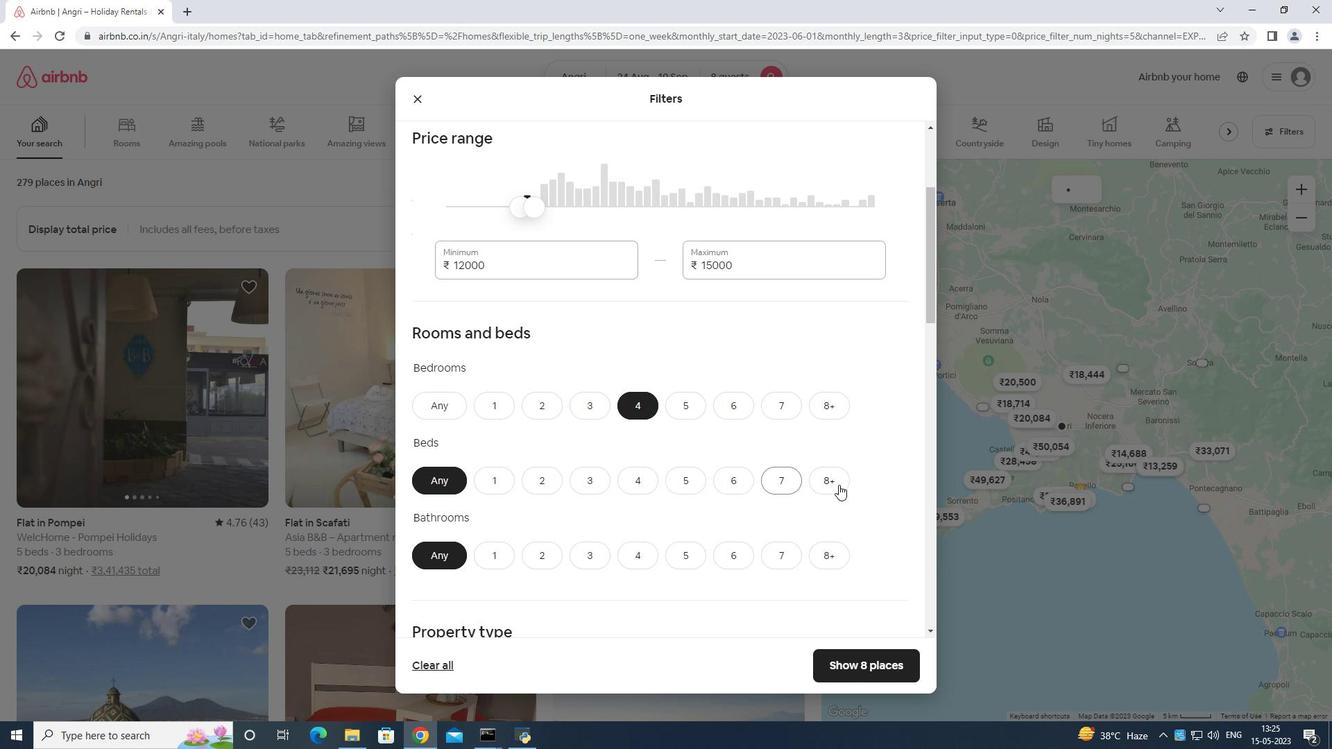 
Action: Mouse pressed left at (840, 484)
Screenshot: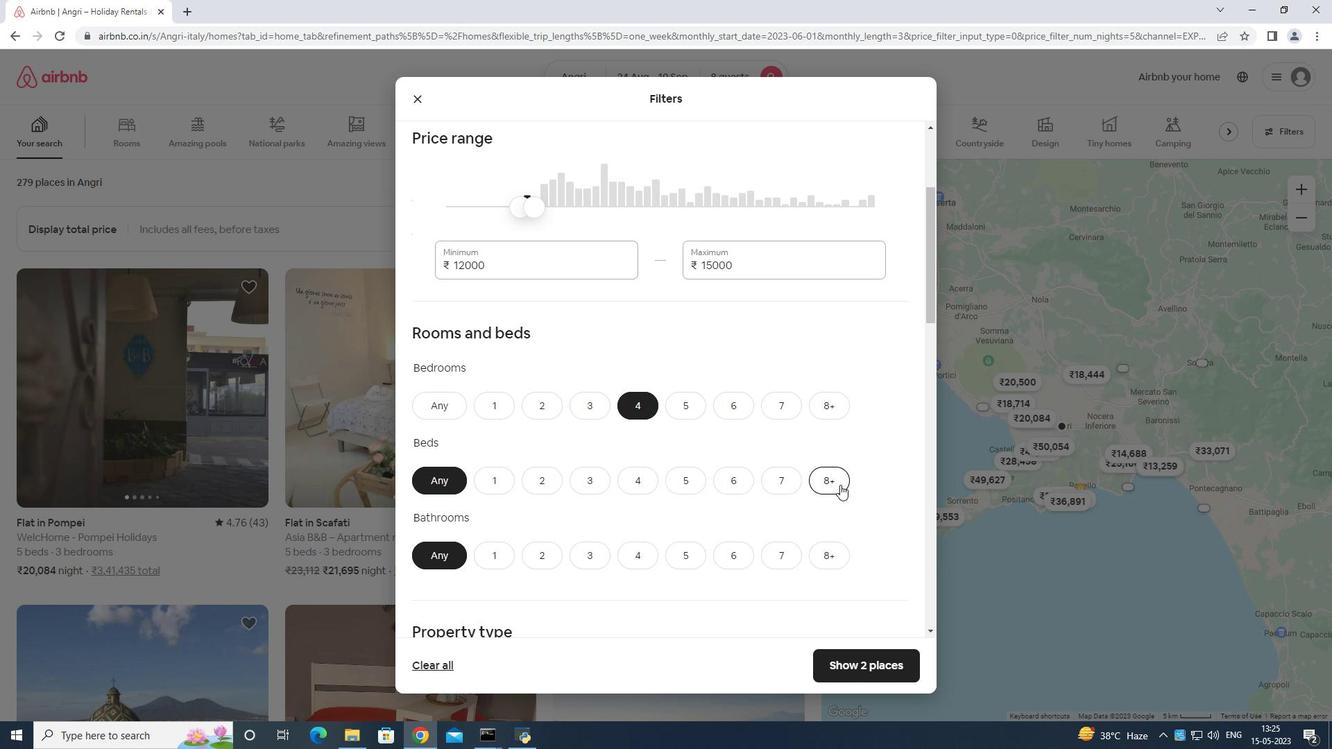 
Action: Mouse moved to (634, 554)
Screenshot: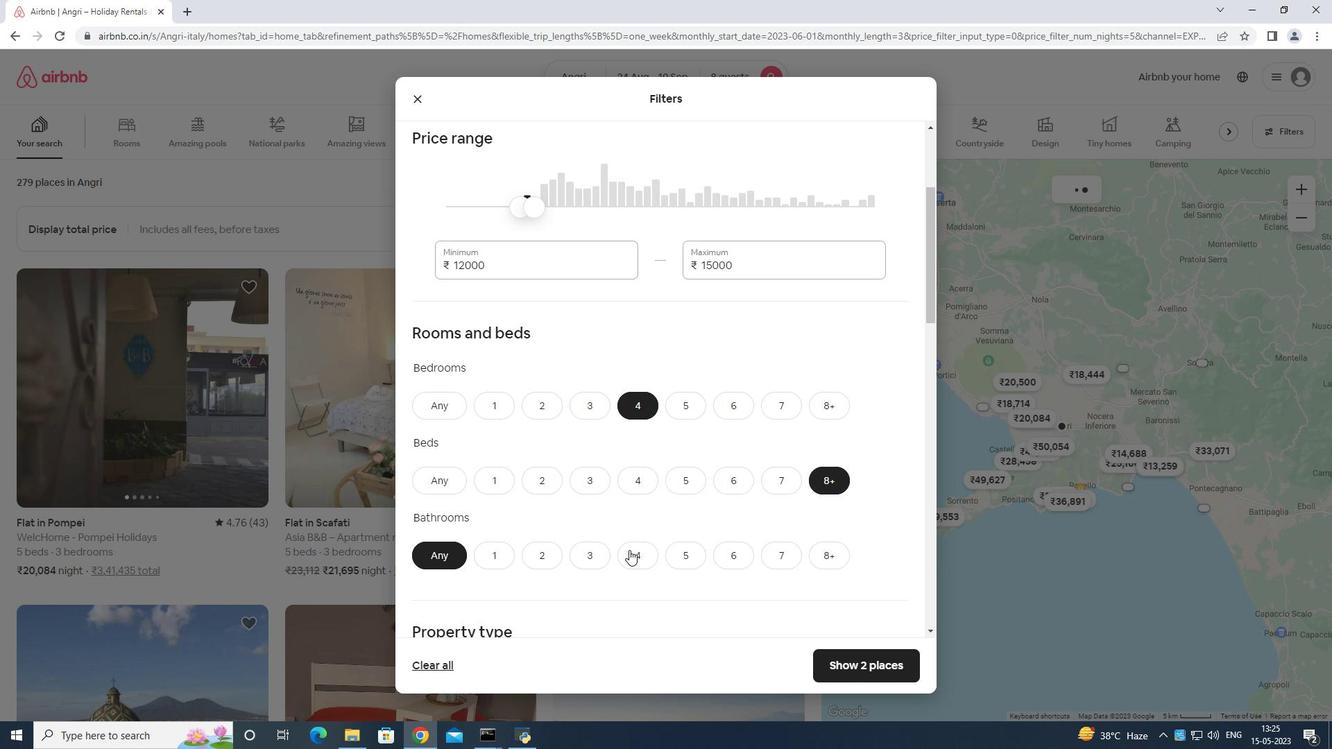 
Action: Mouse pressed left at (634, 554)
Screenshot: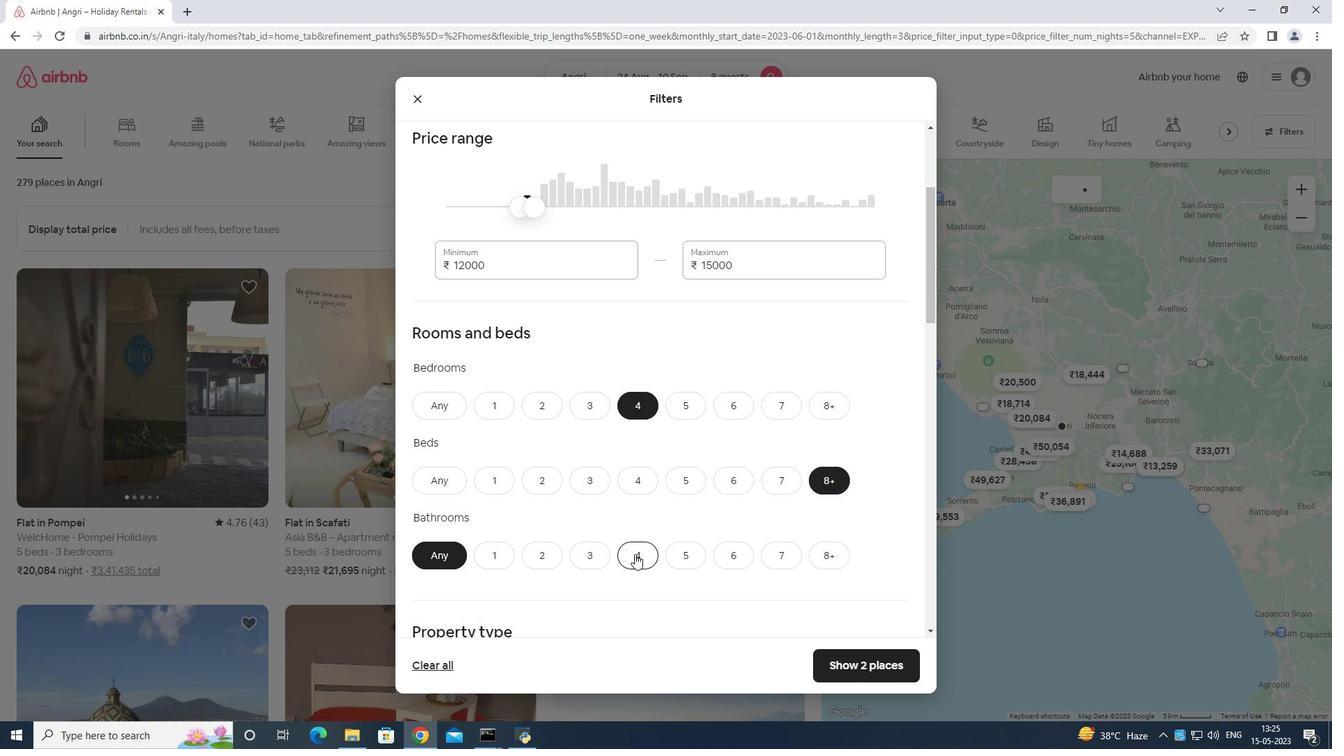 
Action: Mouse moved to (725, 419)
Screenshot: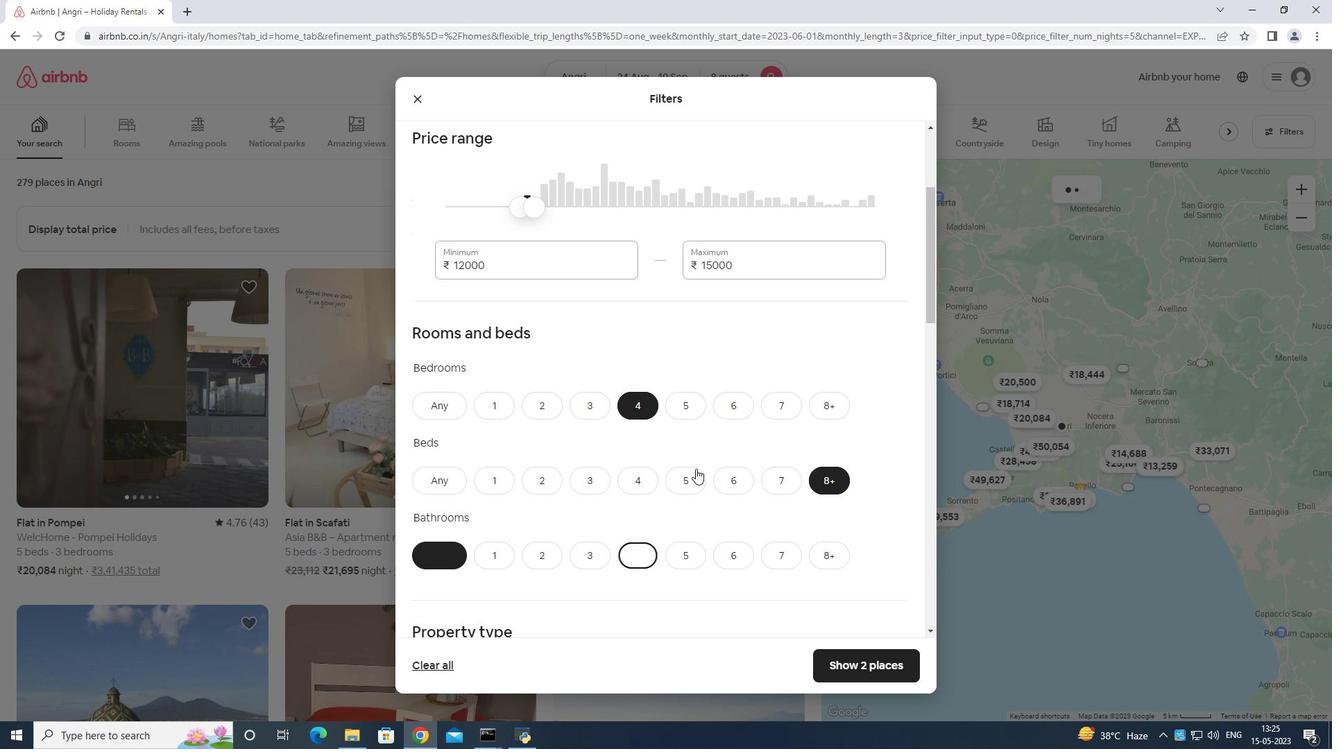 
Action: Mouse scrolled (725, 419) with delta (0, 0)
Screenshot: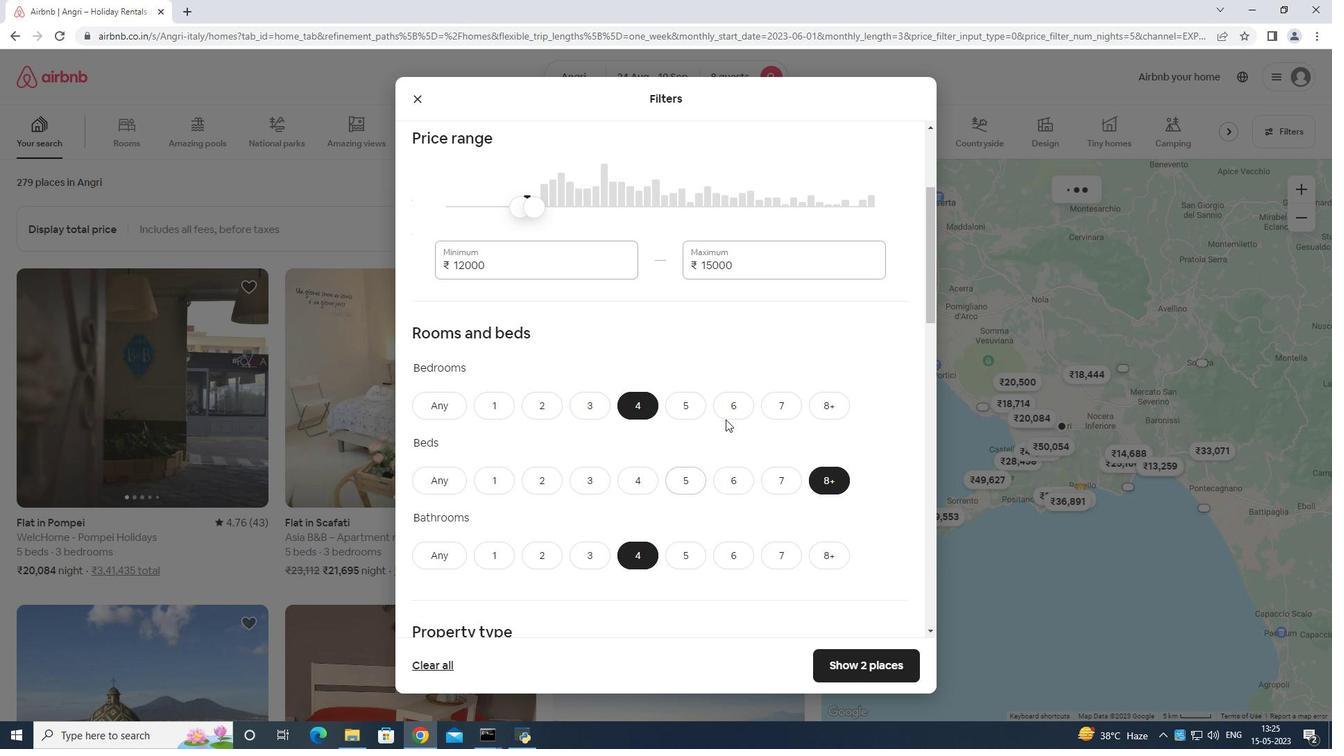 
Action: Mouse moved to (730, 416)
Screenshot: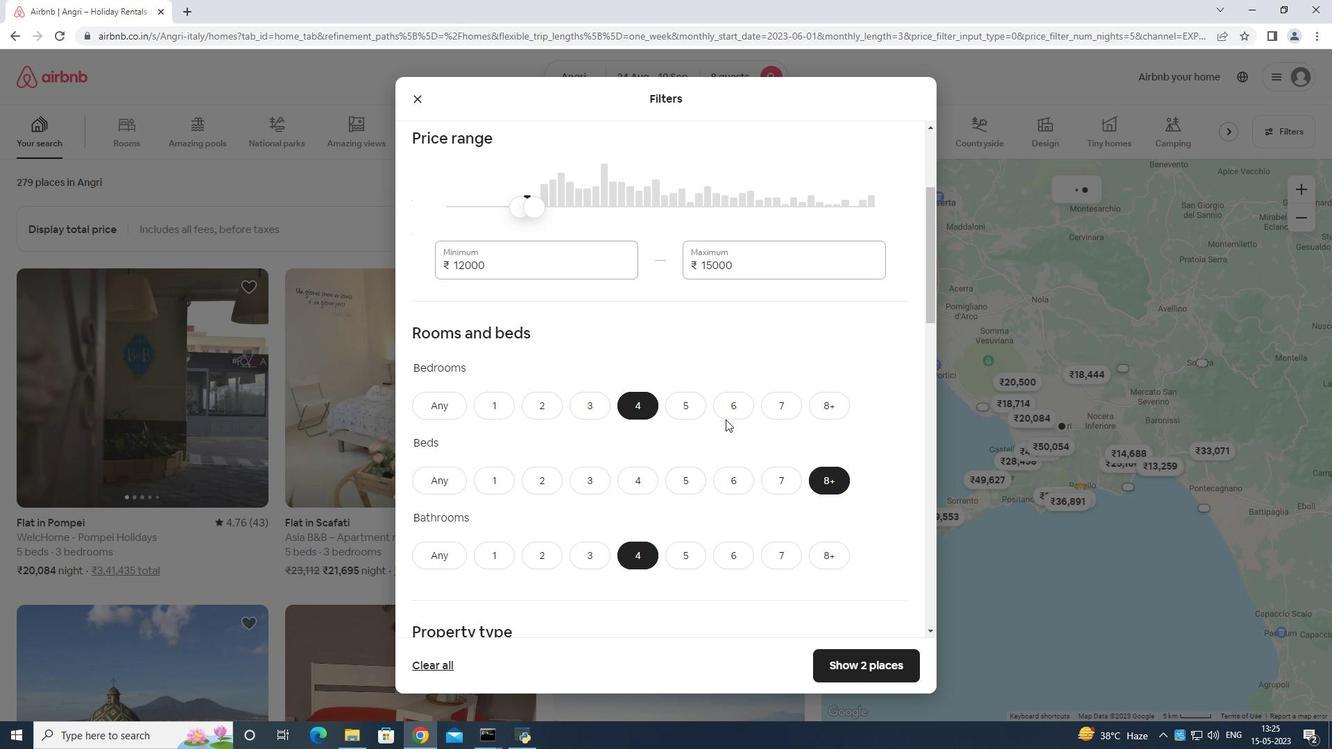 
Action: Mouse scrolled (730, 415) with delta (0, 0)
Screenshot: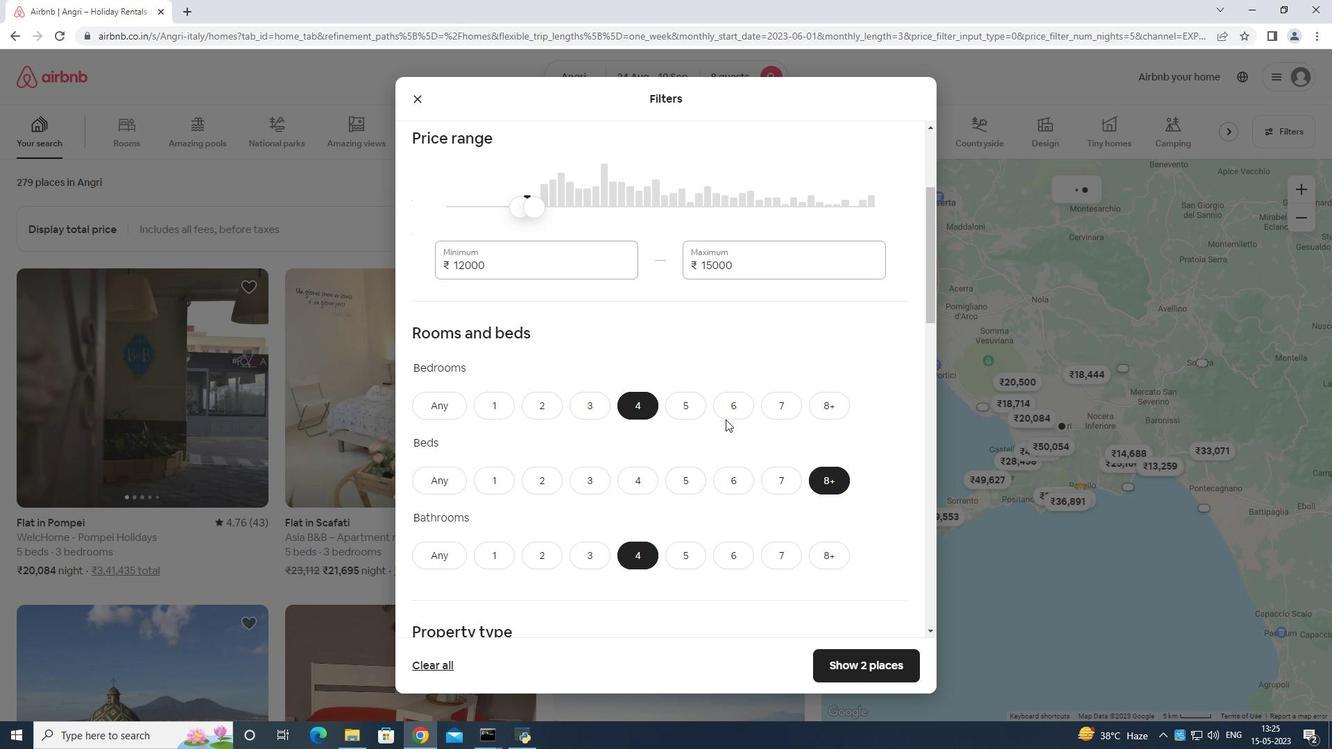 
Action: Mouse moved to (734, 413)
Screenshot: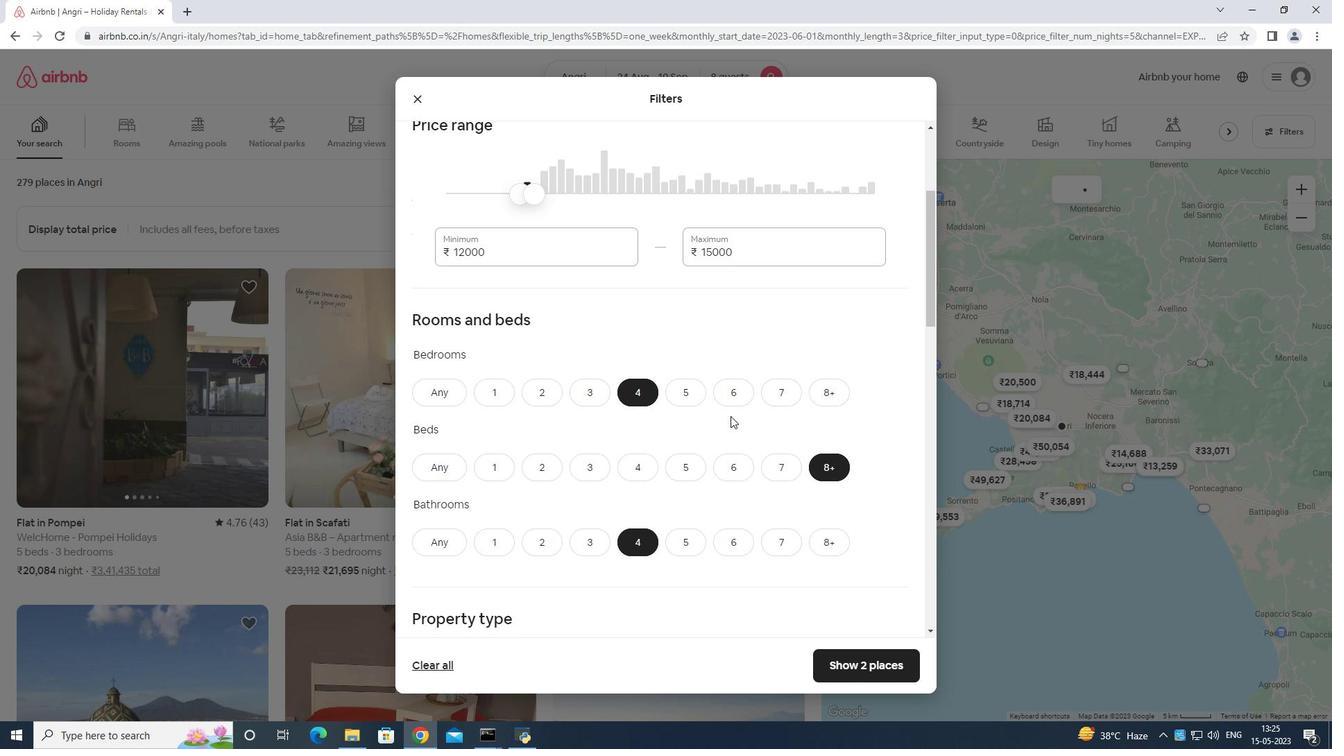 
Action: Mouse scrolled (734, 412) with delta (0, 0)
Screenshot: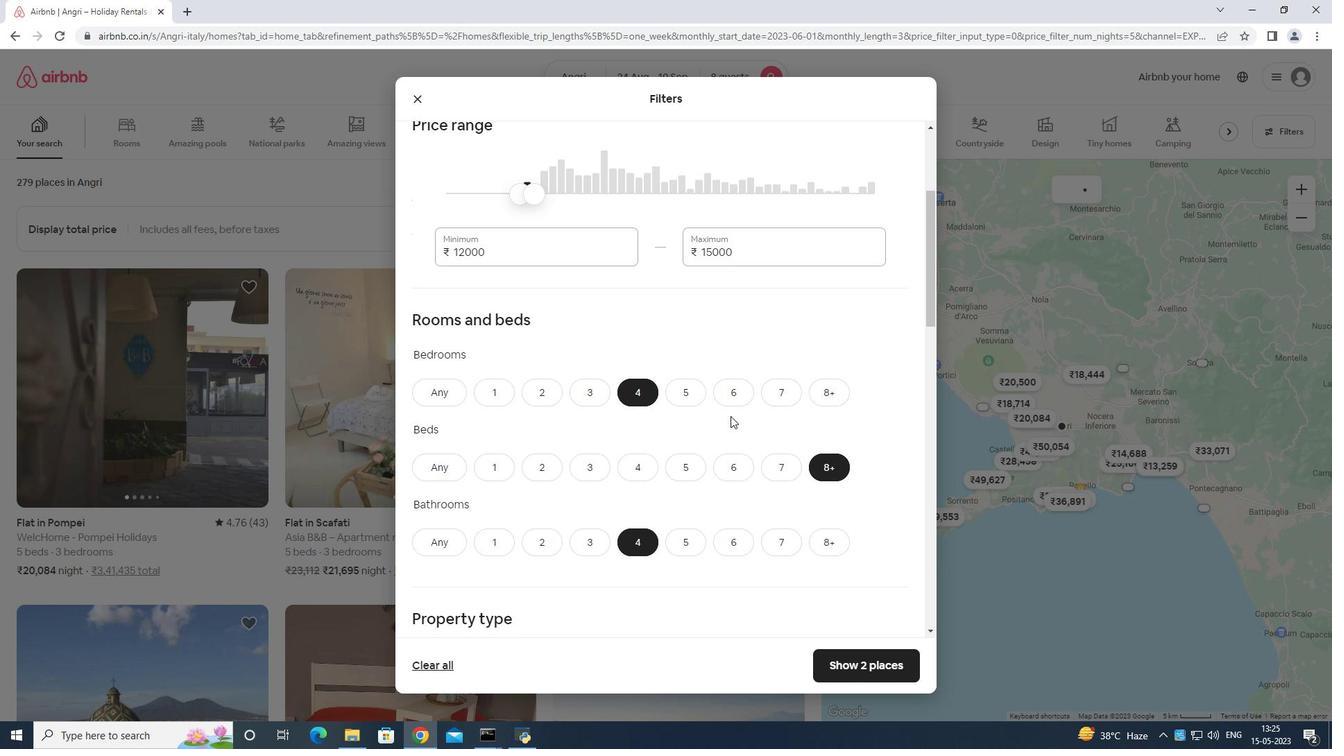 
Action: Mouse moved to (747, 369)
Screenshot: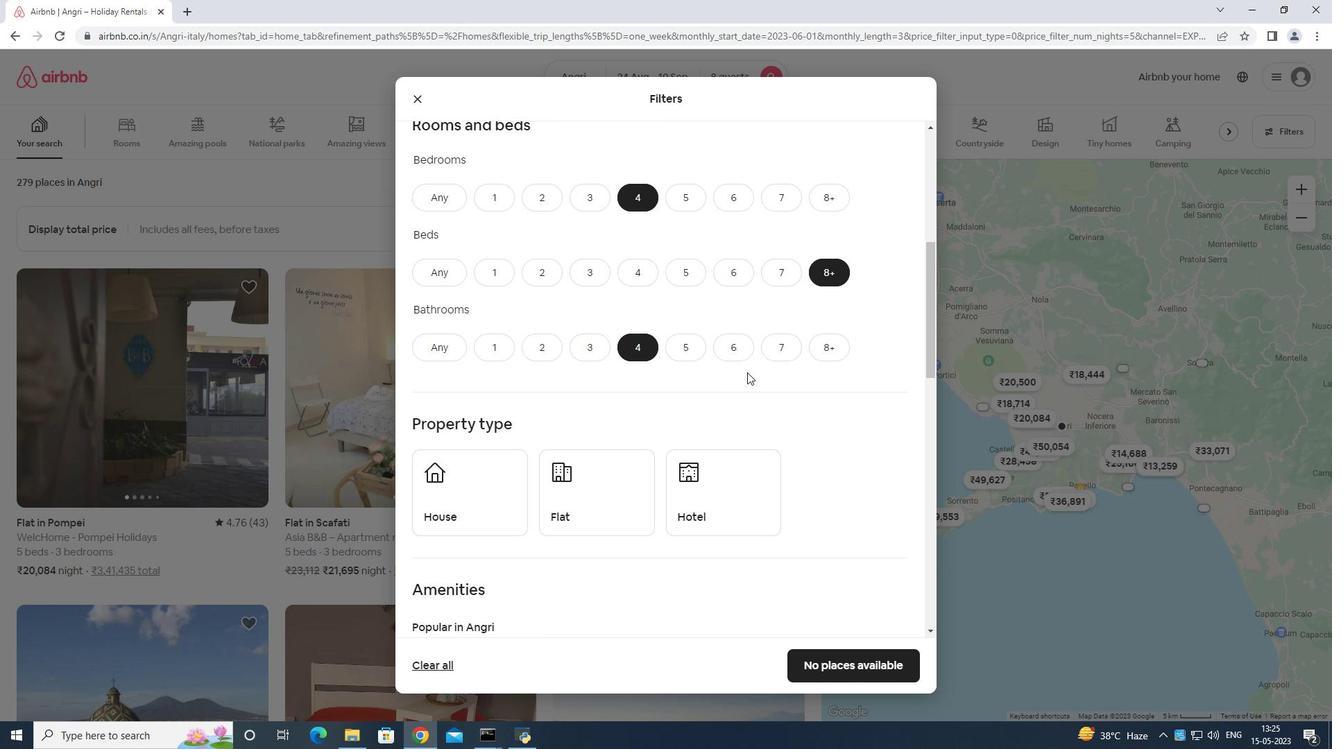 
Action: Mouse scrolled (747, 369) with delta (0, 0)
Screenshot: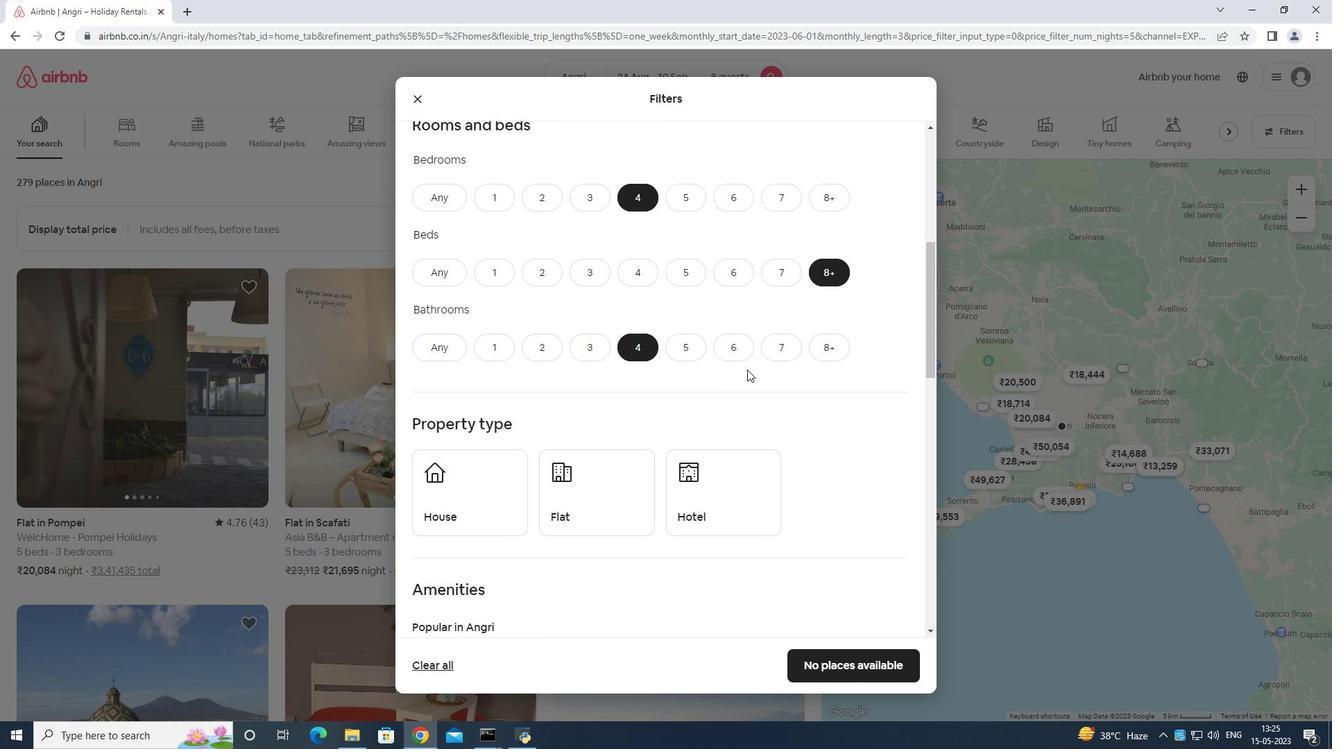 
Action: Mouse moved to (497, 423)
Screenshot: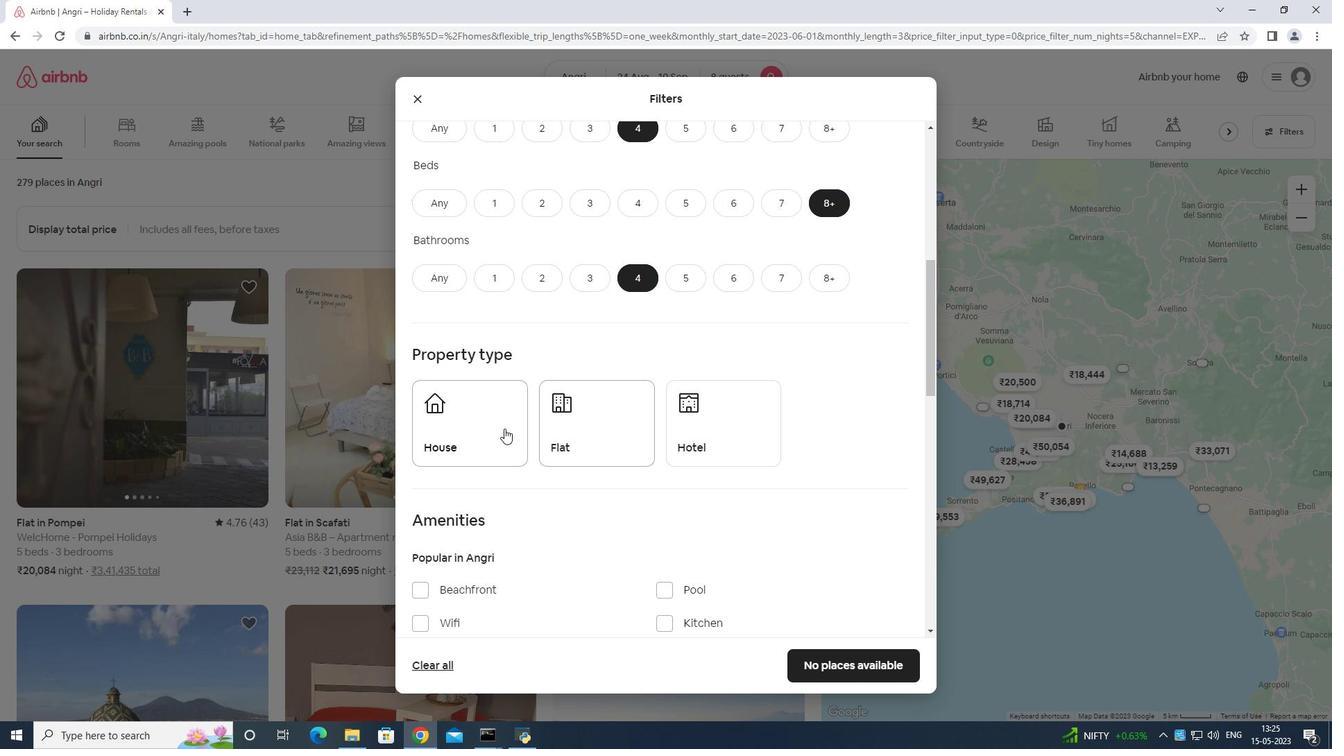 
Action: Mouse pressed left at (497, 423)
Screenshot: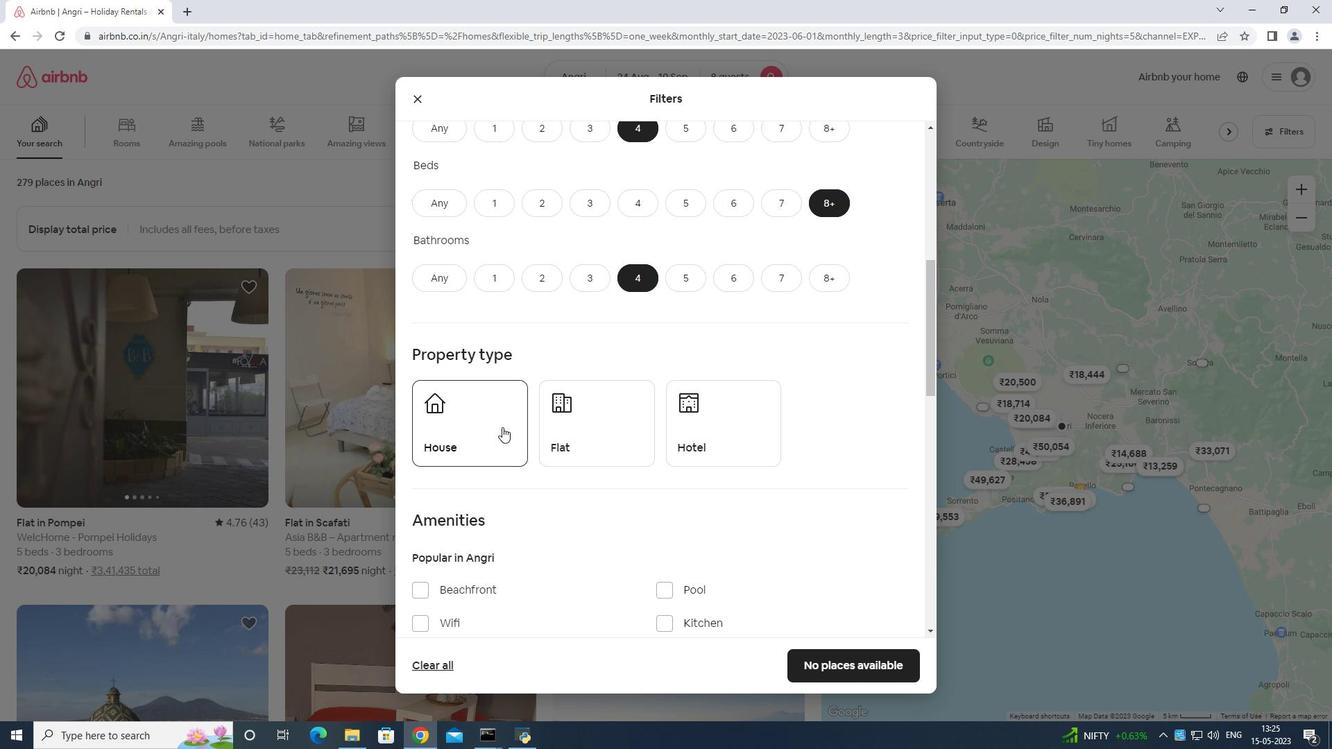 
Action: Mouse moved to (627, 416)
Screenshot: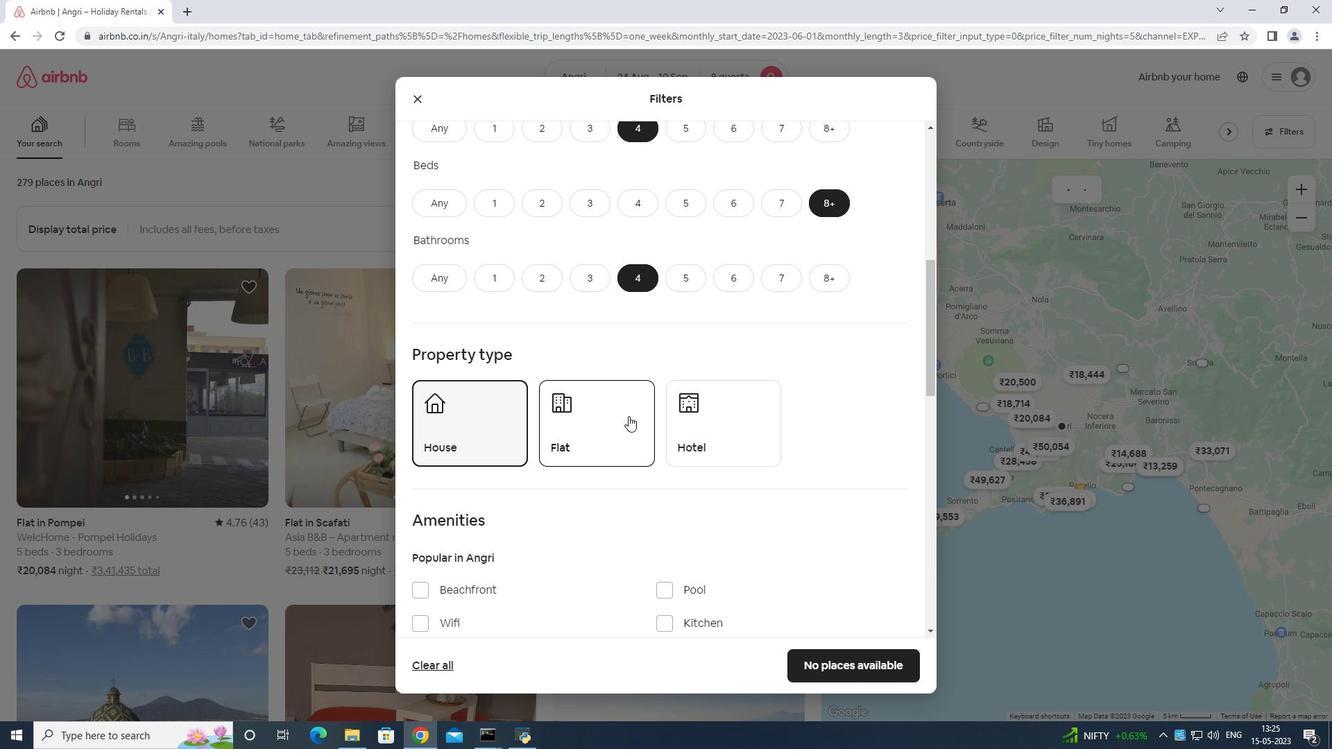 
Action: Mouse pressed left at (627, 416)
Screenshot: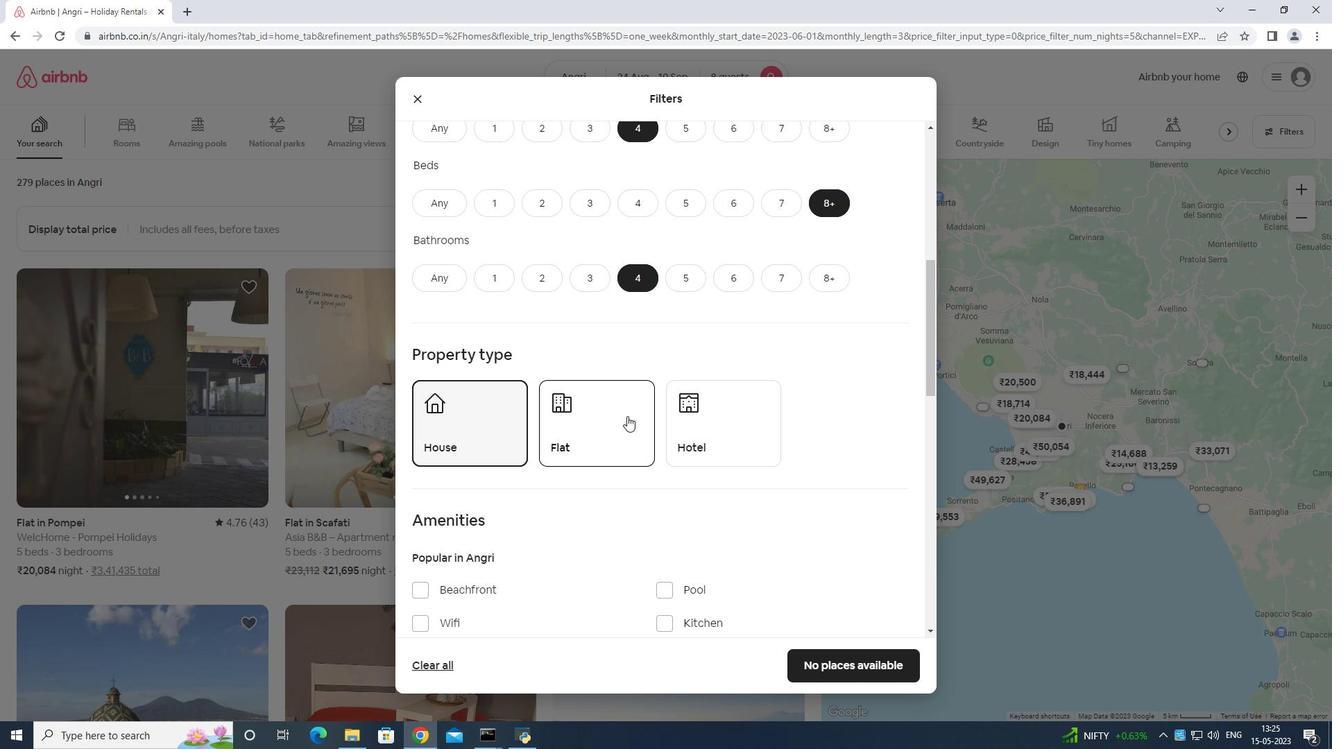 
Action: Mouse moved to (710, 416)
Screenshot: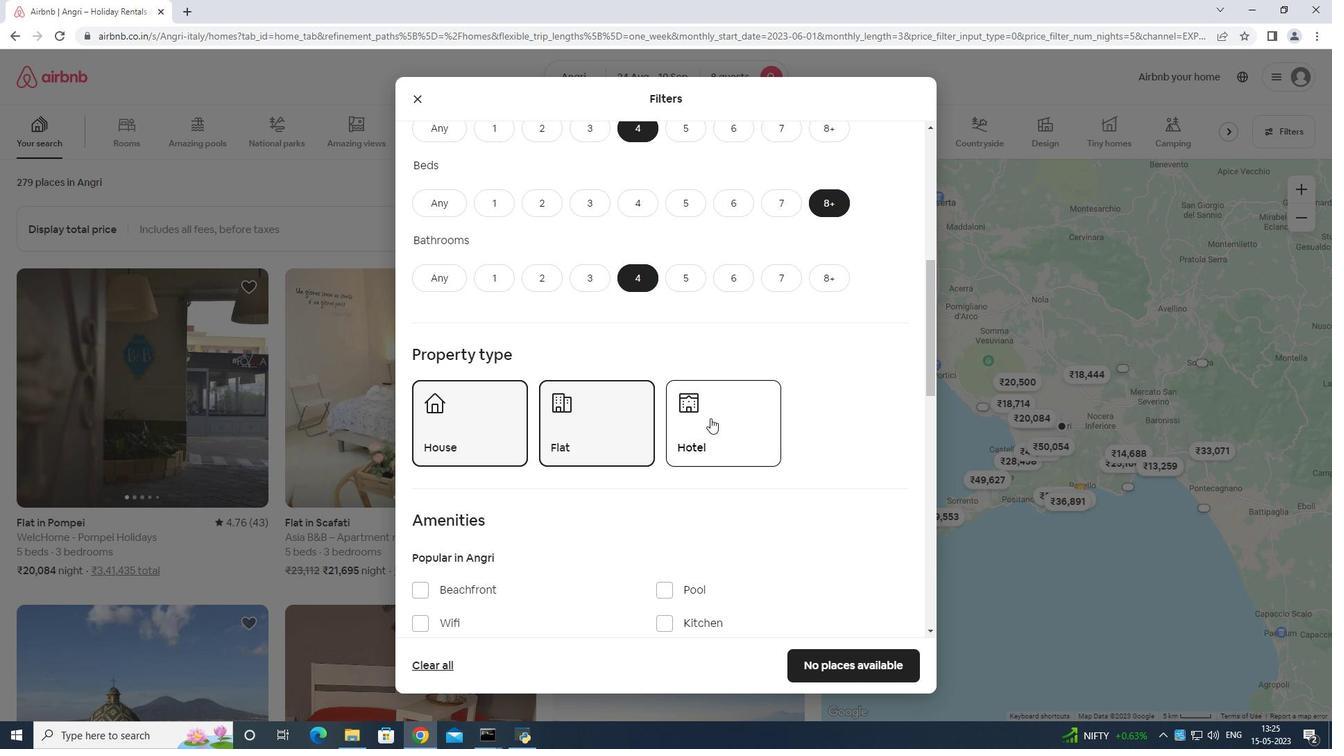 
Action: Mouse scrolled (710, 416) with delta (0, 0)
Screenshot: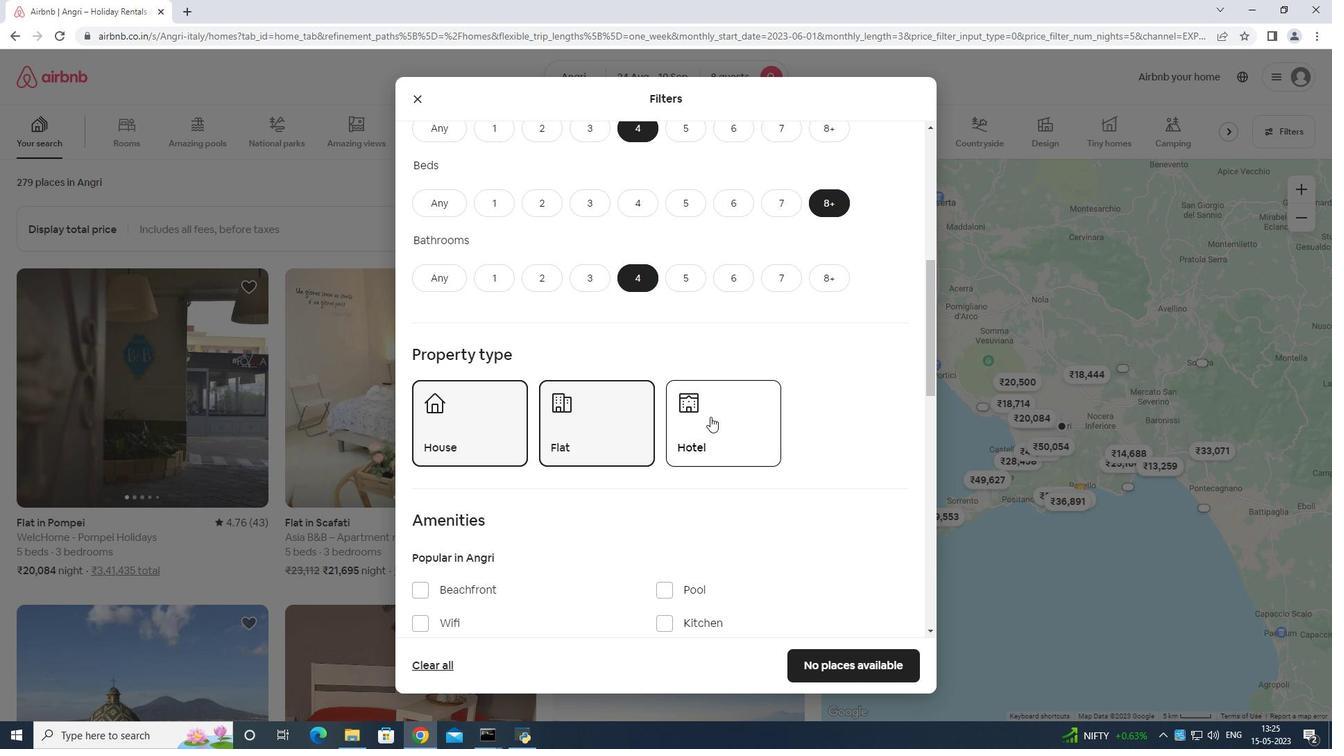 
Action: Mouse scrolled (710, 416) with delta (0, 0)
Screenshot: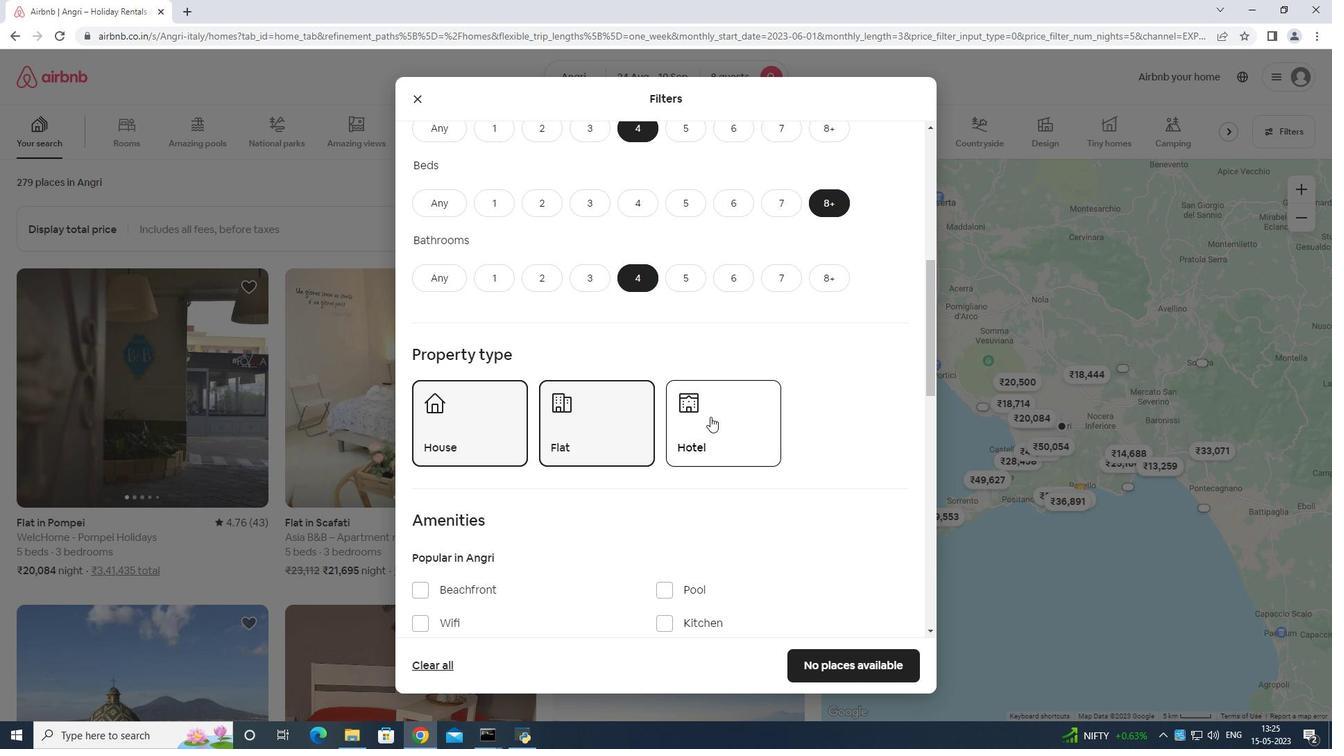
Action: Mouse moved to (710, 416)
Screenshot: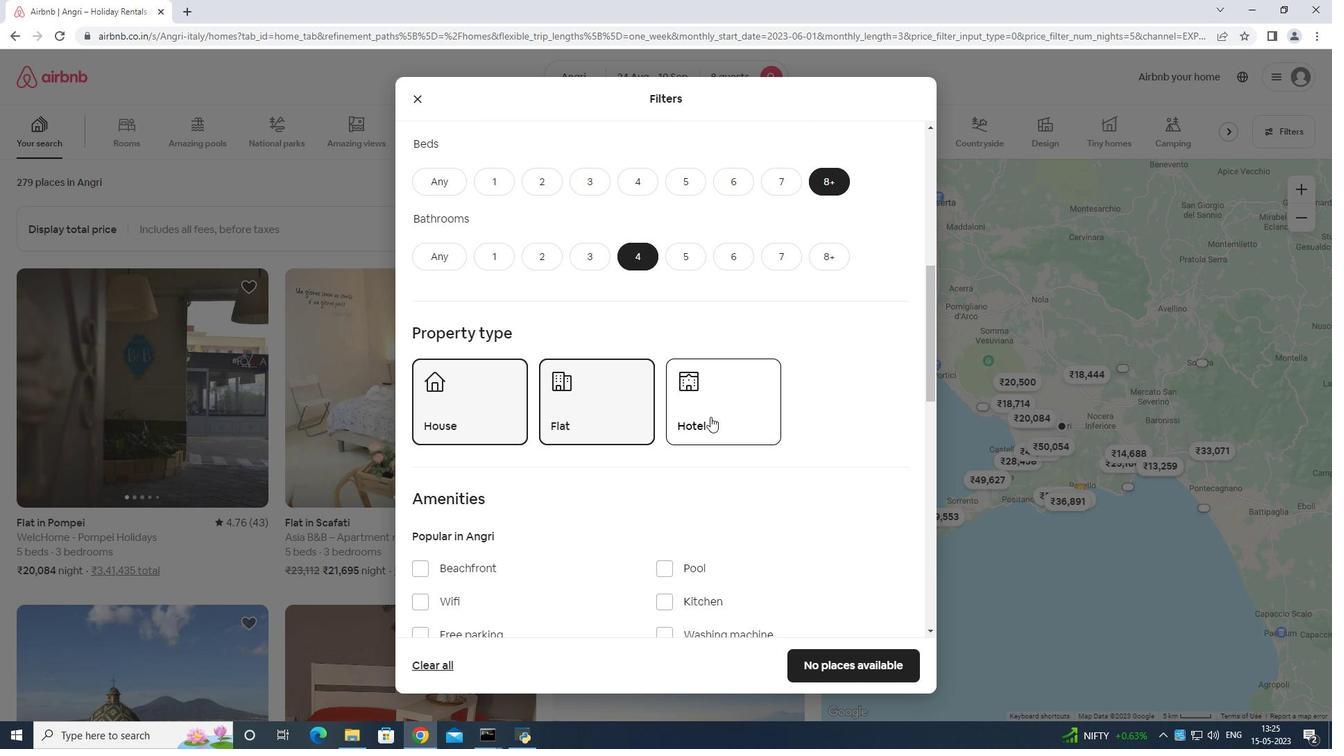 
Action: Mouse scrolled (710, 416) with delta (0, 0)
Screenshot: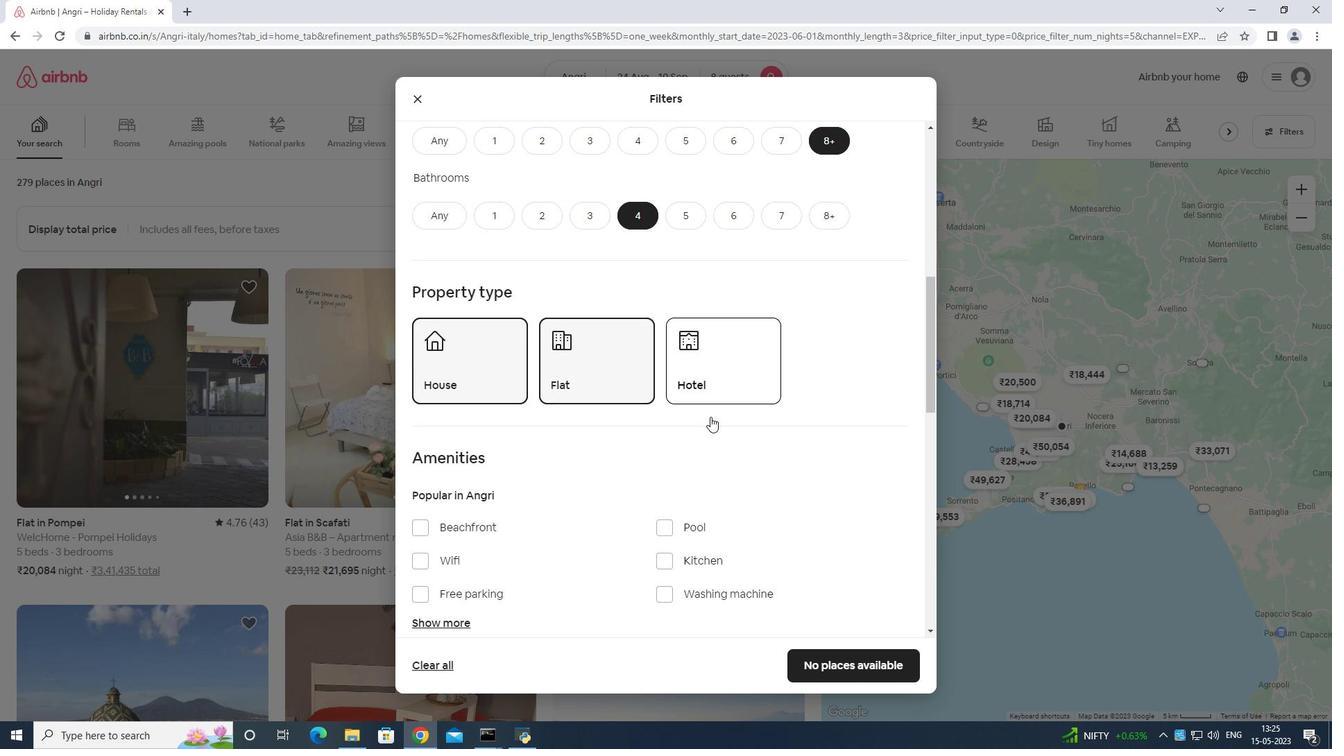 
Action: Mouse moved to (453, 414)
Screenshot: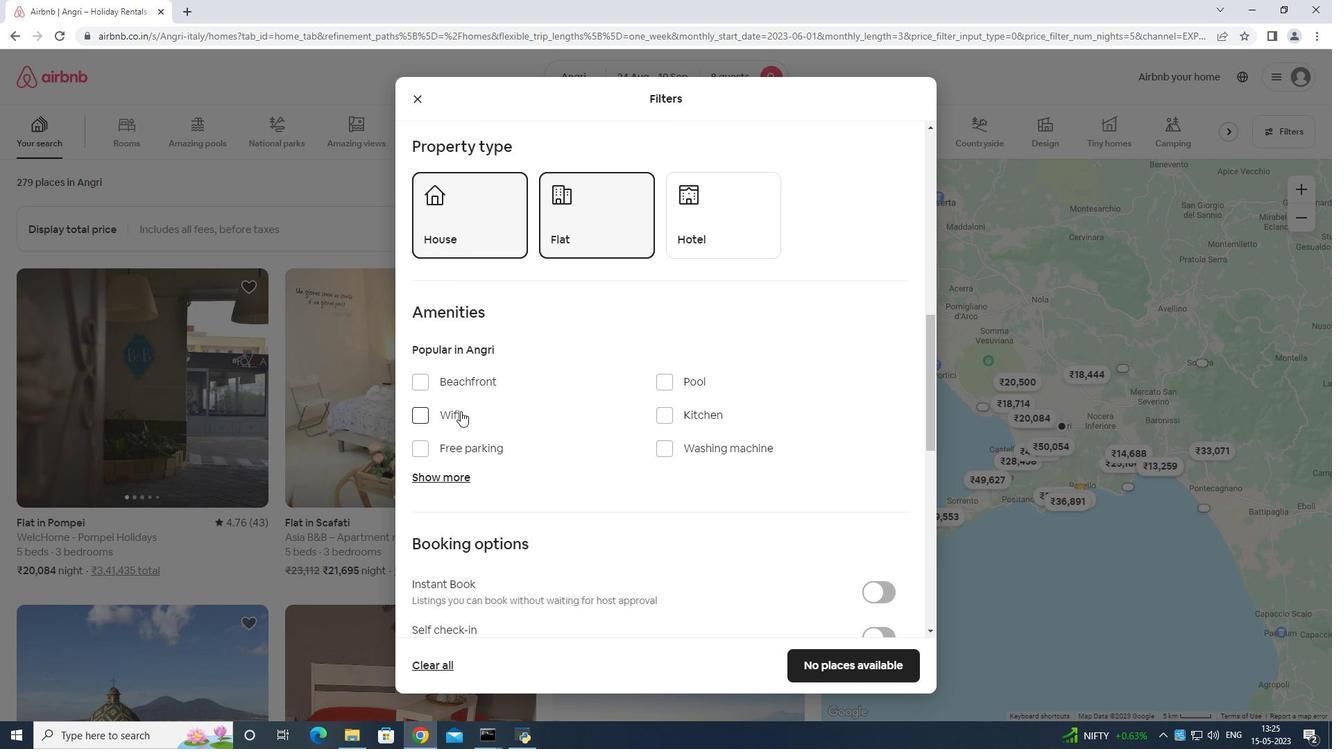 
Action: Mouse pressed left at (453, 414)
Screenshot: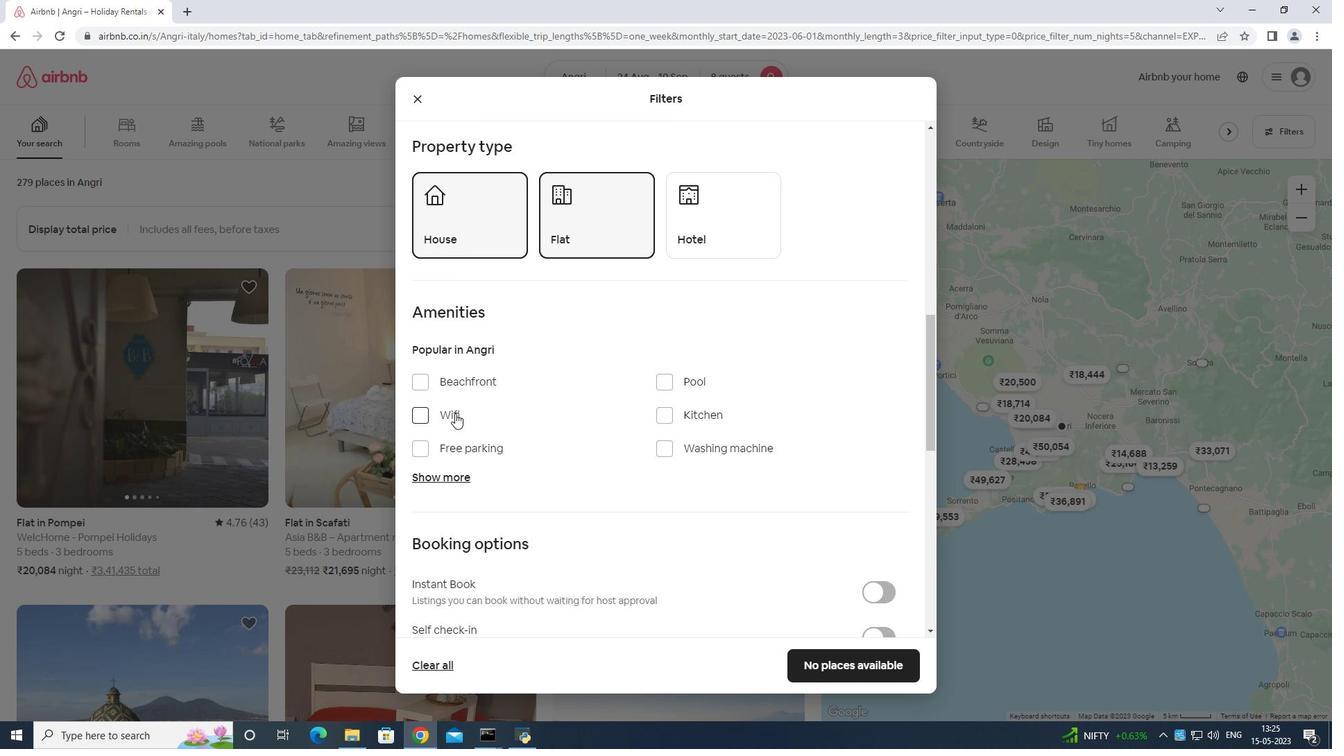 
Action: Mouse moved to (463, 446)
Screenshot: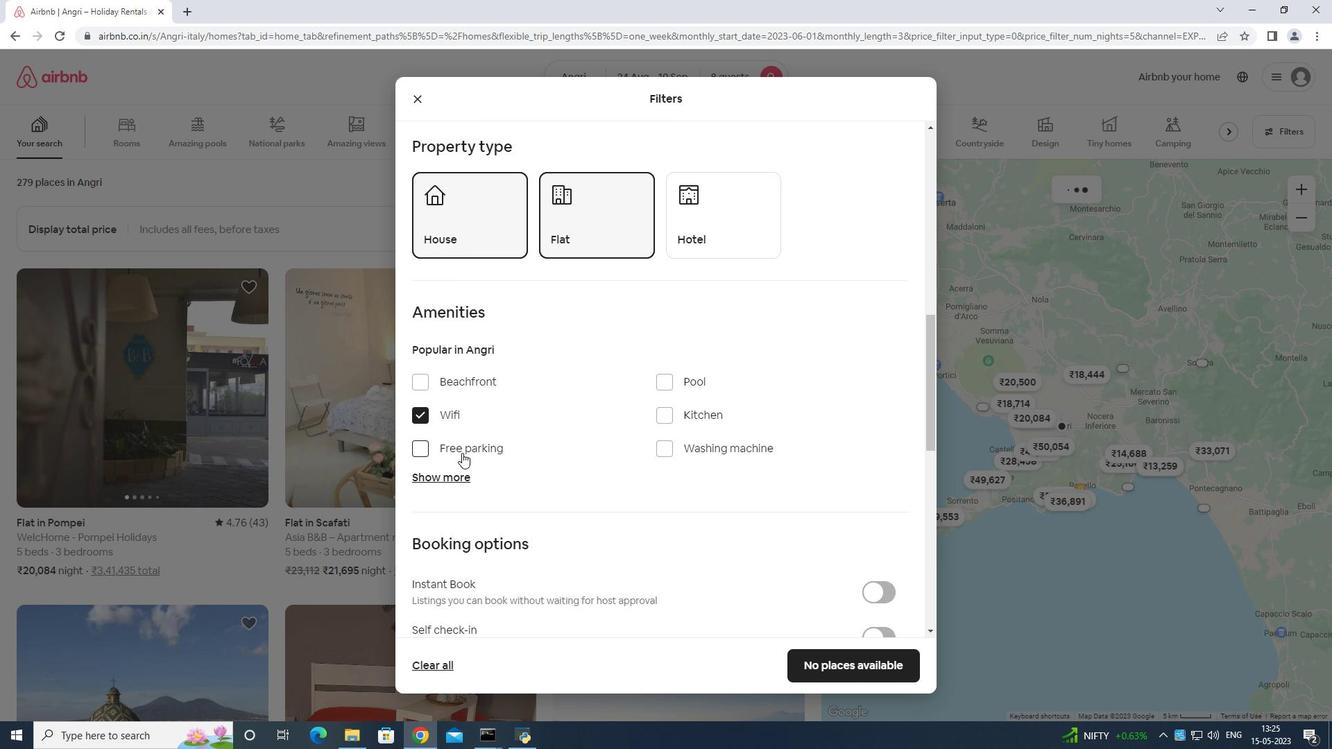 
Action: Mouse pressed left at (463, 446)
Screenshot: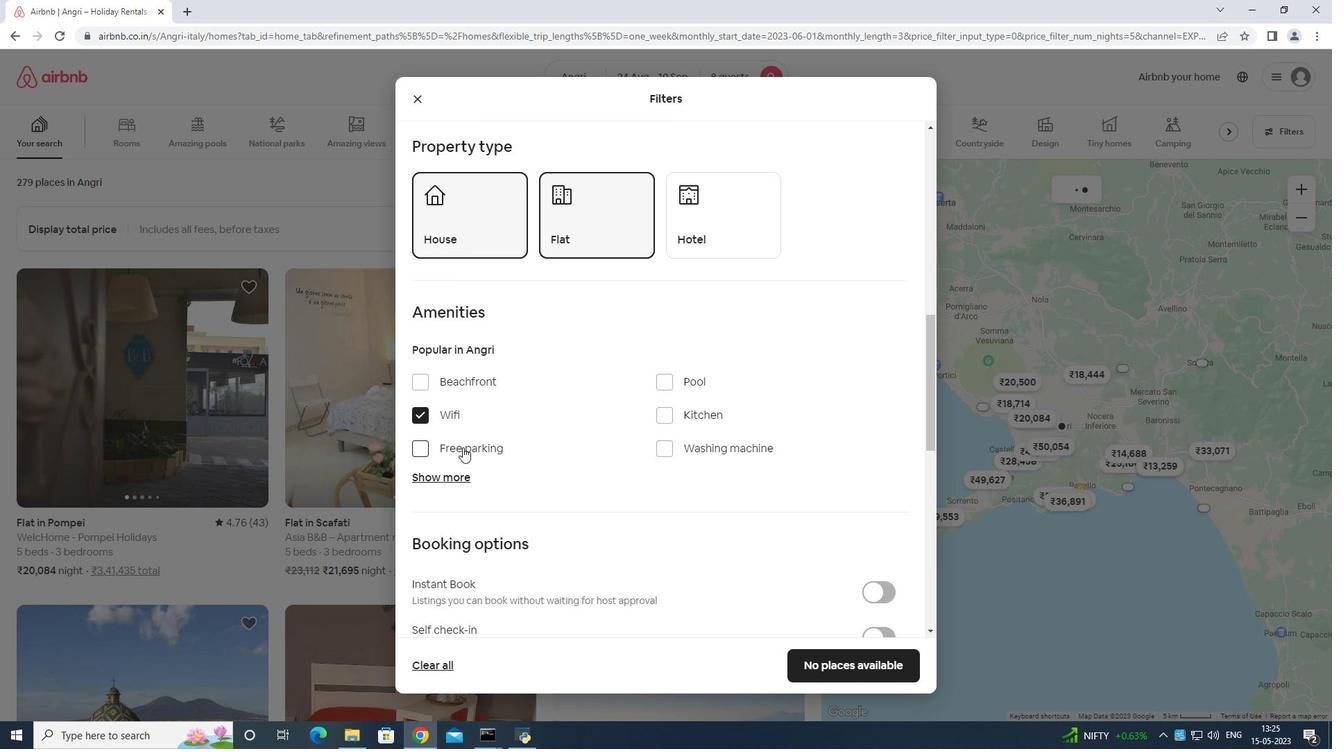 
Action: Mouse moved to (457, 475)
Screenshot: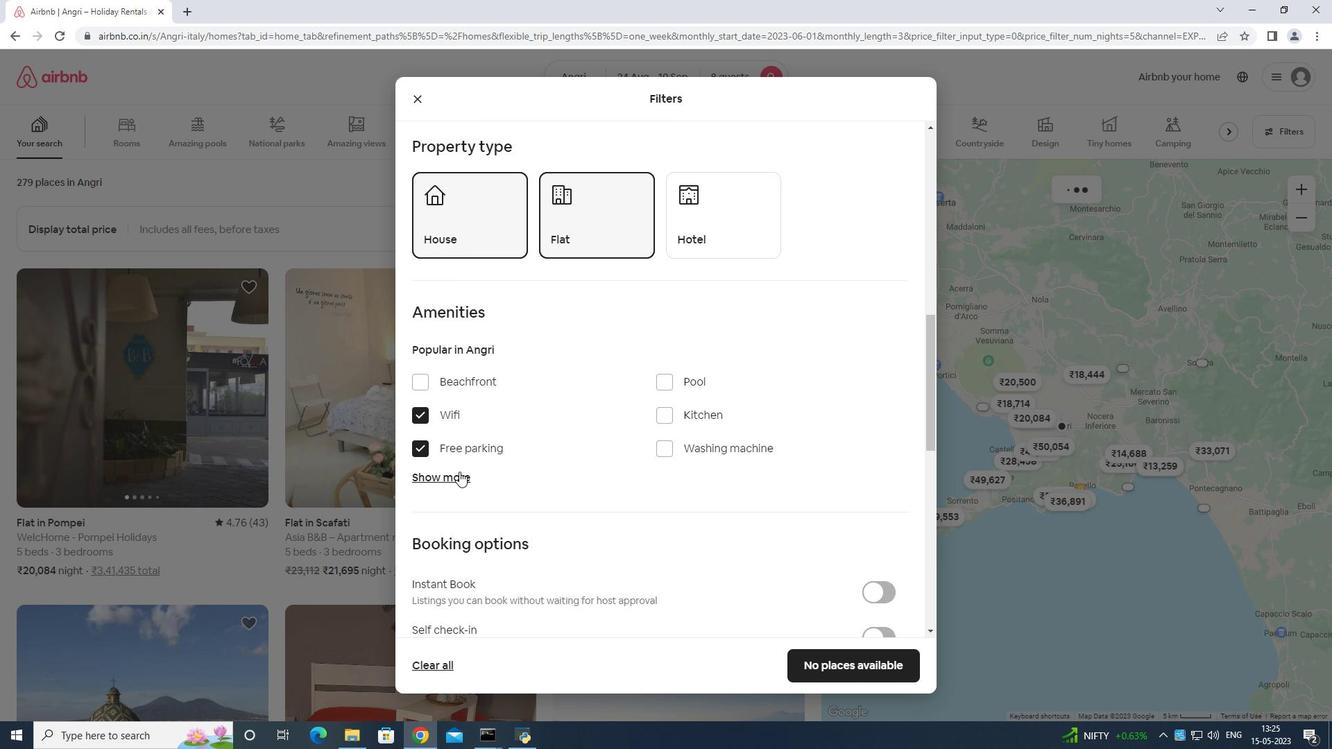 
Action: Mouse pressed left at (457, 475)
Screenshot: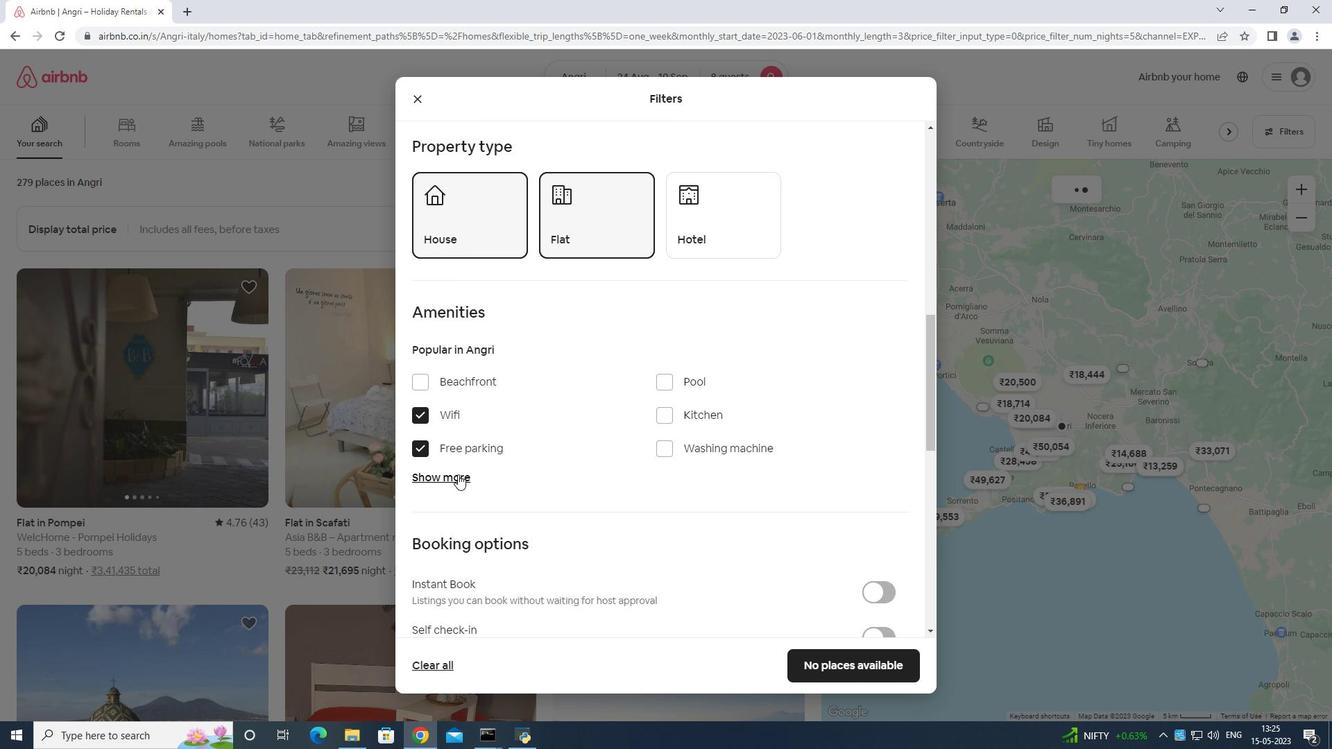 
Action: Mouse moved to (647, 499)
Screenshot: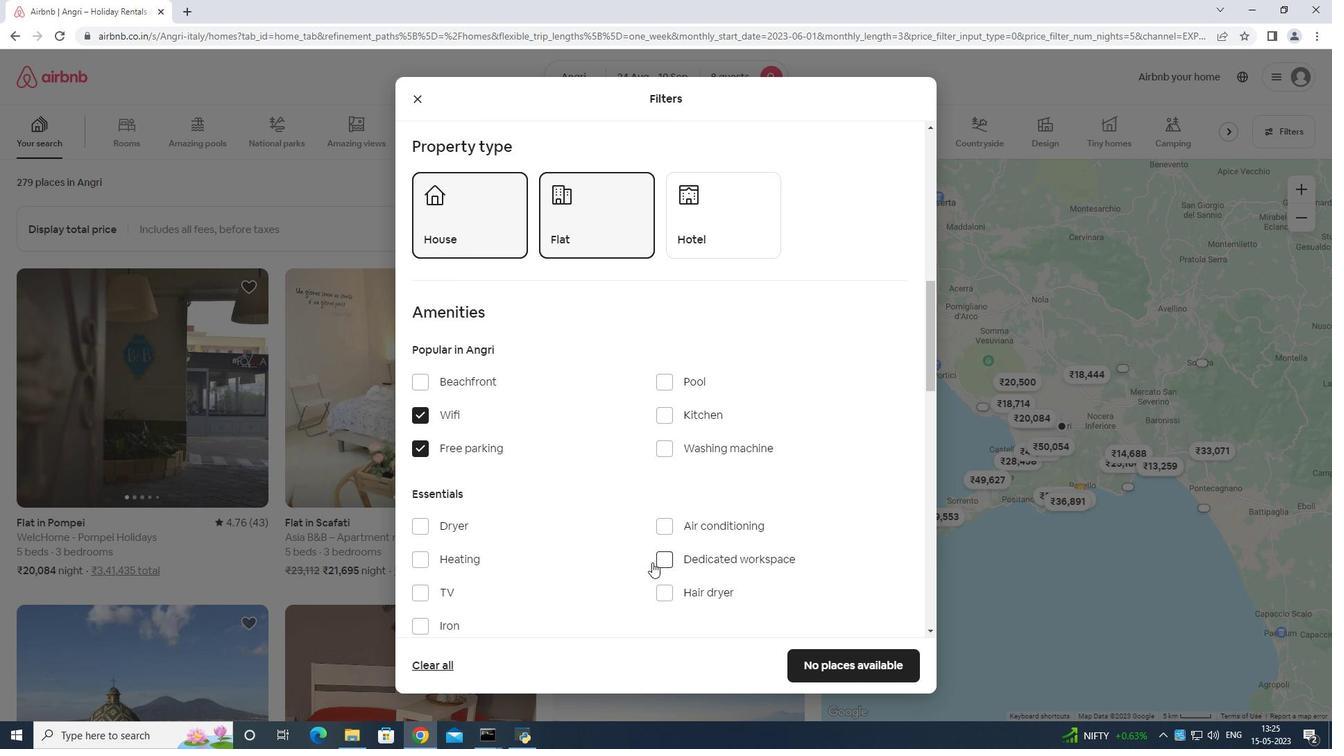 
Action: Mouse scrolled (647, 498) with delta (0, 0)
Screenshot: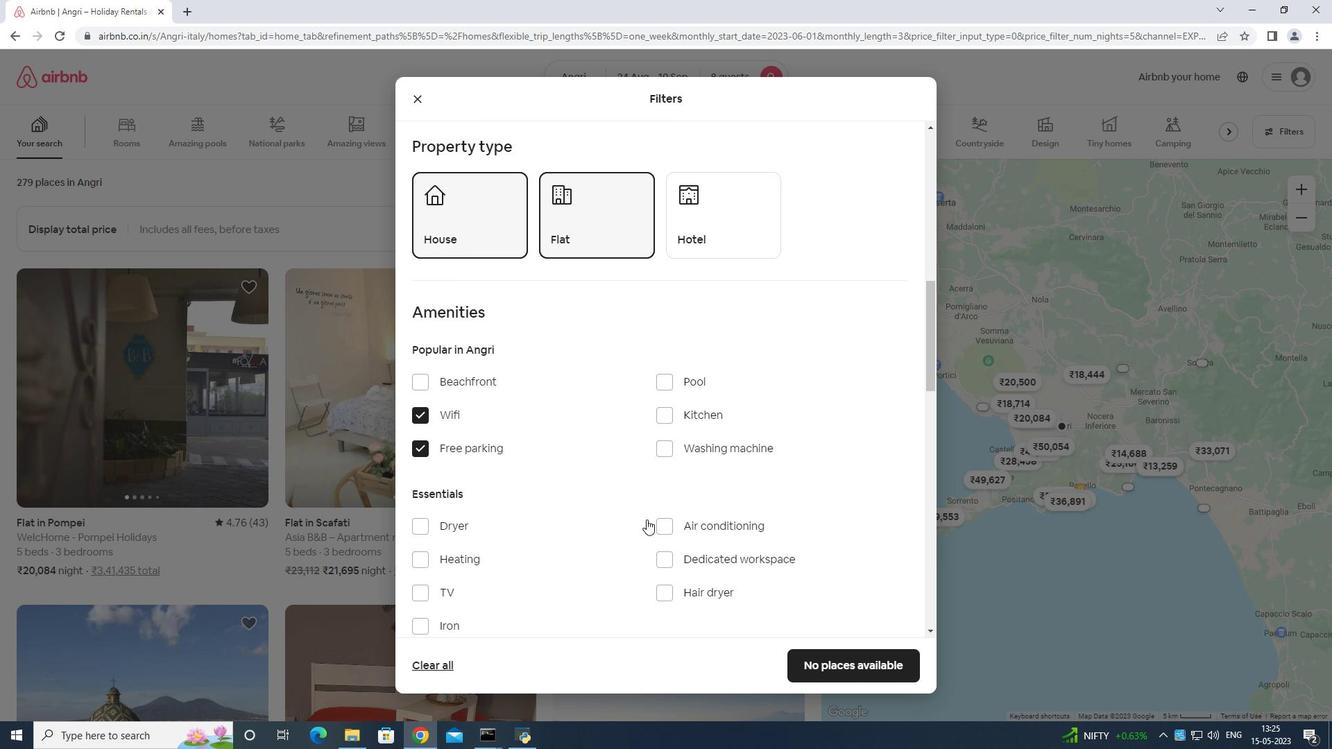 
Action: Mouse moved to (453, 521)
Screenshot: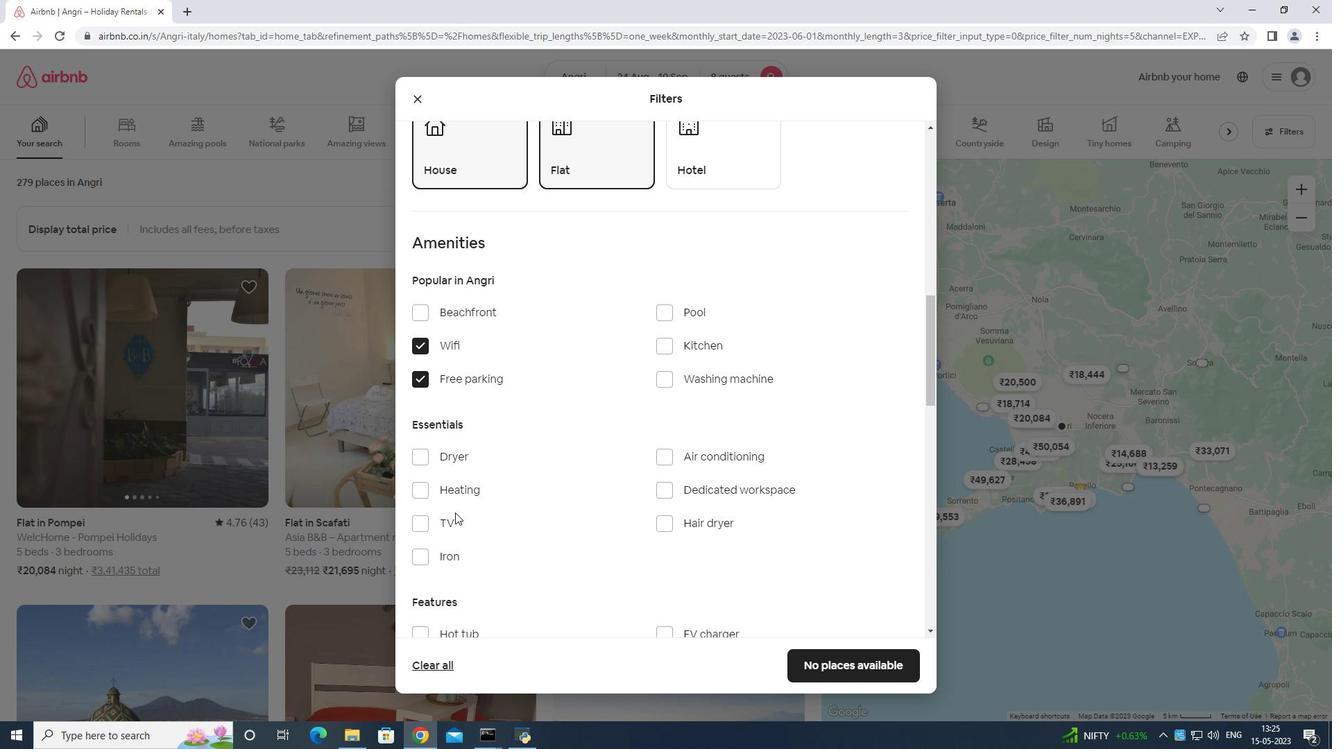 
Action: Mouse pressed left at (453, 521)
Screenshot: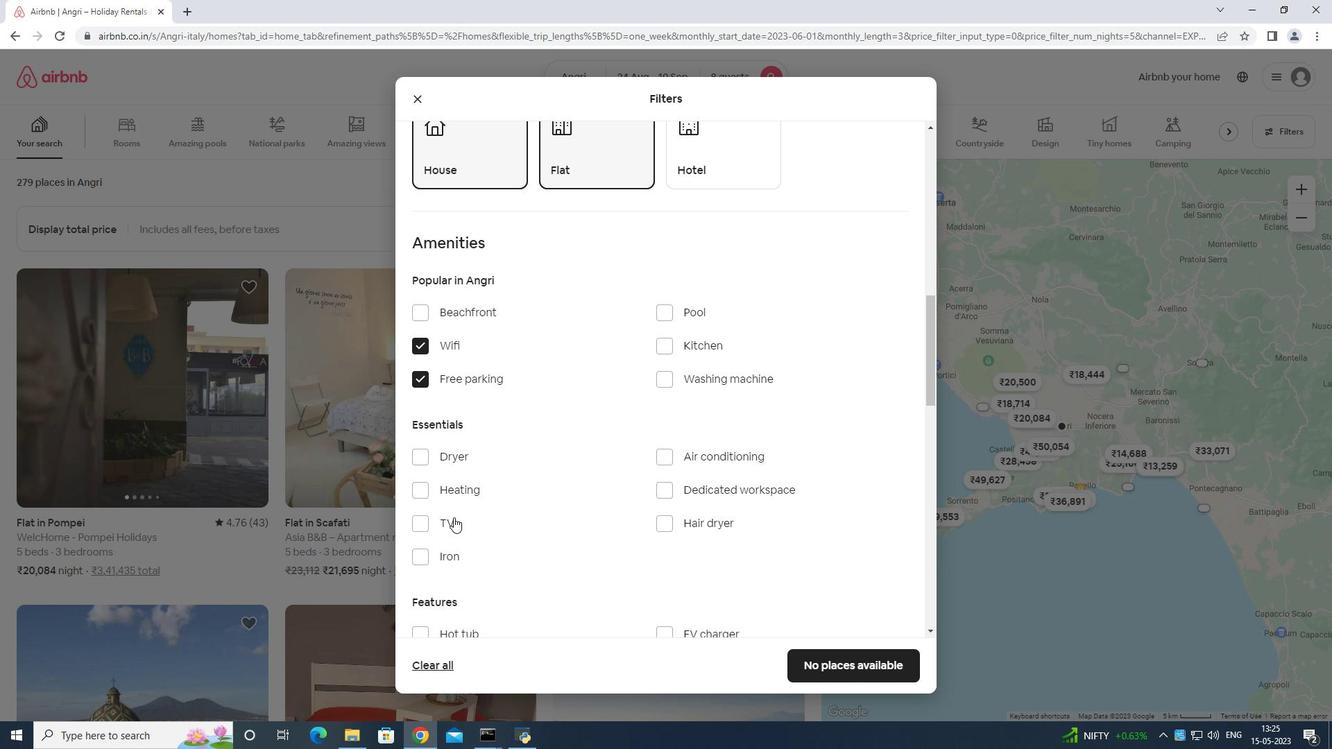 
Action: Mouse moved to (475, 489)
Screenshot: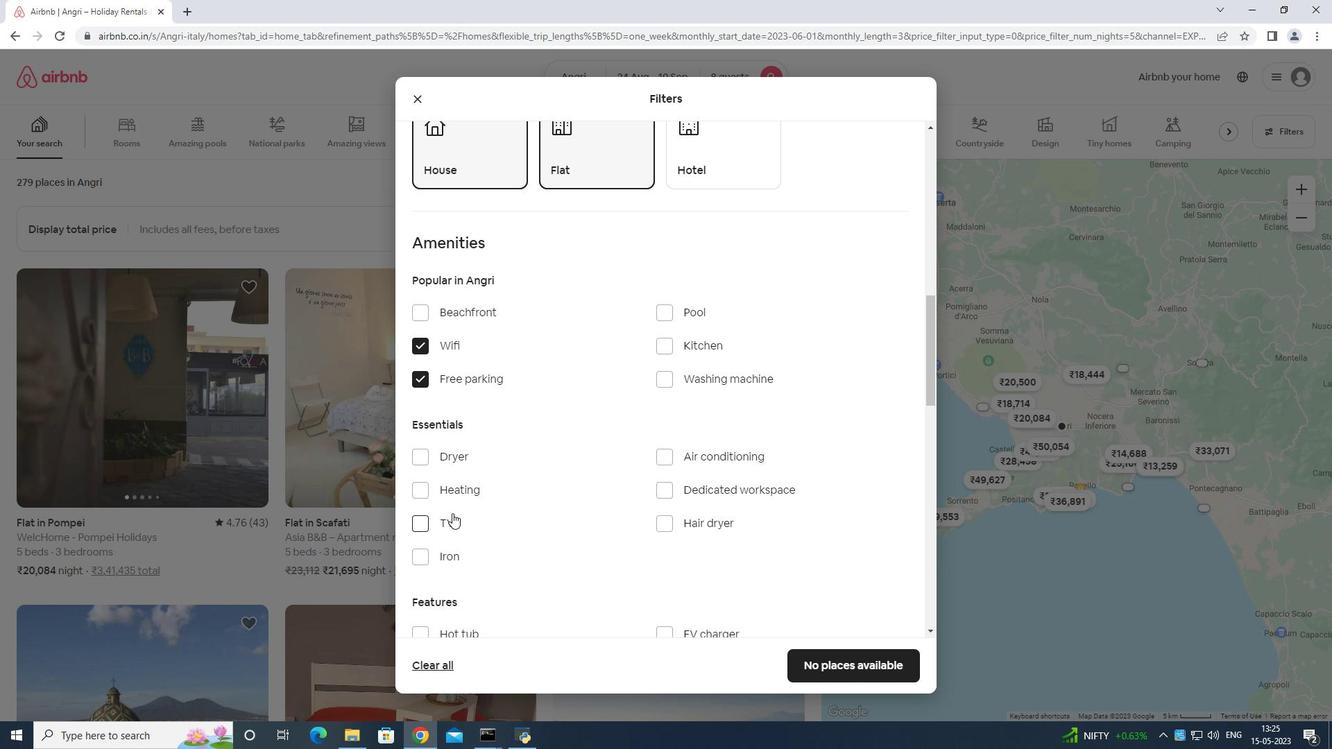 
Action: Mouse scrolled (475, 489) with delta (0, 0)
Screenshot: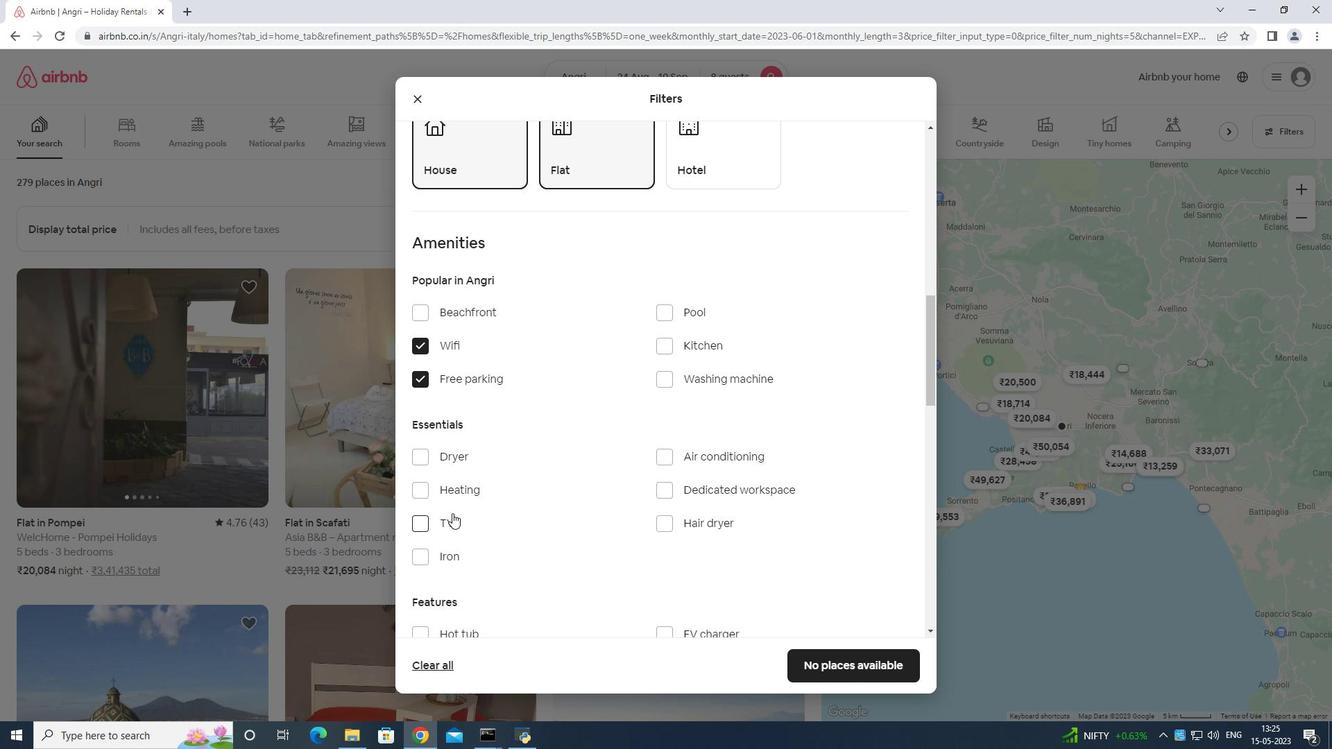 
Action: Mouse moved to (480, 491)
Screenshot: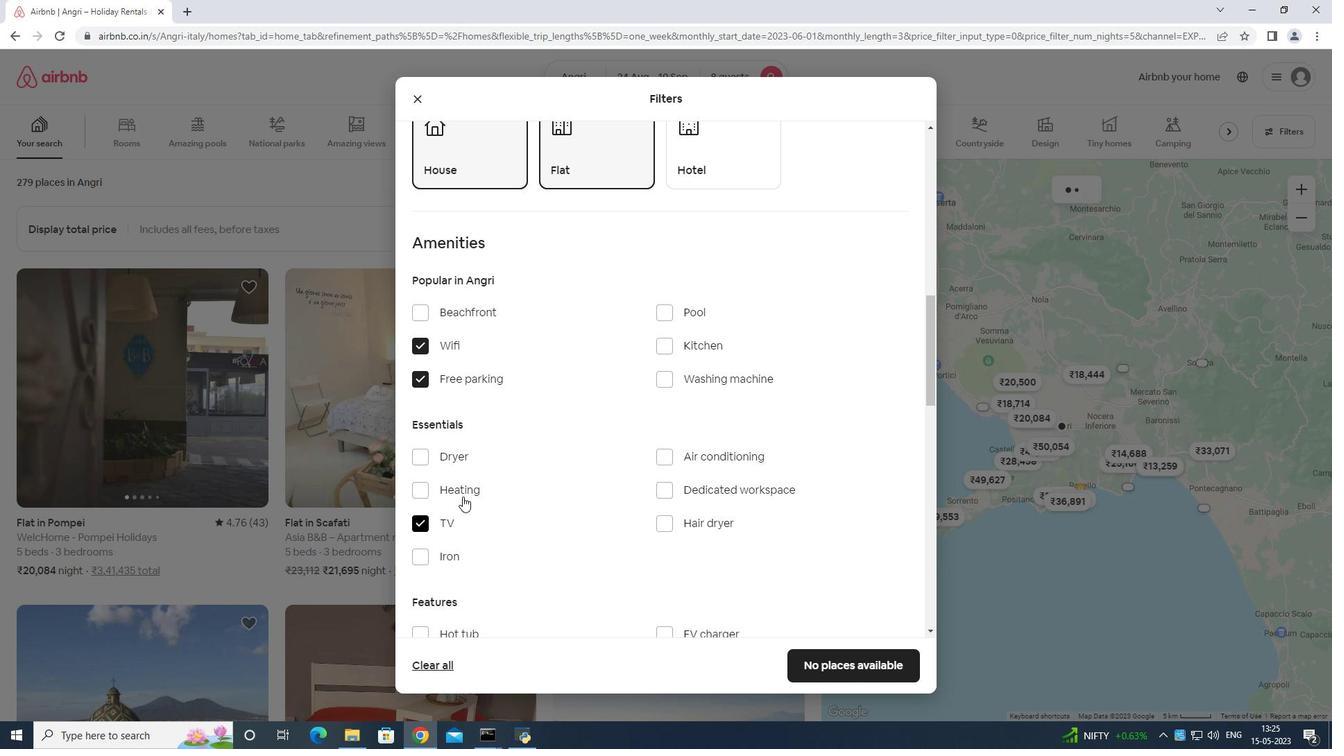 
Action: Mouse scrolled (480, 490) with delta (0, 0)
Screenshot: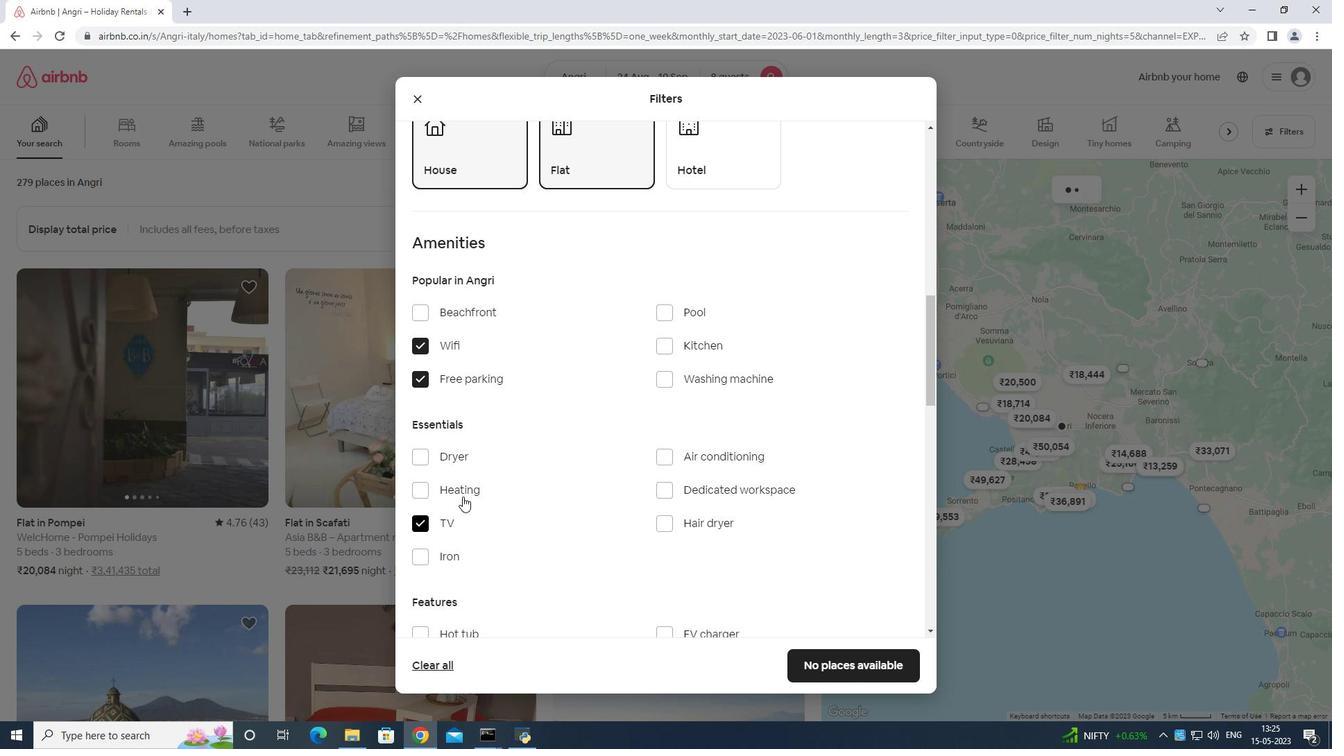 
Action: Mouse moved to (487, 492)
Screenshot: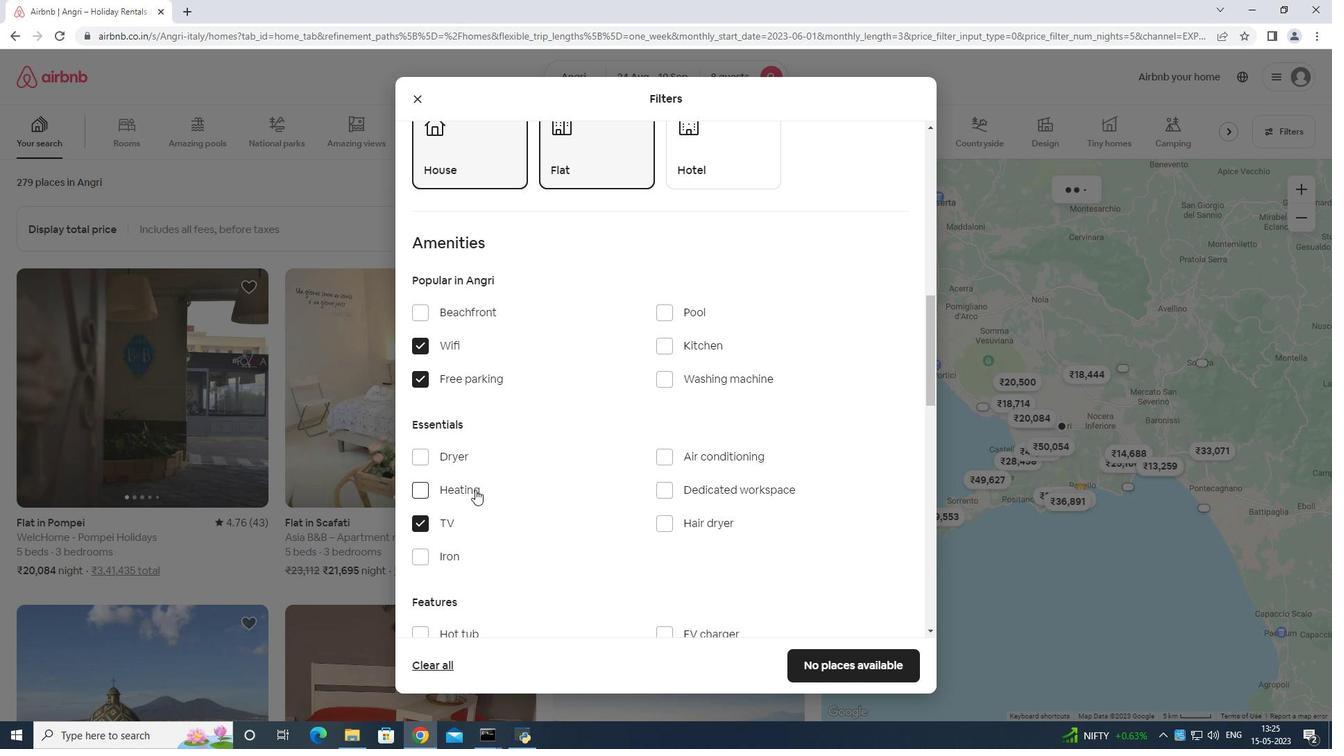 
Action: Mouse scrolled (487, 491) with delta (0, 0)
Screenshot: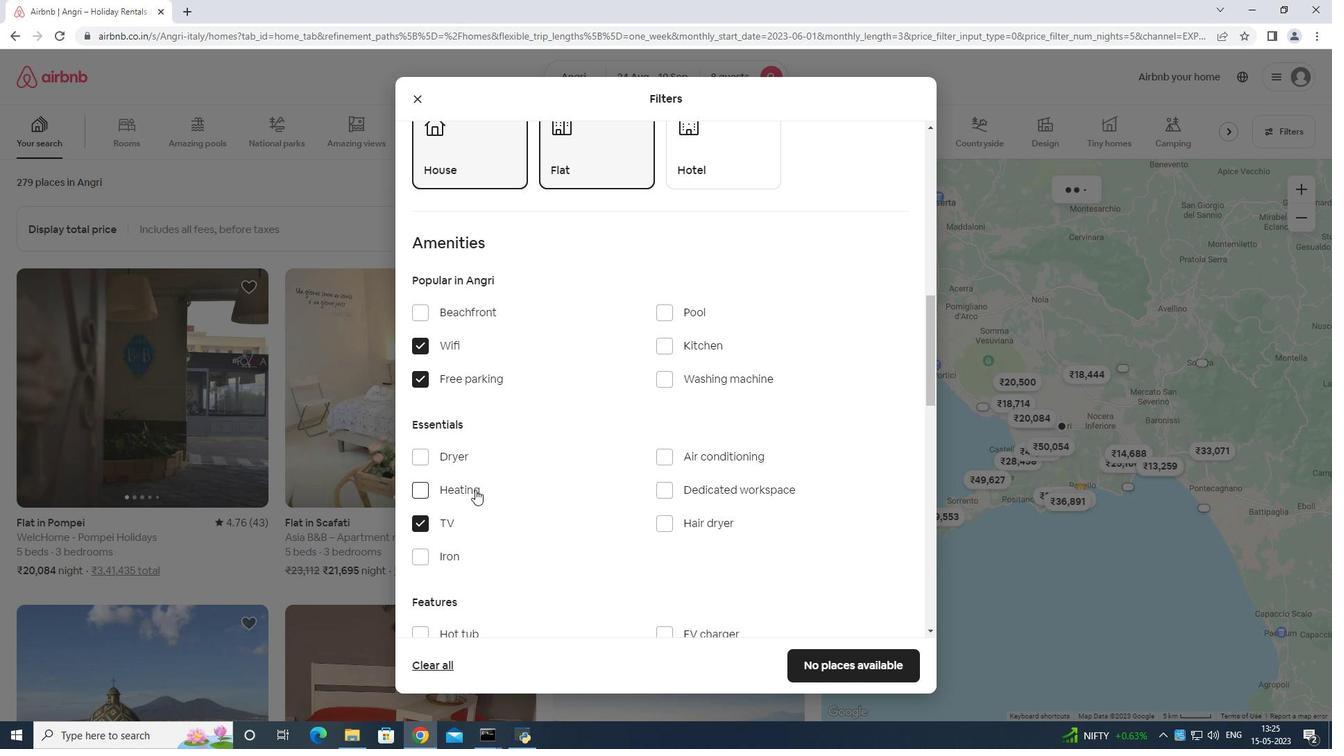 
Action: Mouse moved to (686, 459)
Screenshot: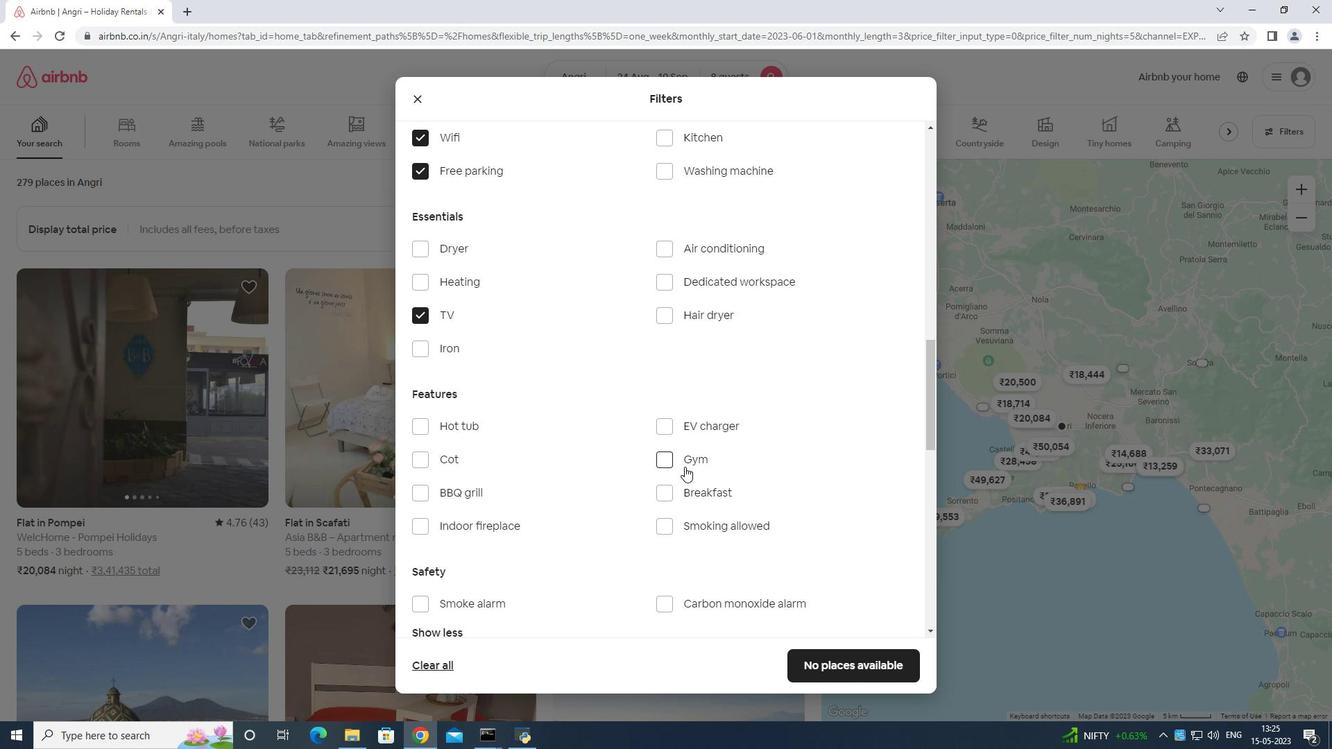 
Action: Mouse pressed left at (686, 459)
Screenshot: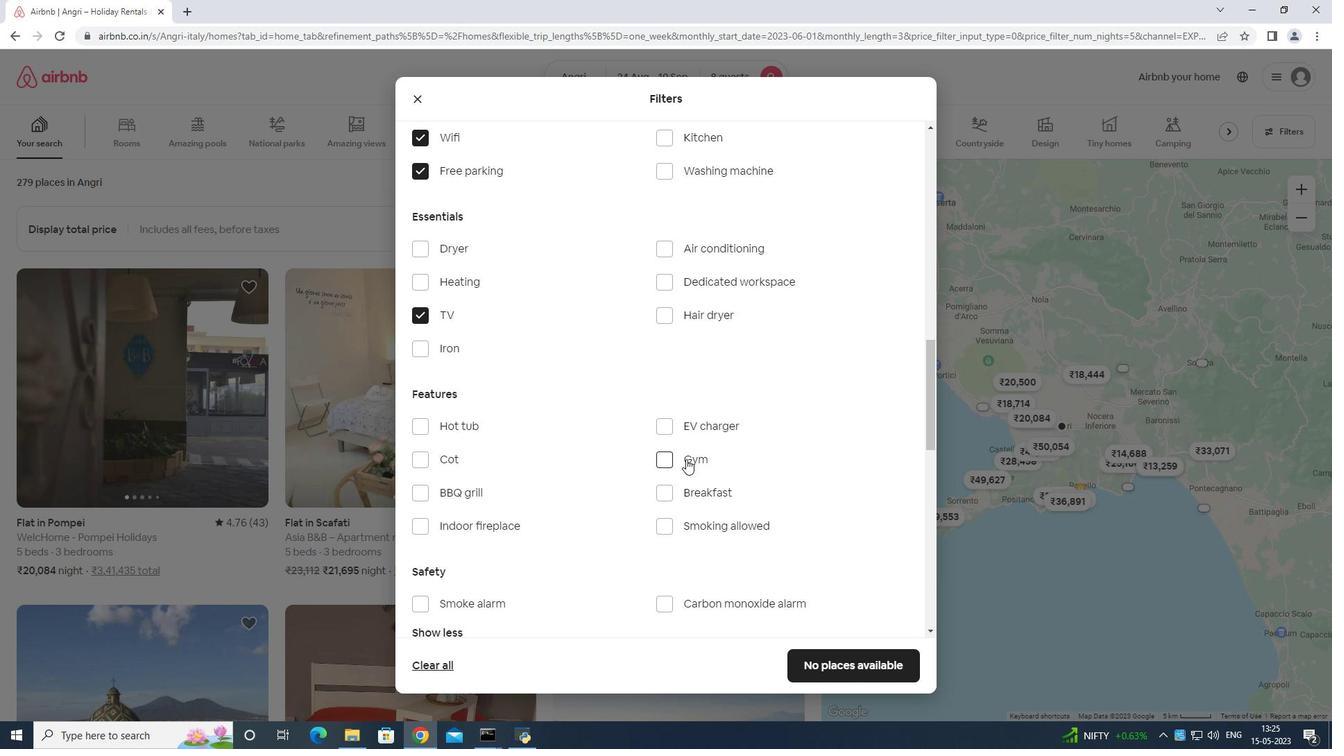 
Action: Mouse moved to (678, 493)
Screenshot: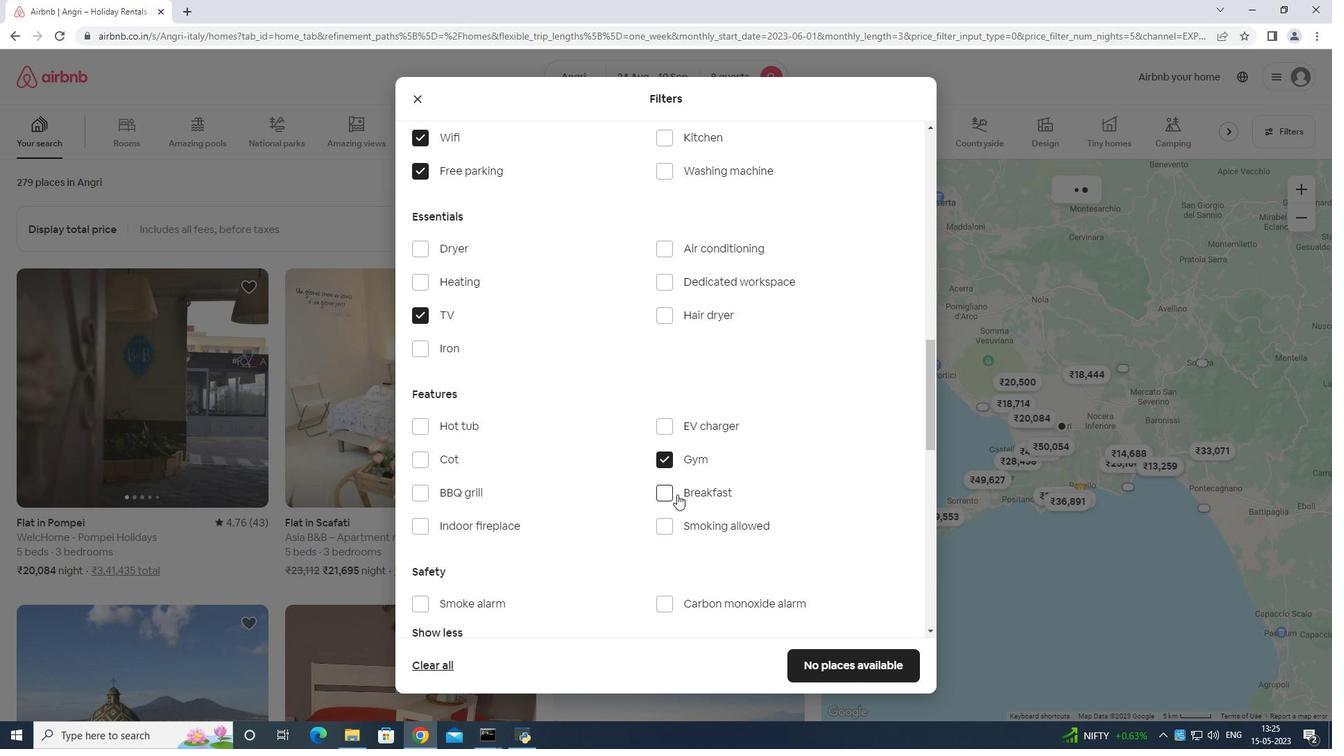 
Action: Mouse pressed left at (678, 493)
Screenshot: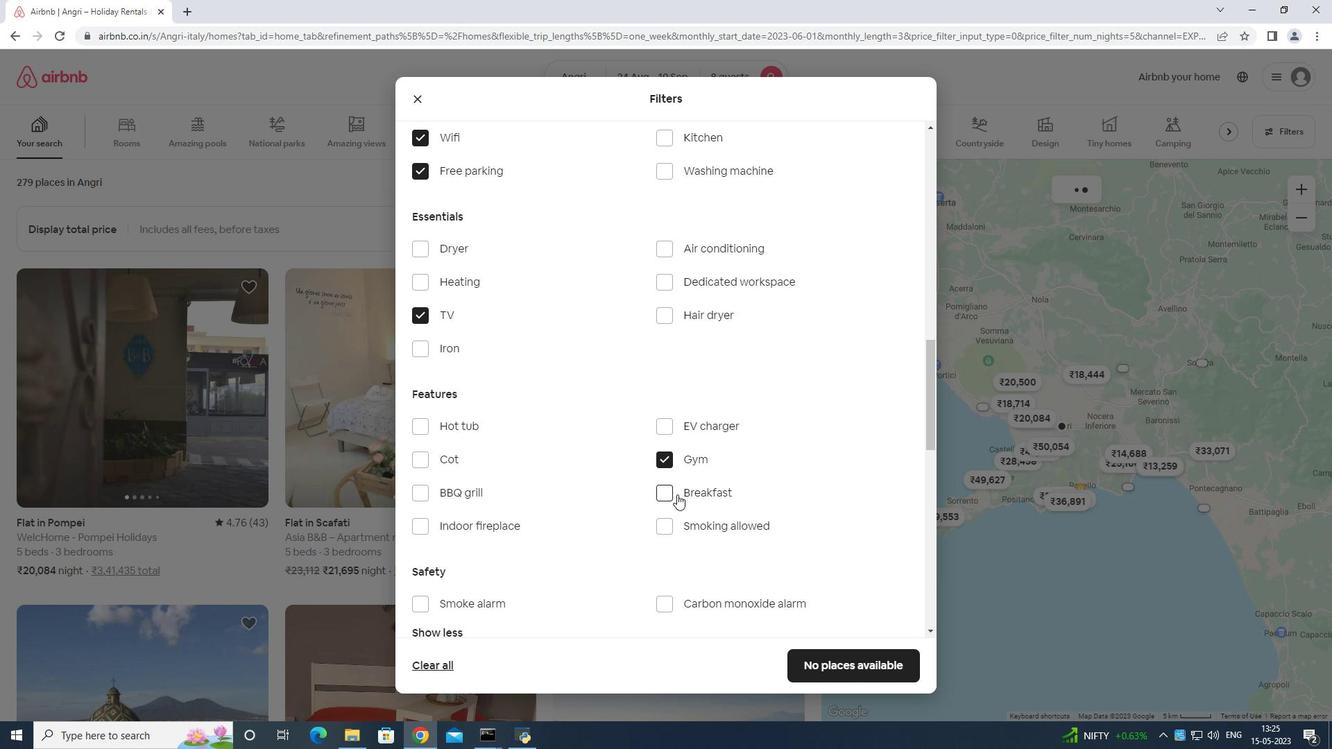 
Action: Mouse moved to (688, 482)
Screenshot: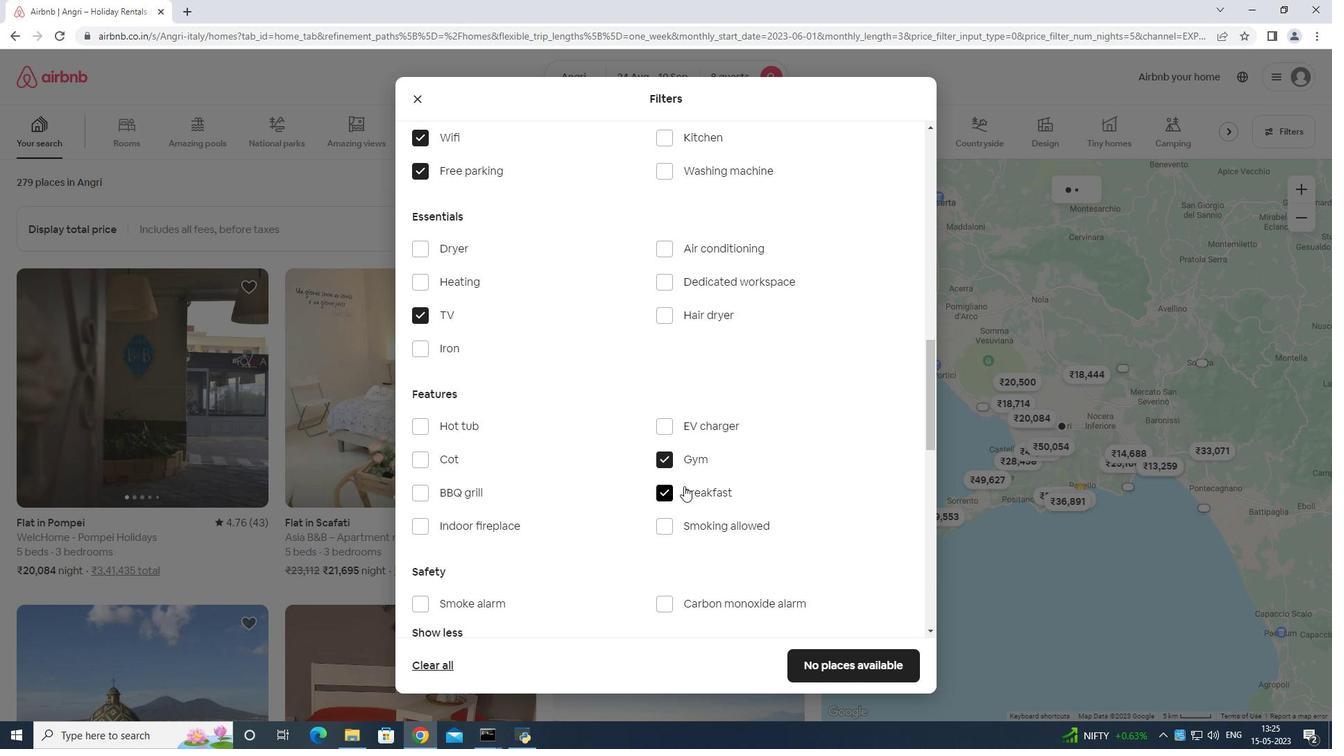 
Action: Mouse scrolled (688, 482) with delta (0, 0)
Screenshot: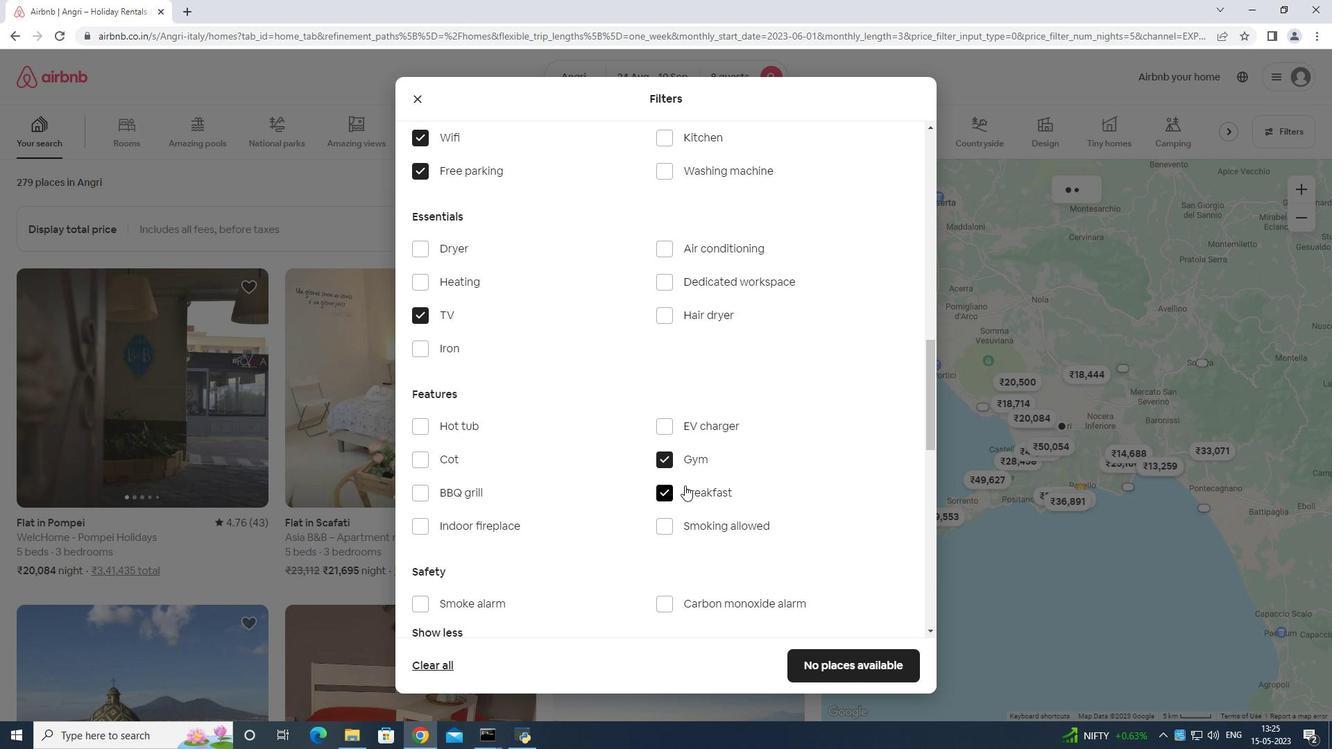 
Action: Mouse moved to (690, 483)
Screenshot: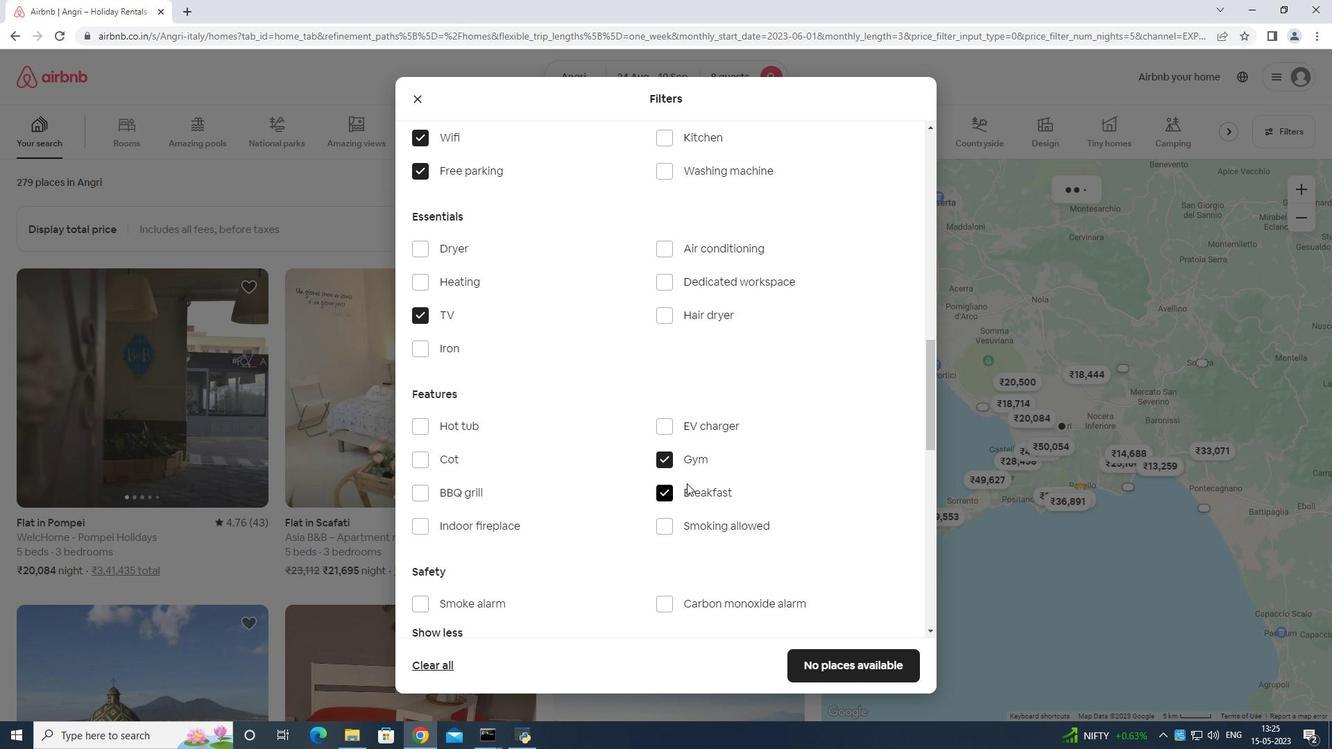 
Action: Mouse scrolled (690, 482) with delta (0, 0)
Screenshot: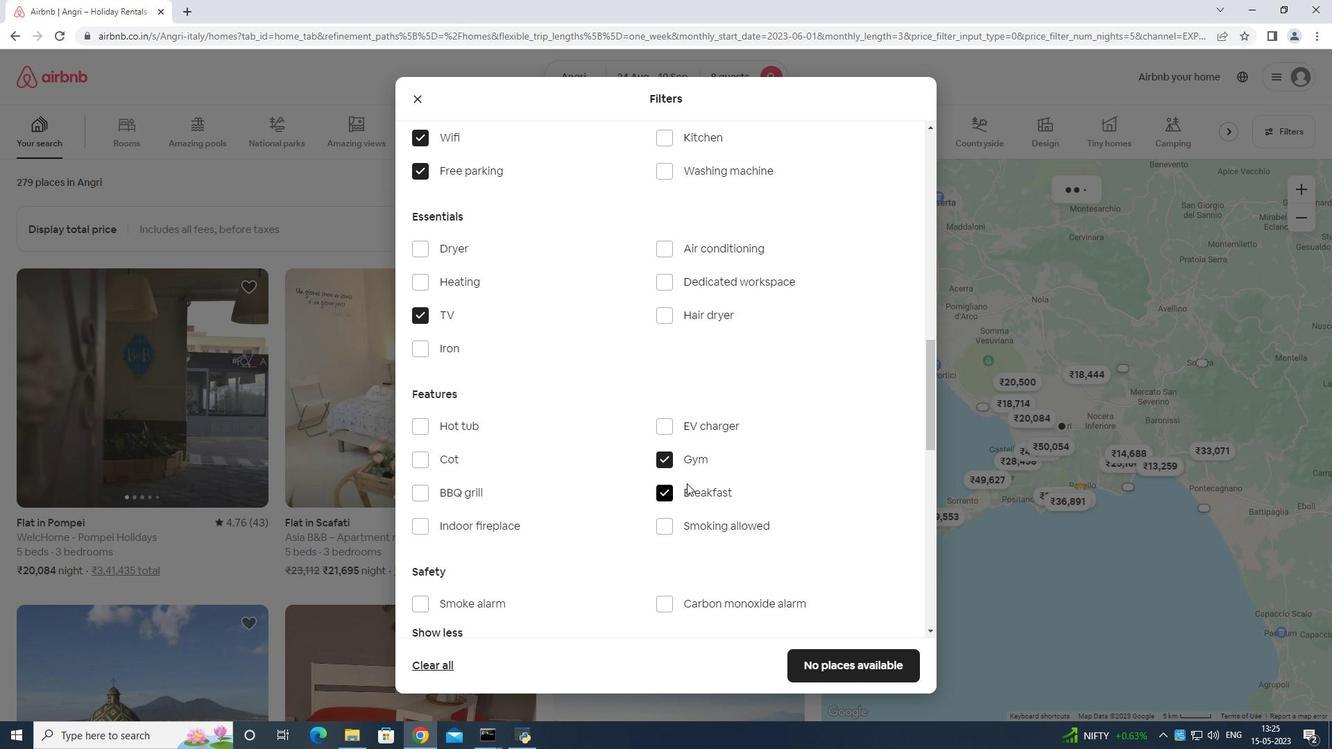 
Action: Mouse moved to (693, 484)
Screenshot: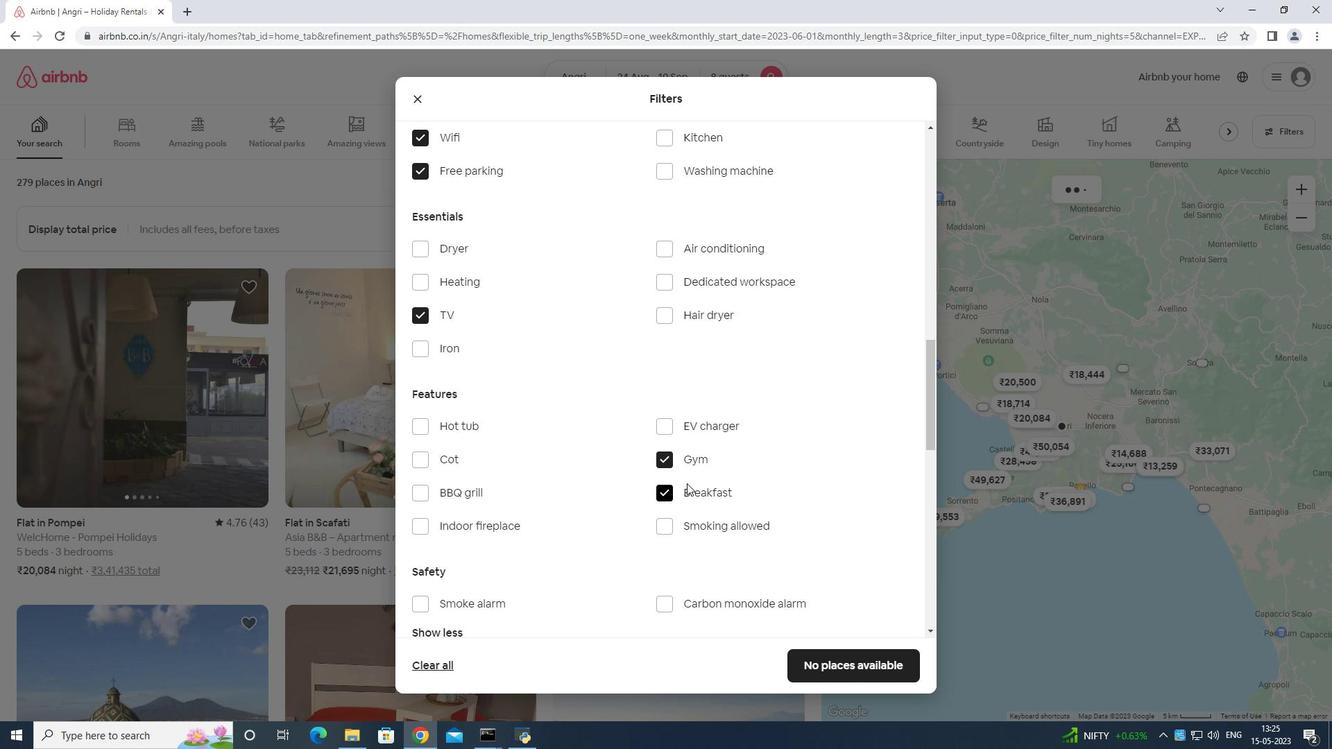 
Action: Mouse scrolled (693, 483) with delta (0, 0)
Screenshot: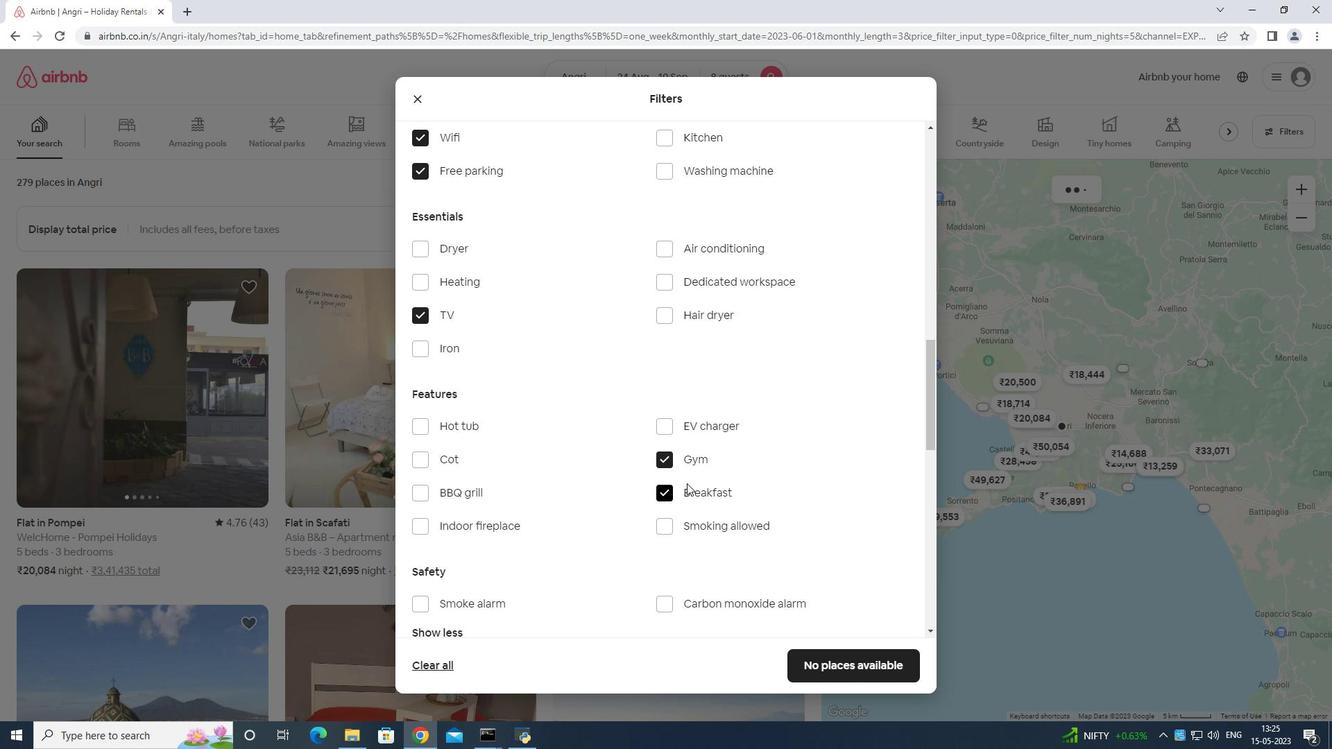 
Action: Mouse moved to (877, 585)
Screenshot: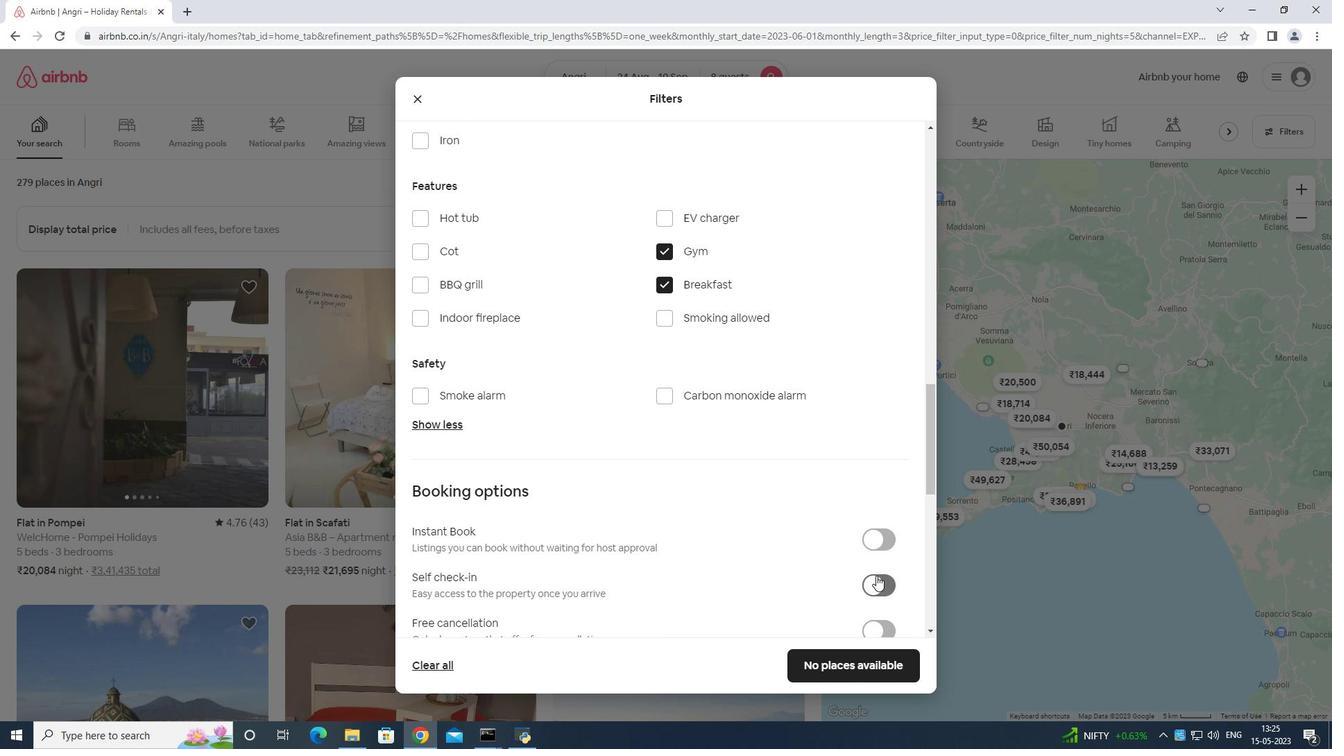 
Action: Mouse pressed left at (877, 585)
Screenshot: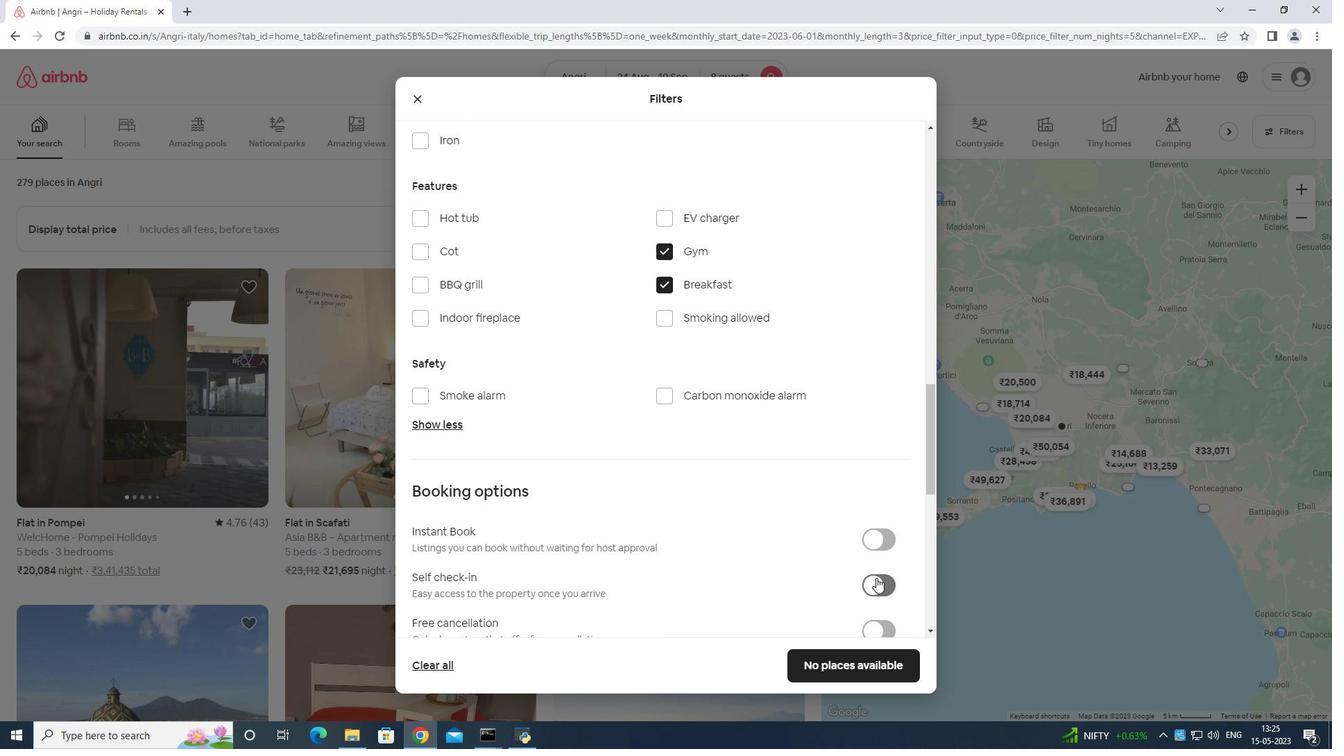 
Action: Mouse moved to (881, 563)
Screenshot: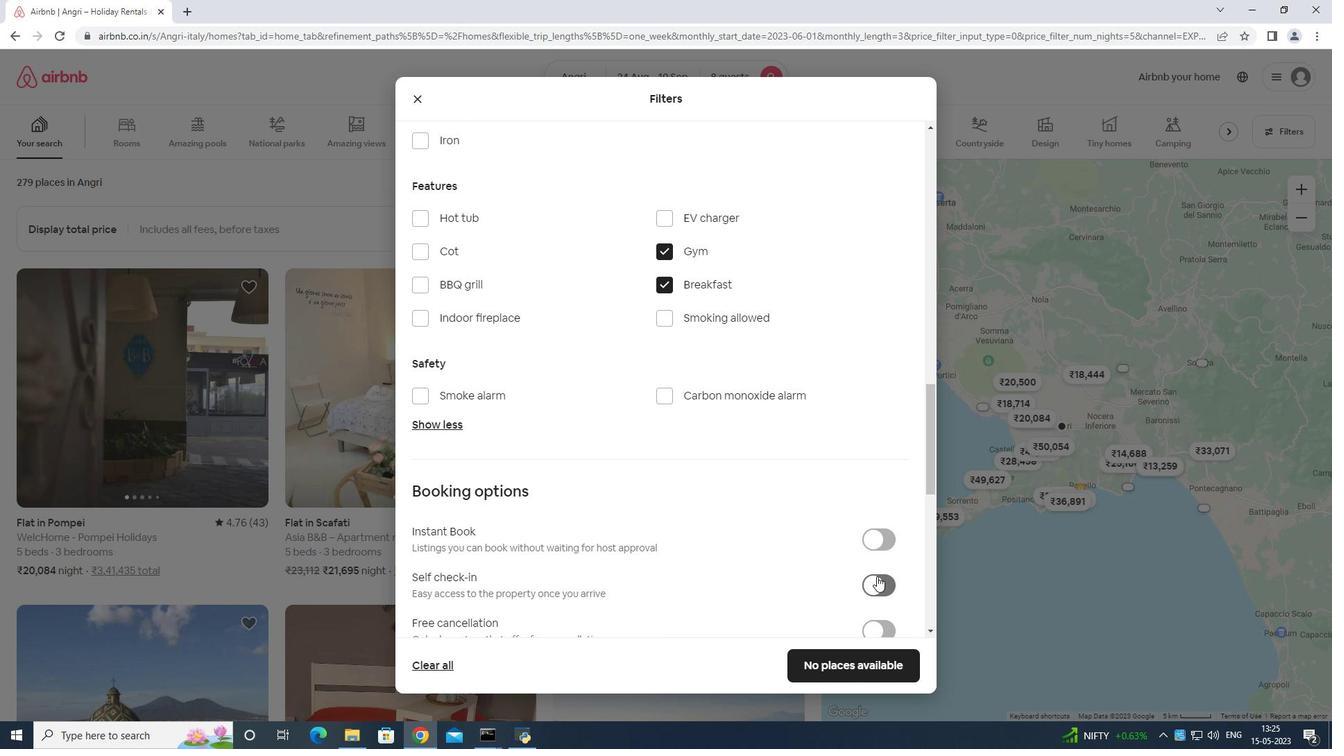 
Action: Mouse scrolled (881, 562) with delta (0, 0)
Screenshot: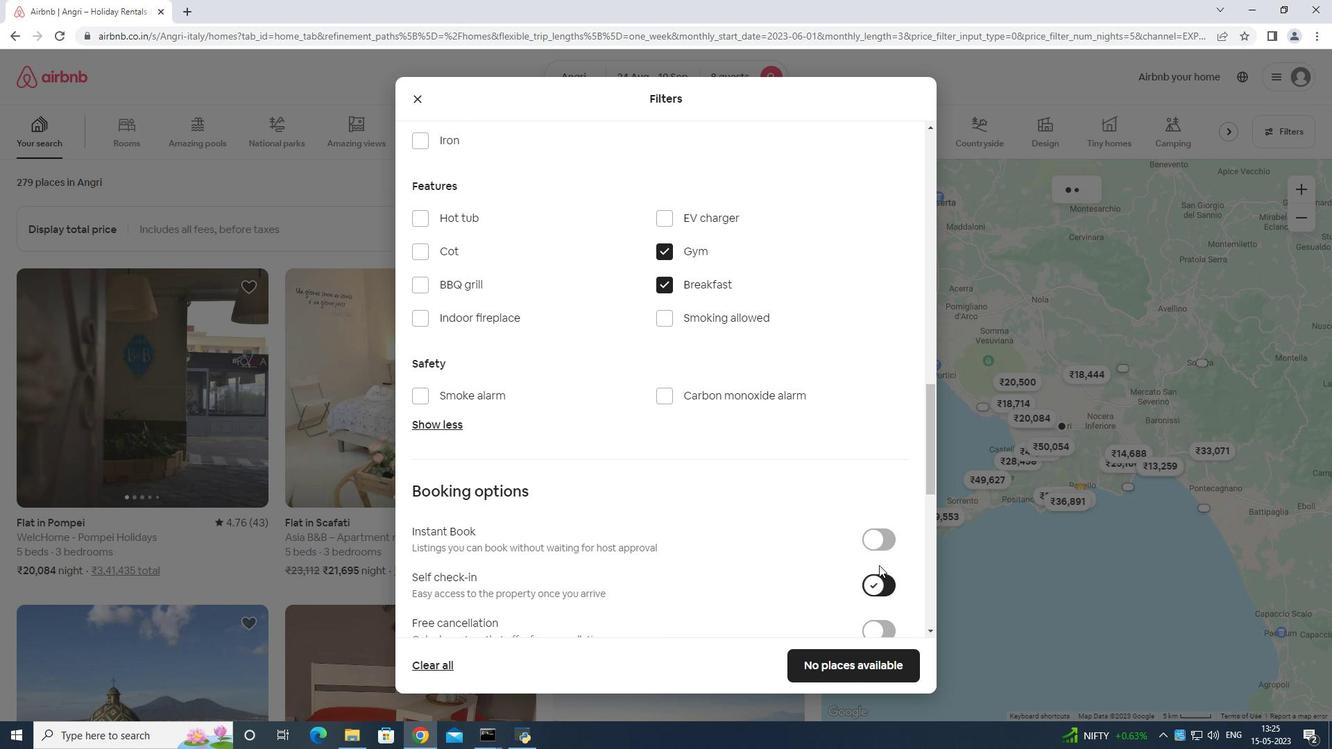 
Action: Mouse scrolled (881, 562) with delta (0, 0)
Screenshot: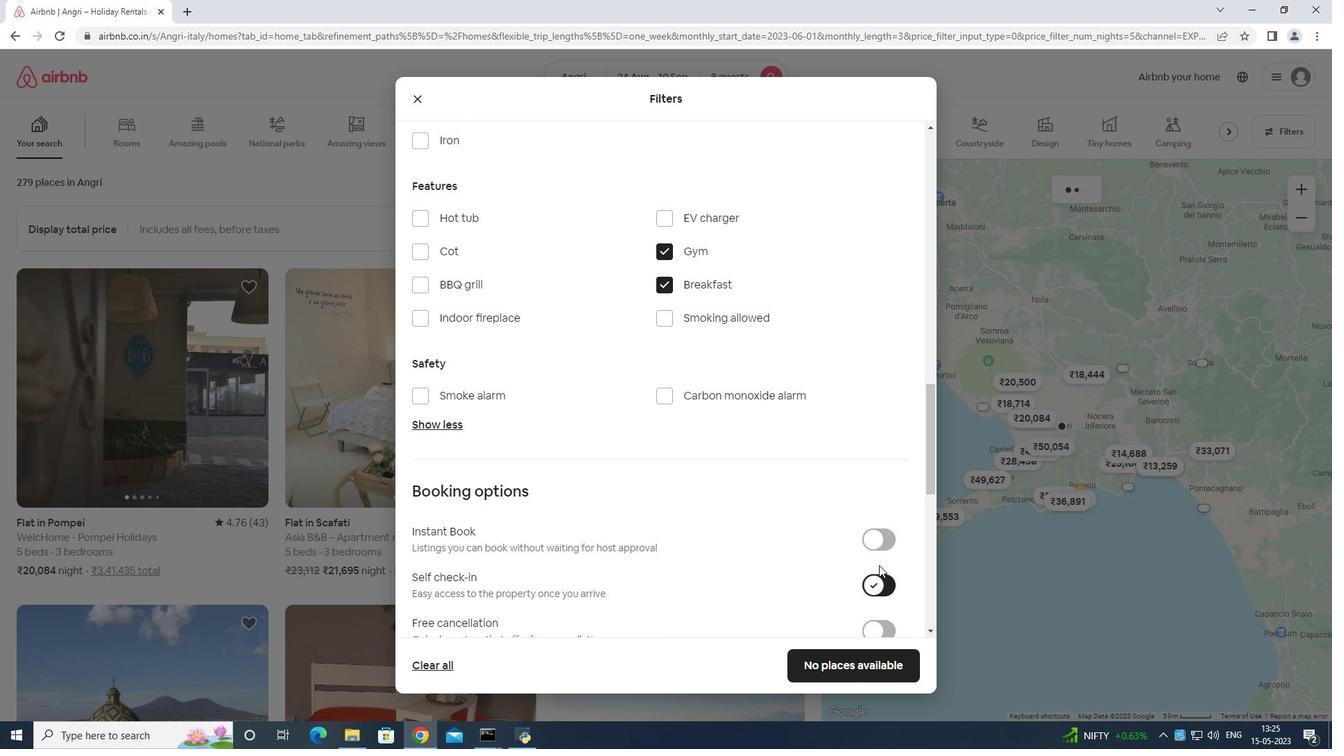 
Action: Mouse scrolled (881, 562) with delta (0, 0)
Screenshot: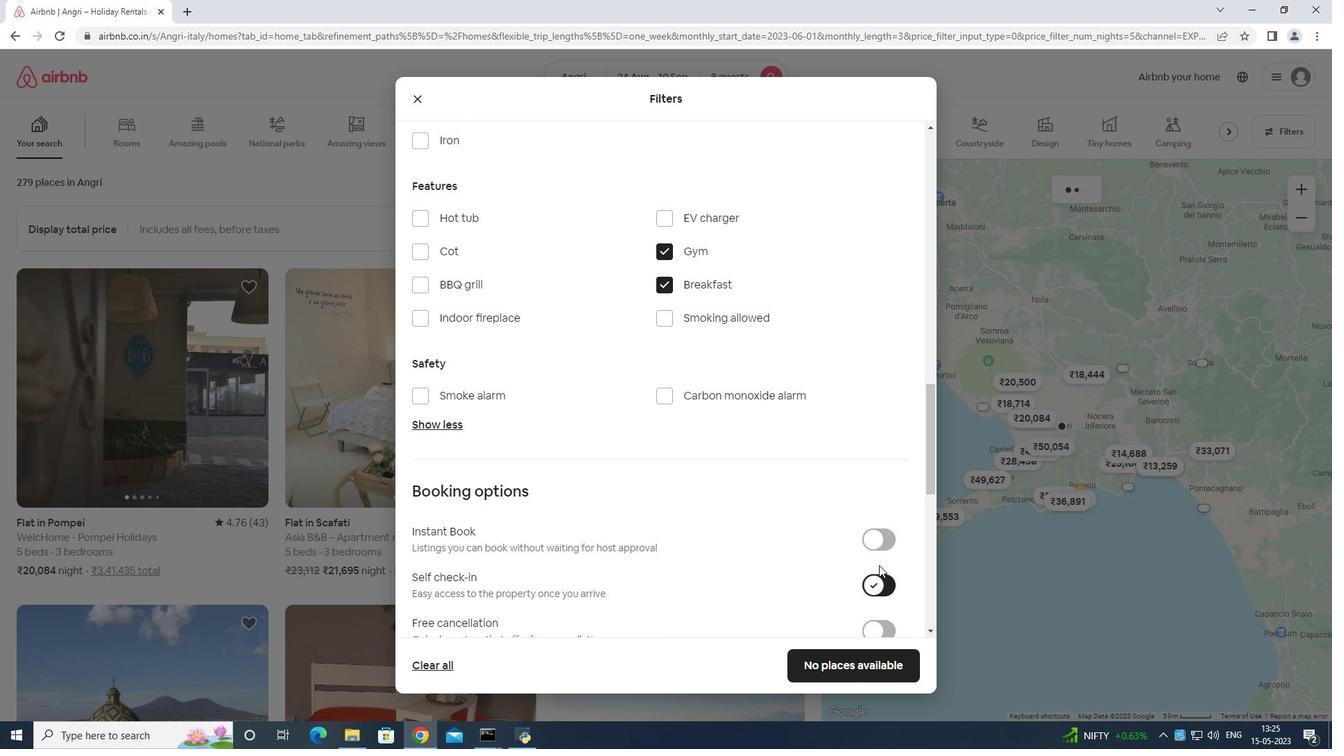 
Action: Mouse scrolled (881, 562) with delta (0, 0)
Screenshot: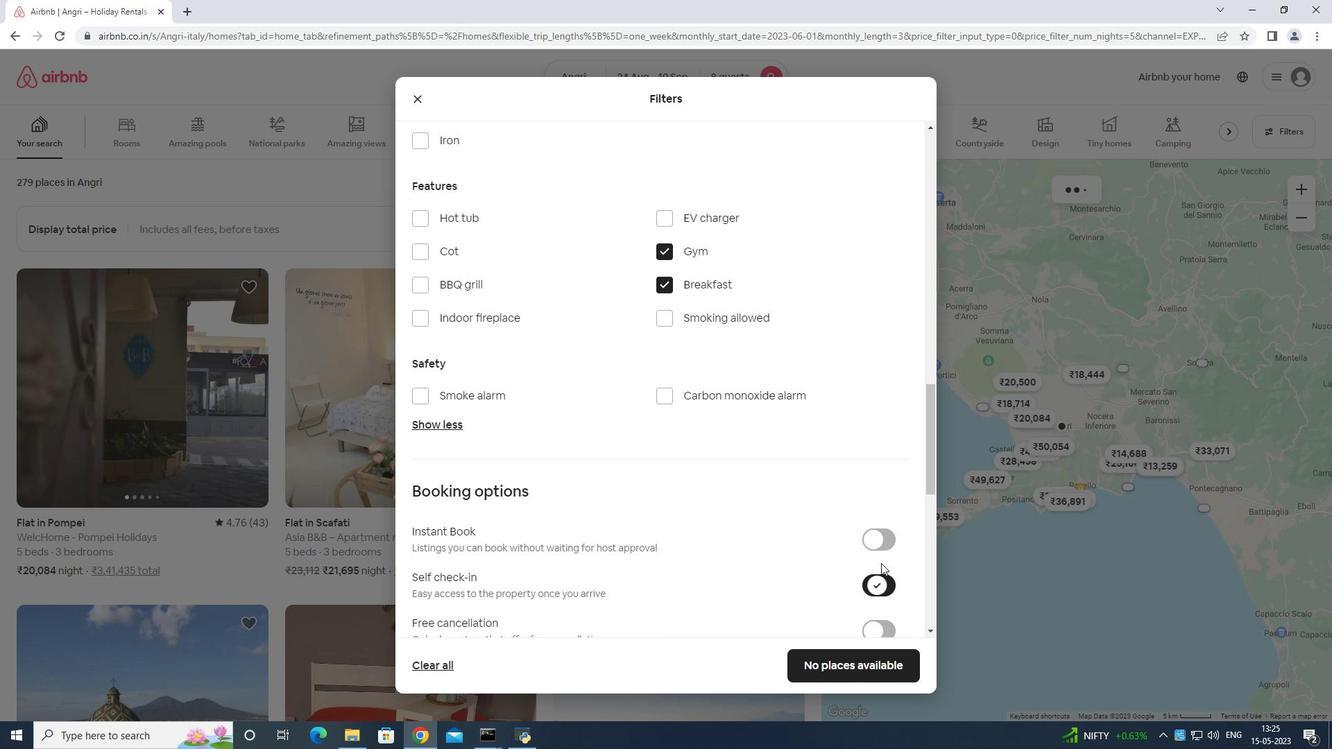 
Action: Mouse scrolled (881, 562) with delta (0, 0)
Screenshot: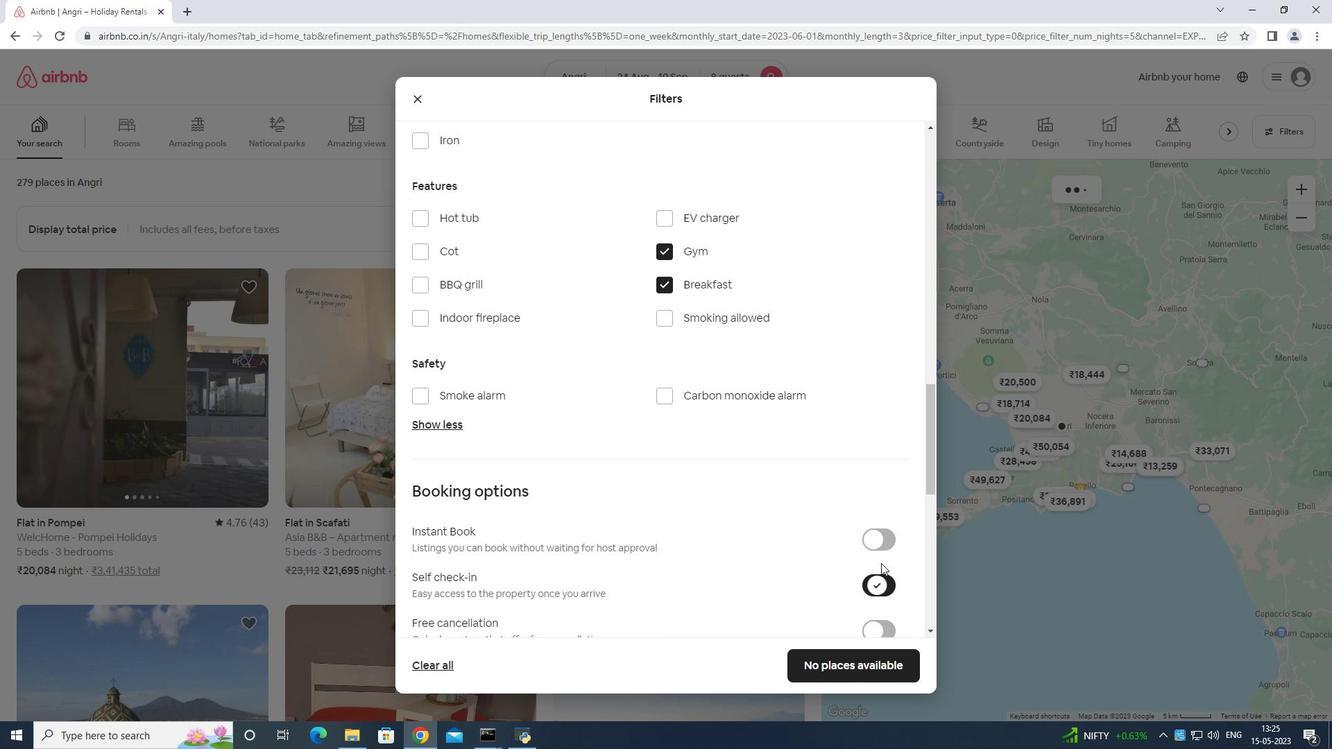 
Action: Mouse moved to (883, 555)
Screenshot: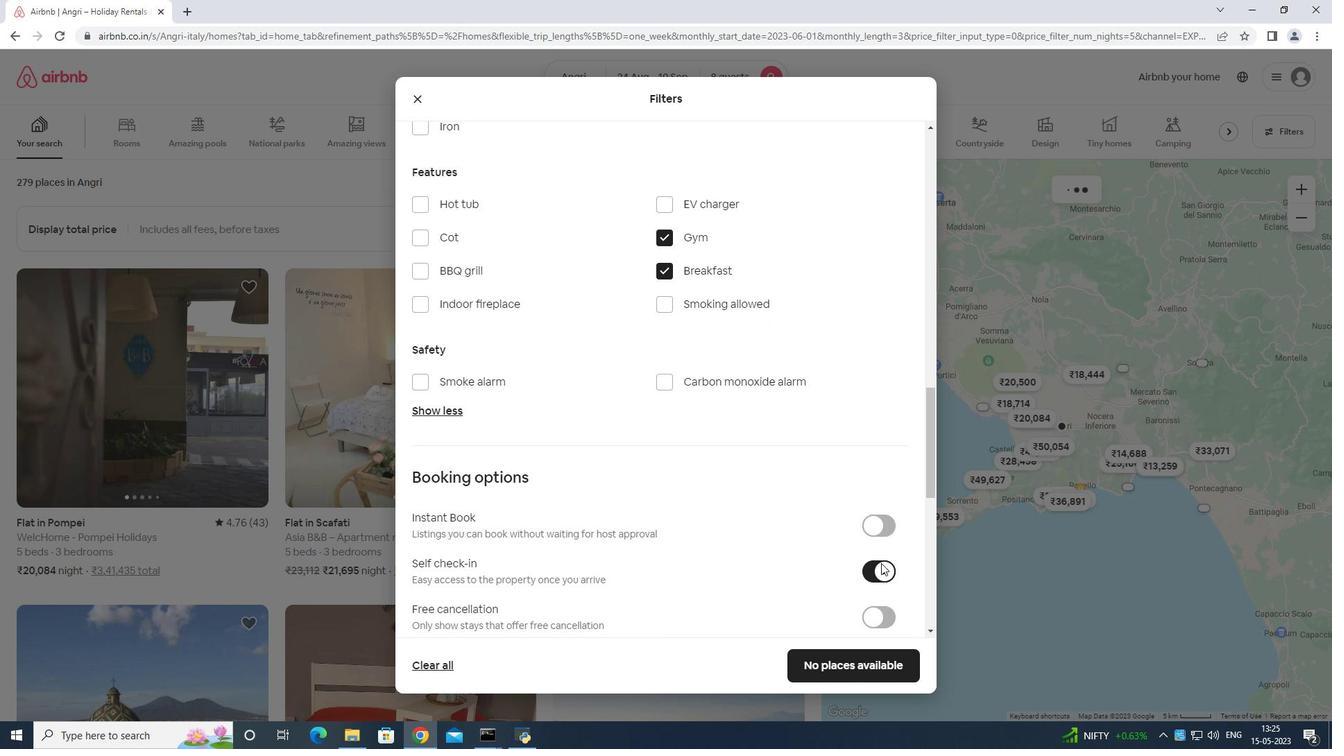 
Action: Mouse scrolled (883, 555) with delta (0, 0)
Screenshot: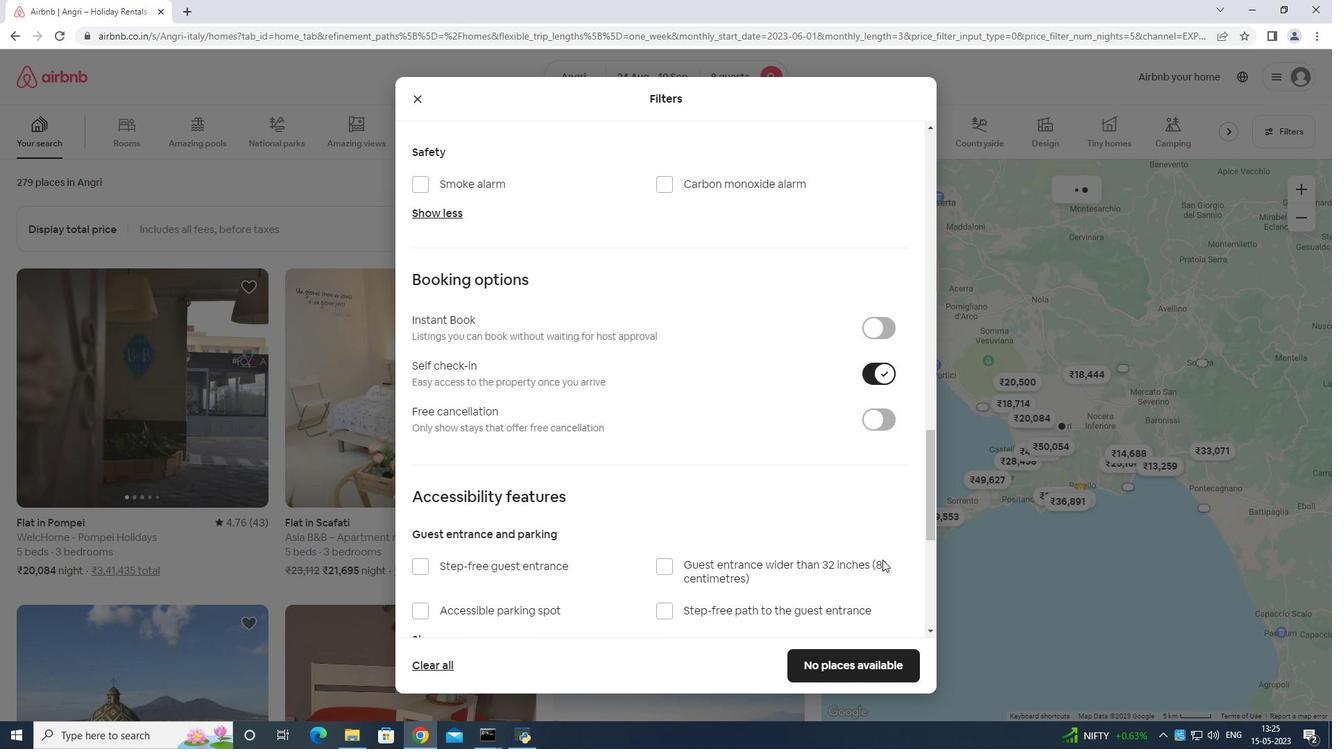 
Action: Mouse scrolled (883, 555) with delta (0, 0)
Screenshot: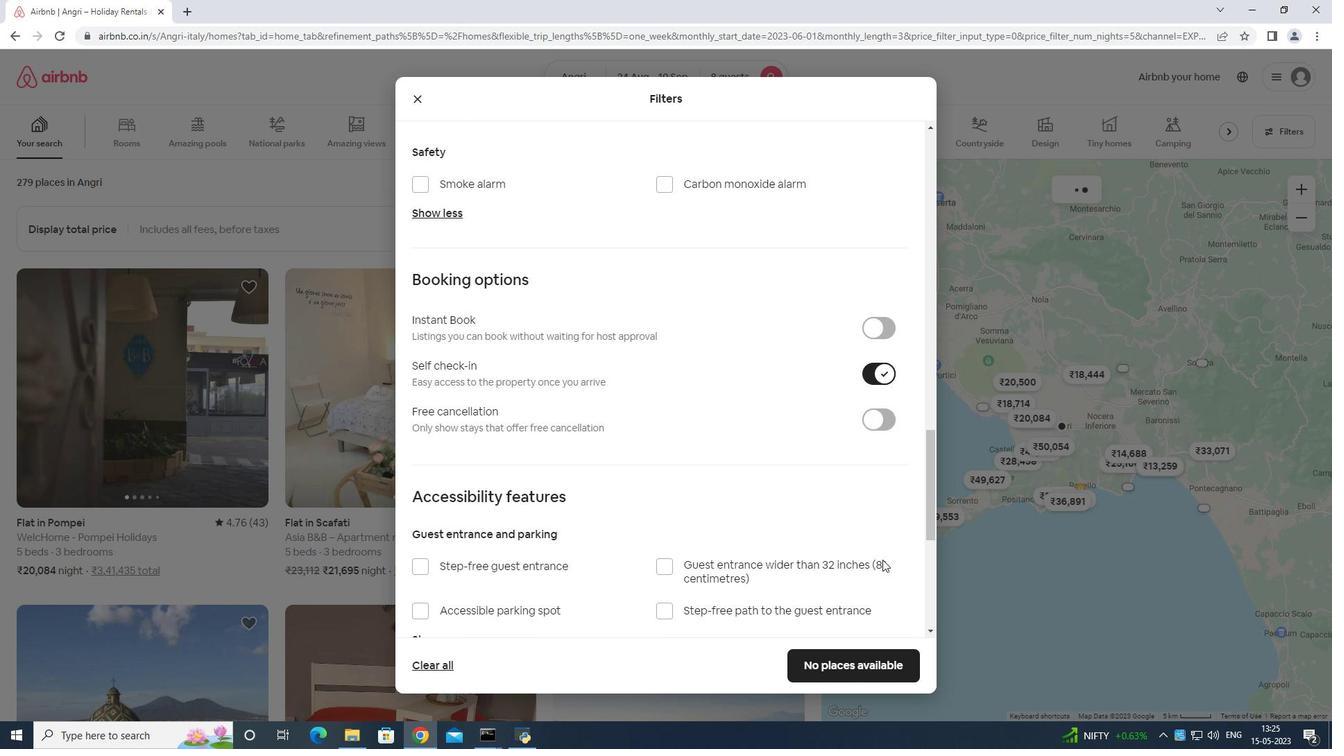 
Action: Mouse scrolled (883, 555) with delta (0, 0)
Screenshot: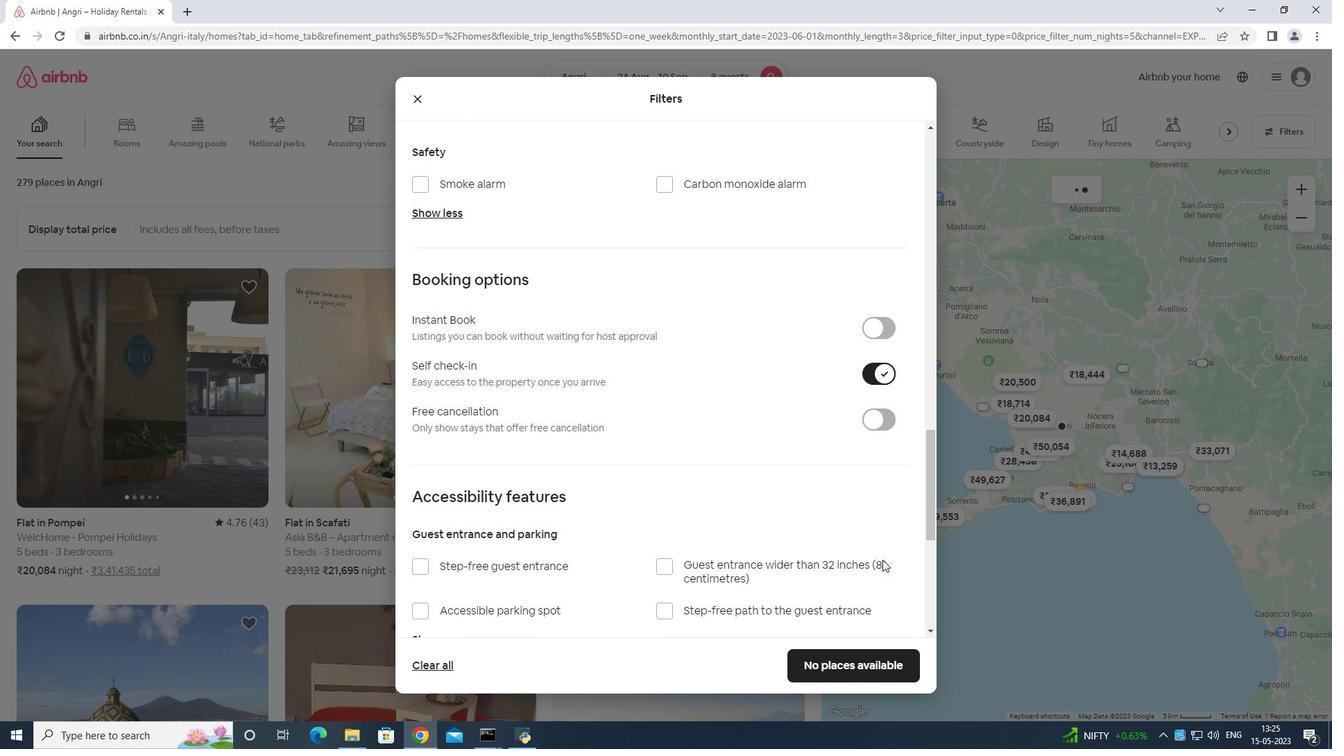 
Action: Mouse scrolled (883, 555) with delta (0, 0)
Screenshot: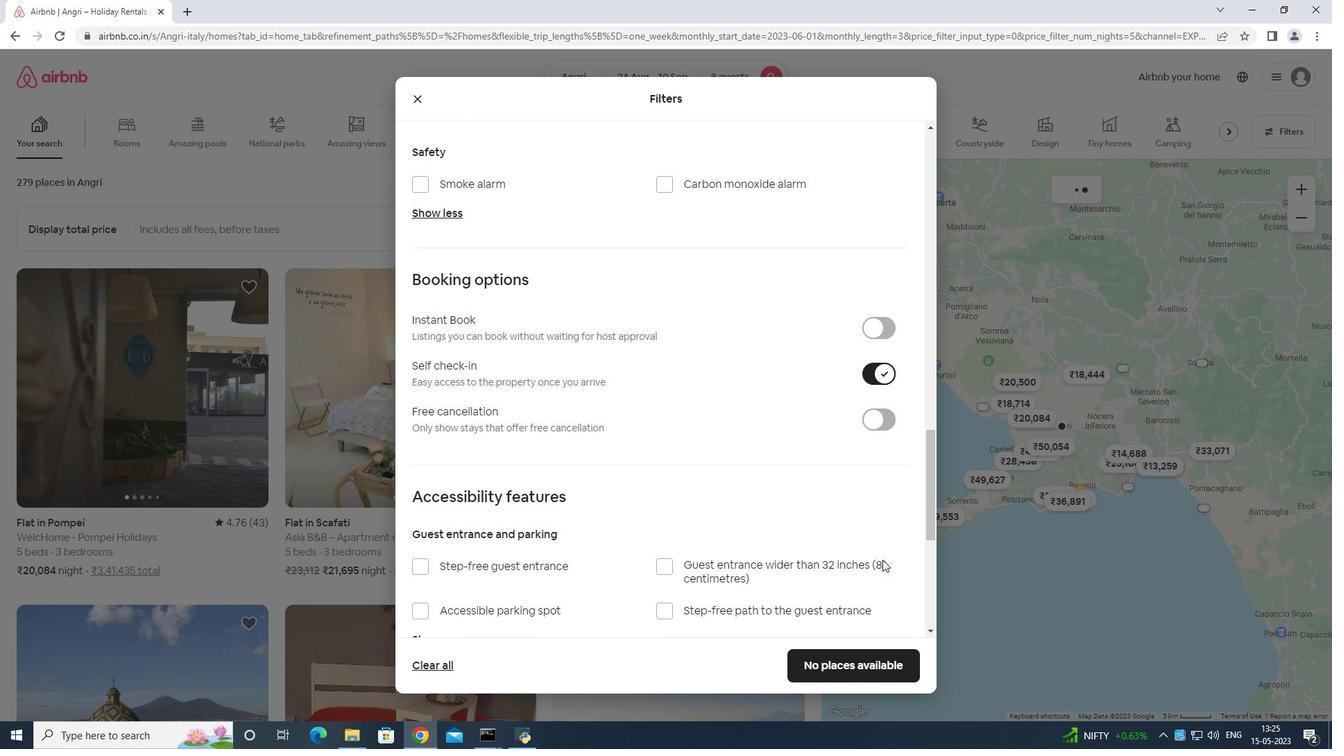 
Action: Mouse moved to (483, 534)
Screenshot: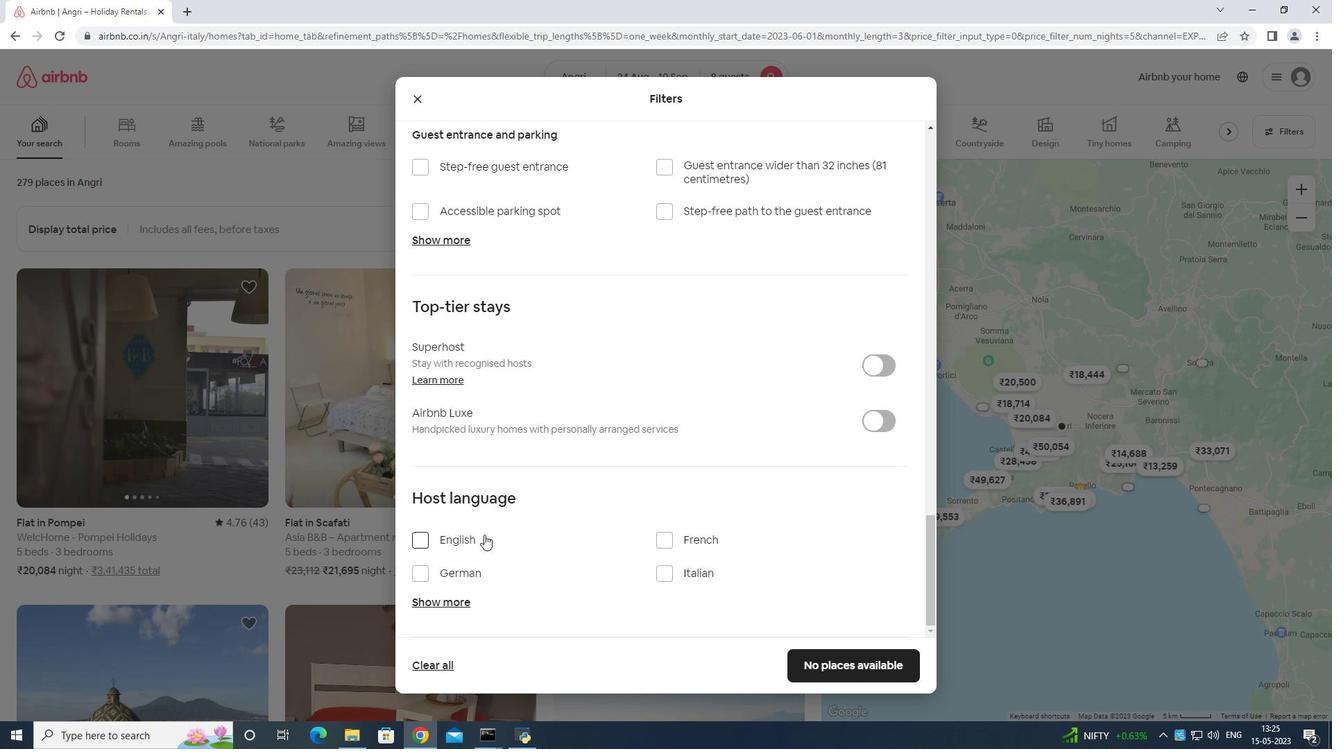 
Action: Mouse pressed left at (483, 534)
Screenshot: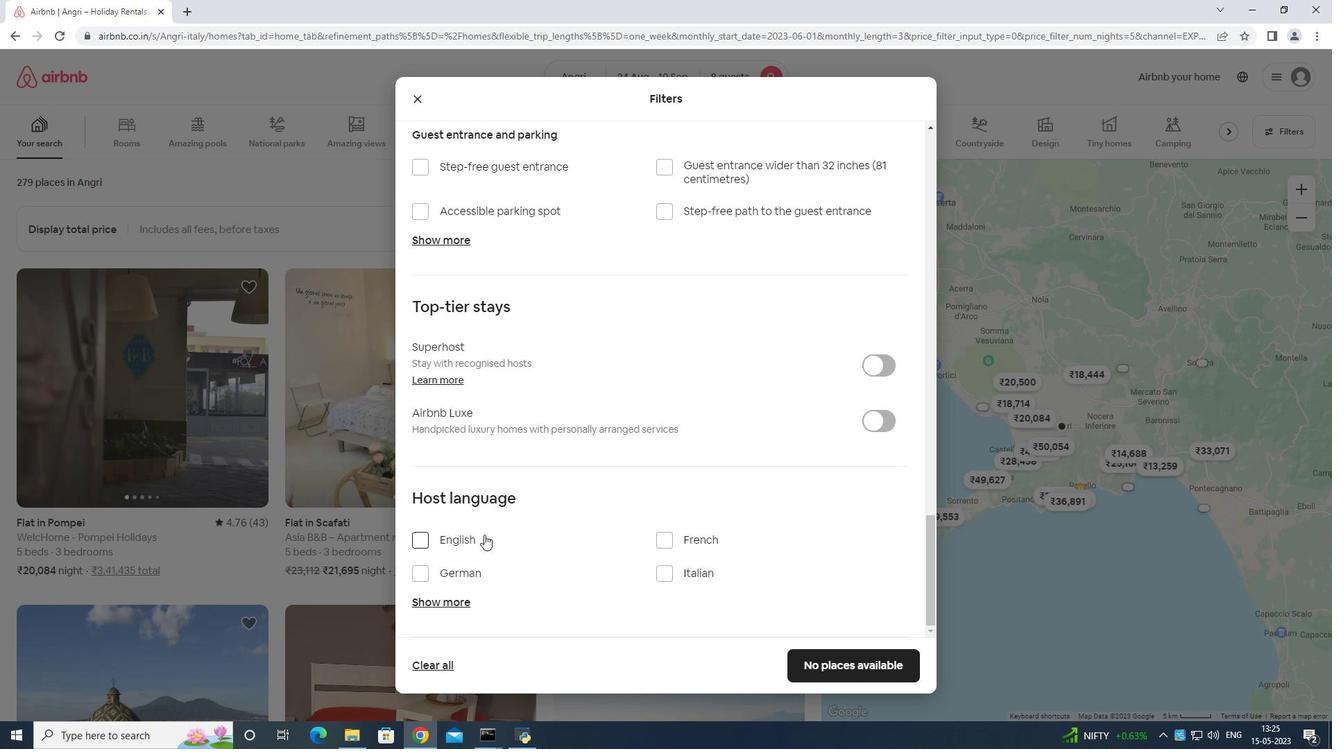 
Action: Mouse moved to (880, 660)
Screenshot: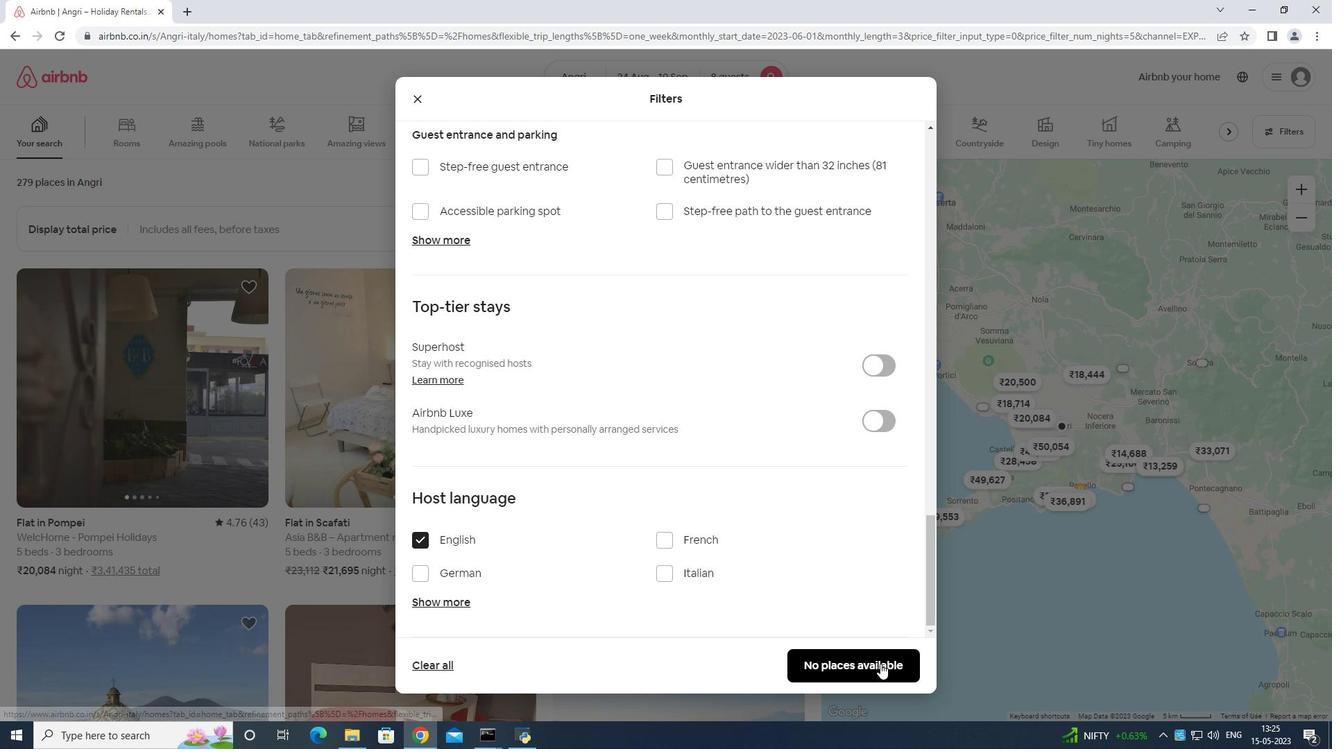 
Action: Mouse pressed left at (880, 660)
Screenshot: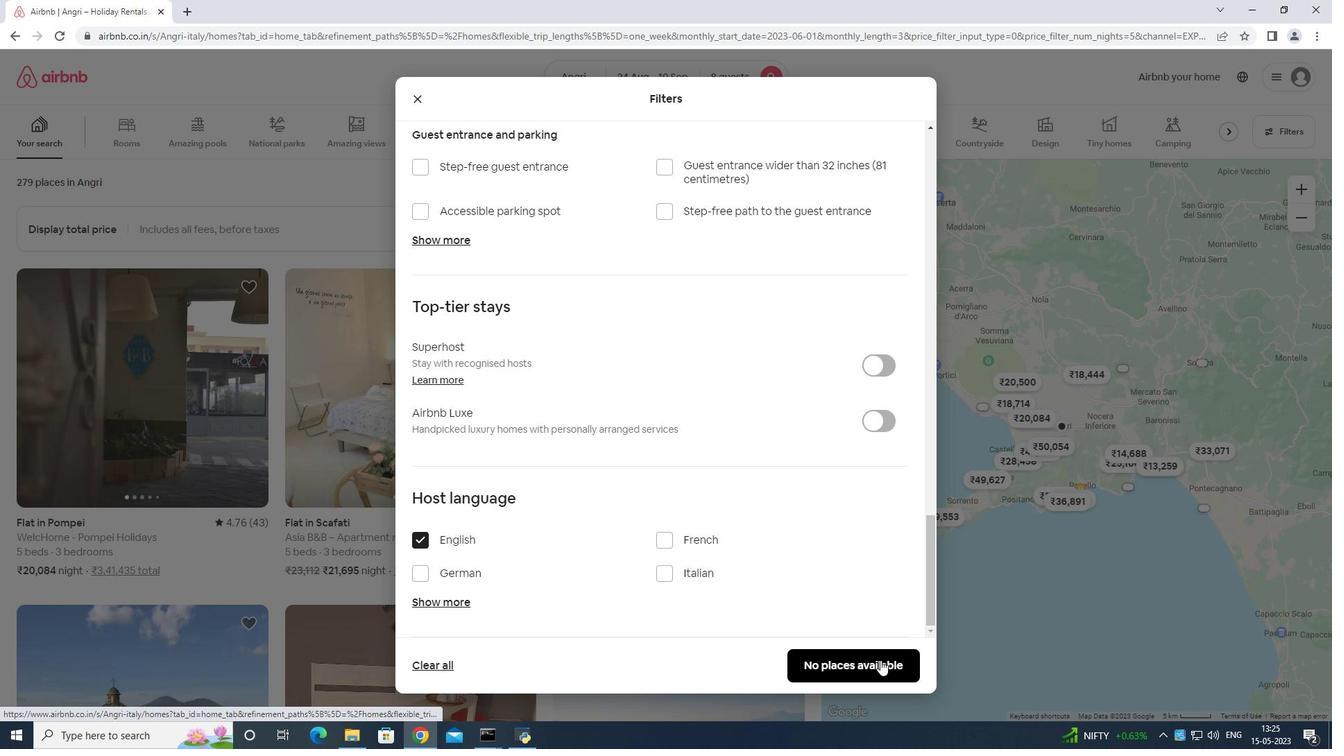 
